 Task: Open a Blog Post Template save the file as articleAdd Heading 'Journaling' ,with the main content Journaling is a therapeutic practice that allows individuals to reflect, process emotions, and gain clarity. It can reduce stress, improve self-awareness, and serve as a tool for personal growth. Writing down thoughts and feelings can provide a sense of release and offer valuable insights. ,with the main content Journaling is a therapeutic practice that allows individuals to reflect, process emotions, and gain clarity. It can reduce stress, improve self-awareness, and serve as a tool for personal growth. Writing down thoughts and feelings can provide a sense of release and offer valuable insights.and font size to the main content 22 Apply Font Style Yu Mincho Demiboldand font size to the heading 16 Change heading alignment to  Center
Action: Mouse moved to (30, 27)
Screenshot: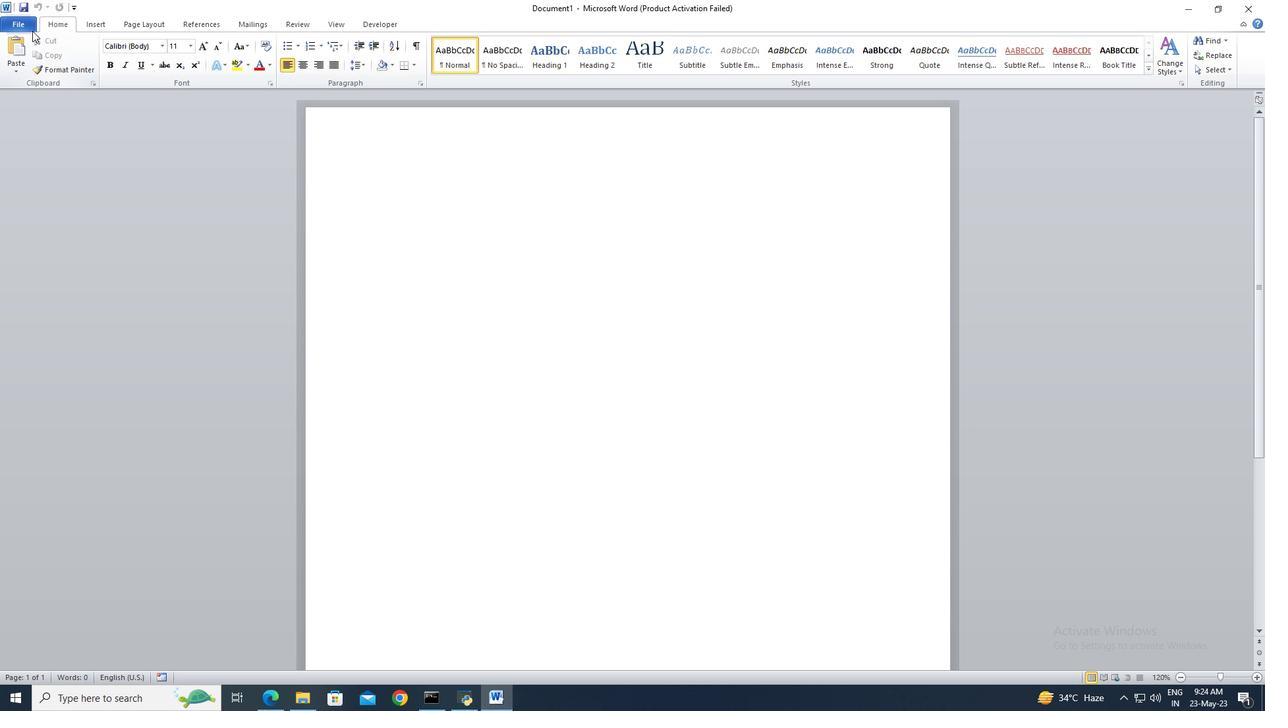 
Action: Mouse pressed left at (30, 27)
Screenshot: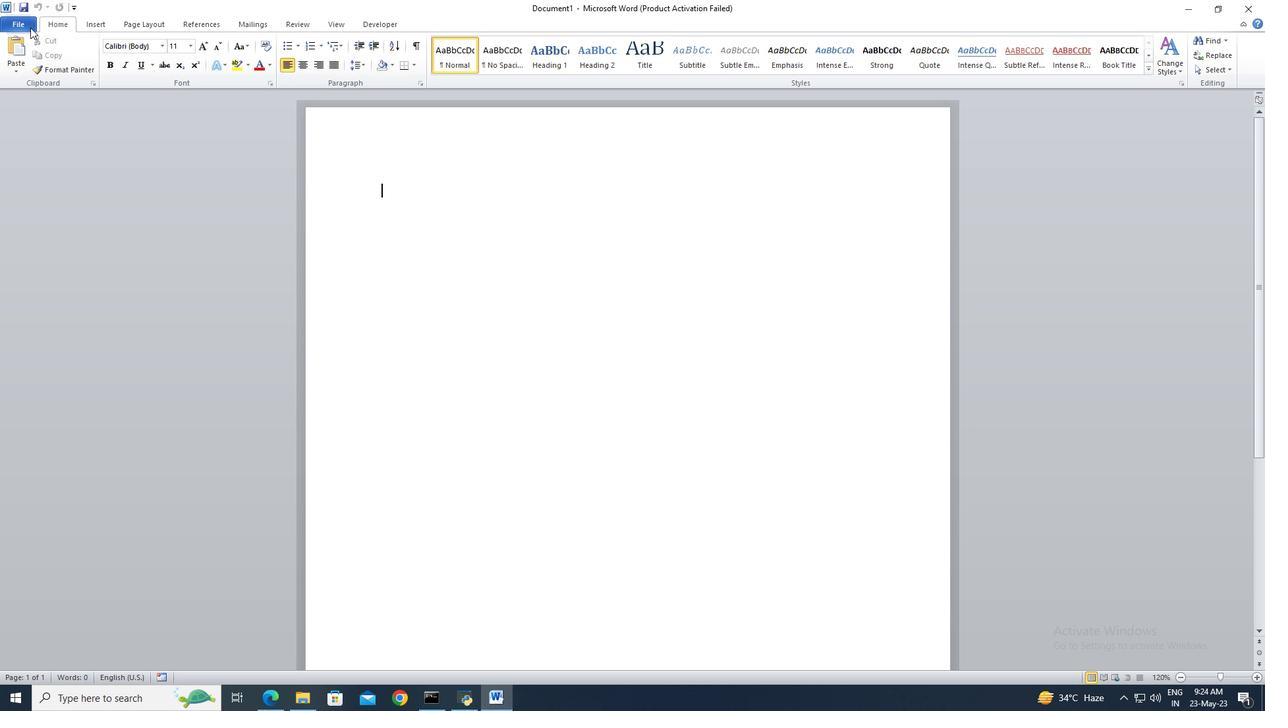 
Action: Mouse moved to (38, 78)
Screenshot: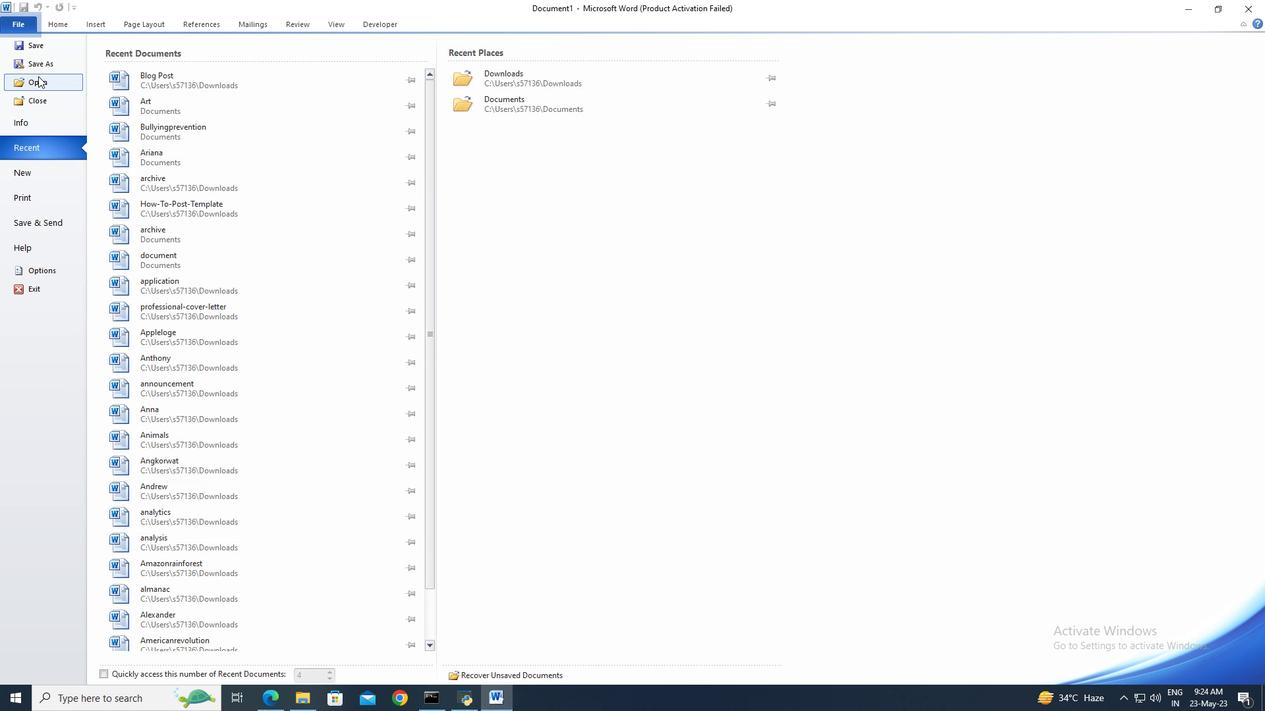 
Action: Mouse pressed left at (38, 78)
Screenshot: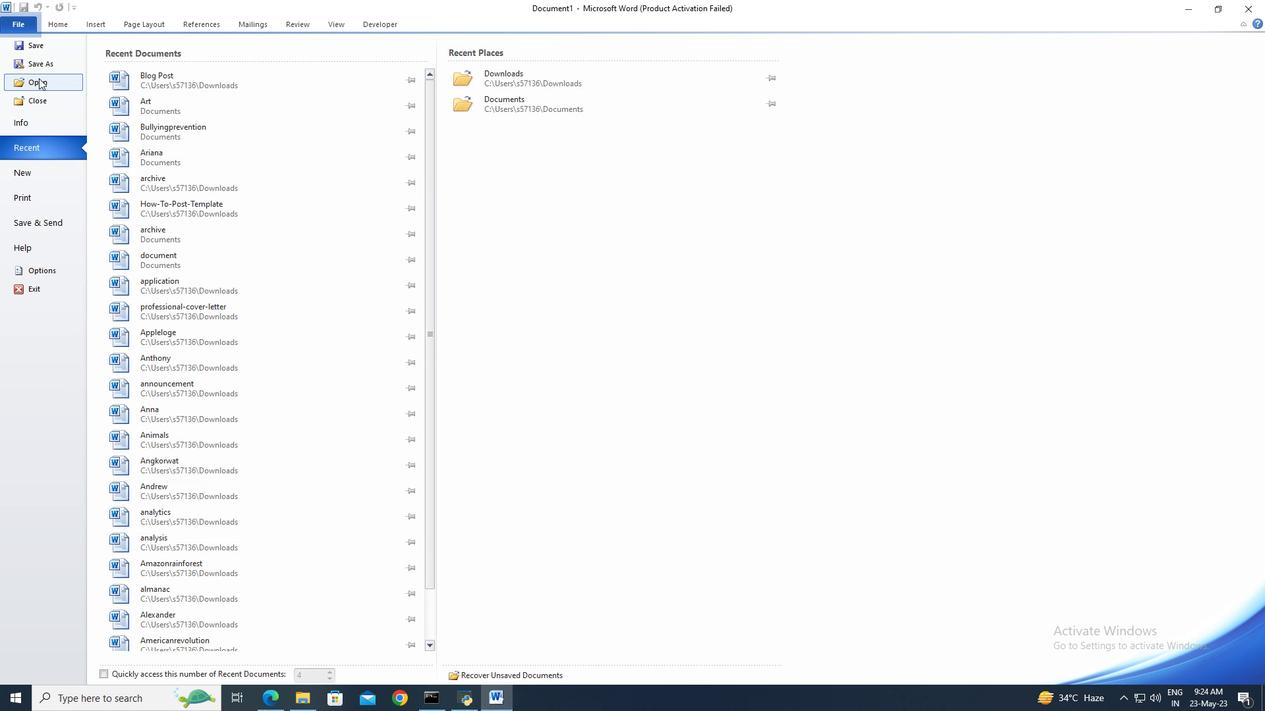 
Action: Mouse moved to (58, 183)
Screenshot: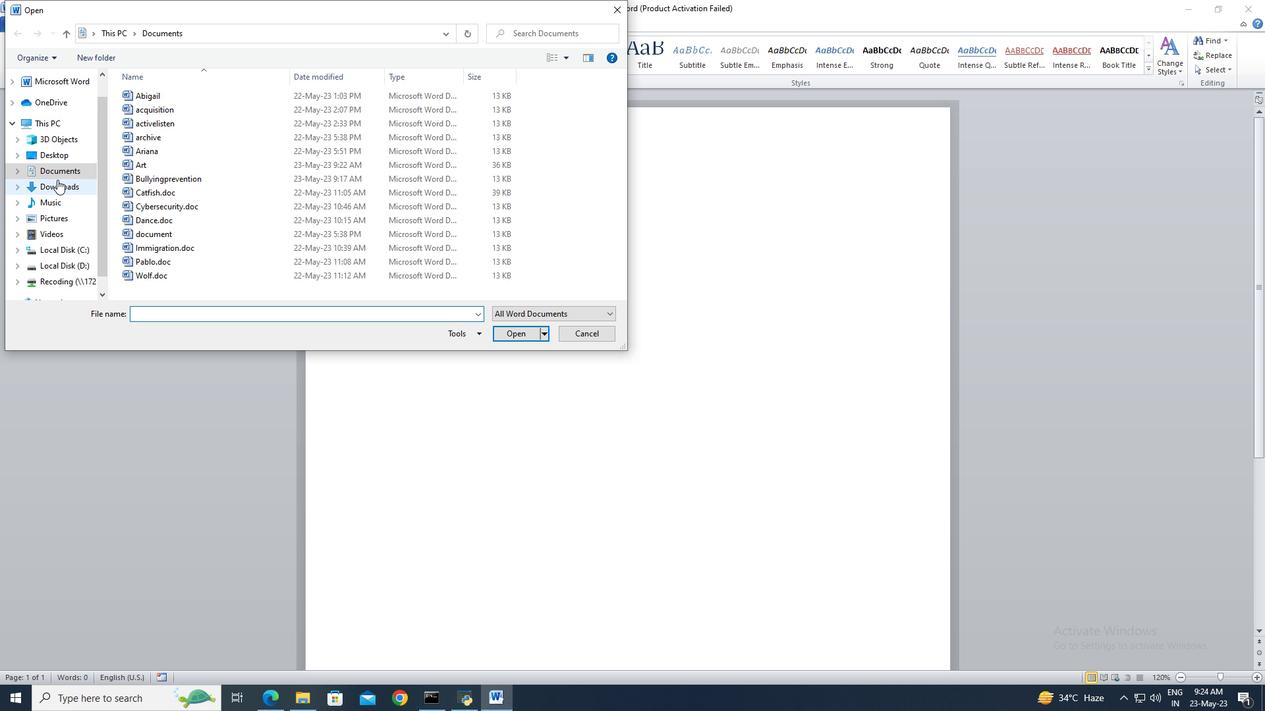 
Action: Mouse pressed left at (58, 183)
Screenshot: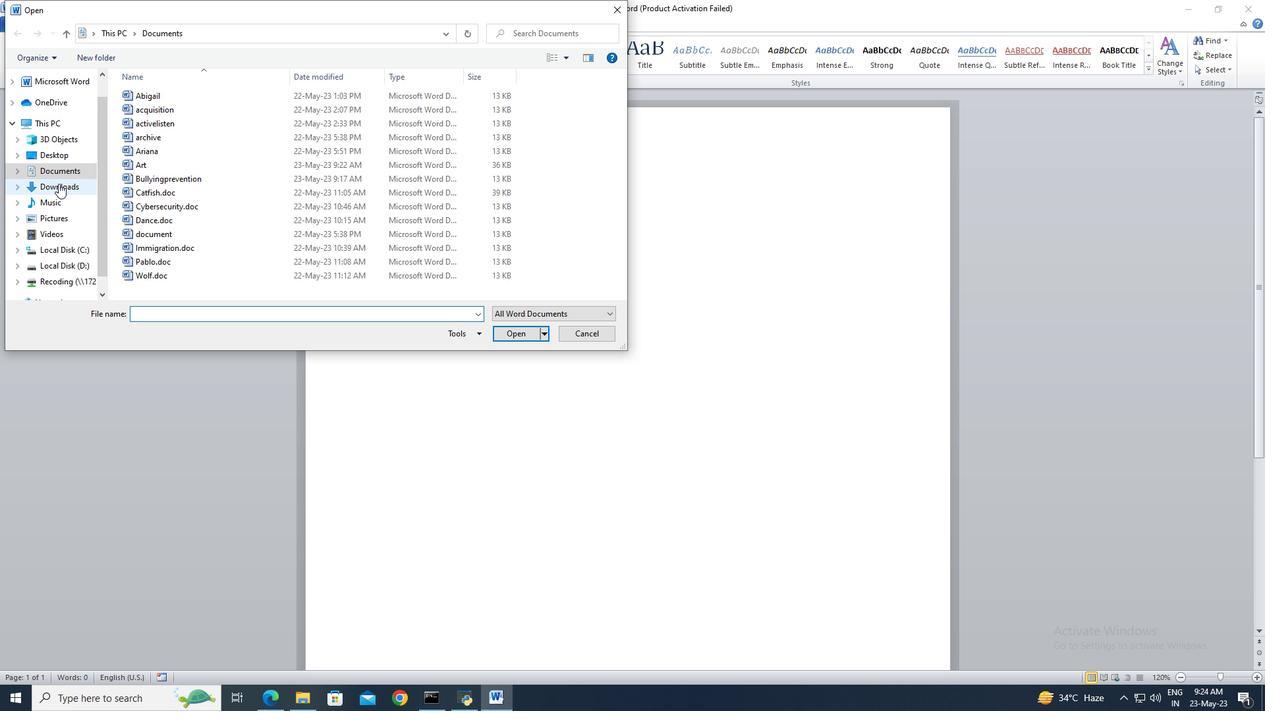 
Action: Mouse moved to (150, 133)
Screenshot: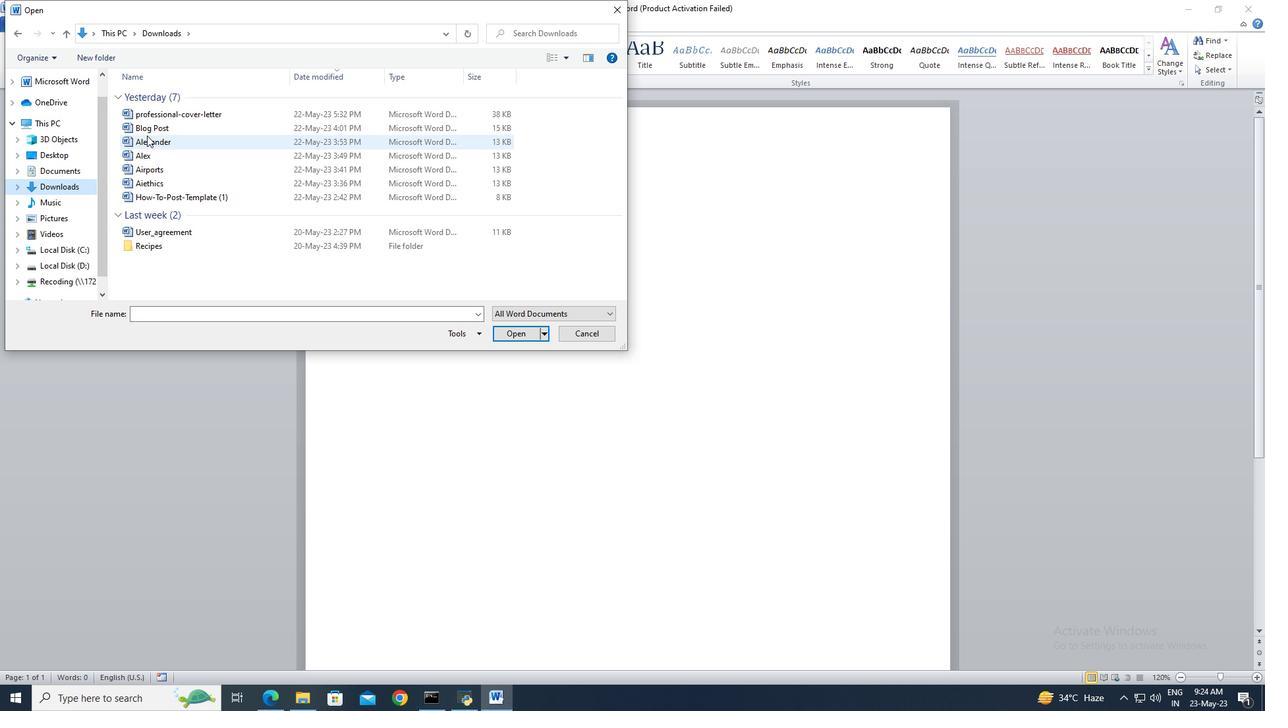 
Action: Mouse pressed left at (150, 133)
Screenshot: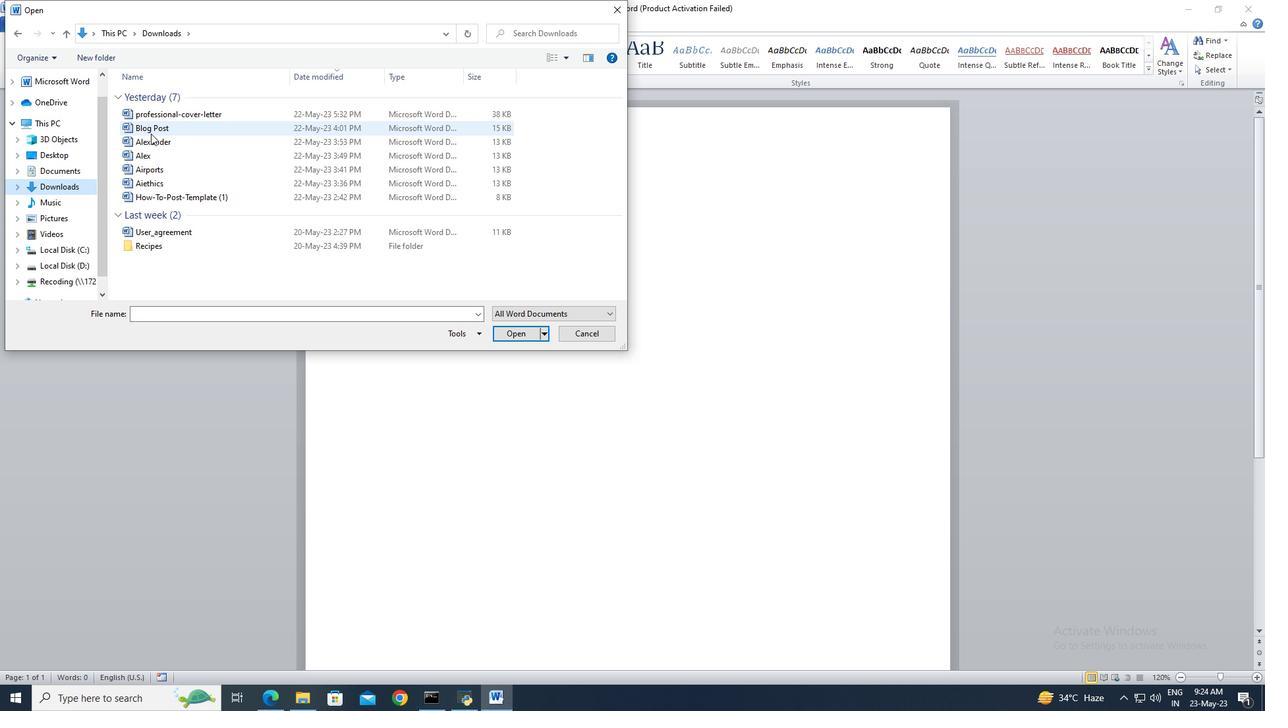 
Action: Mouse moved to (506, 331)
Screenshot: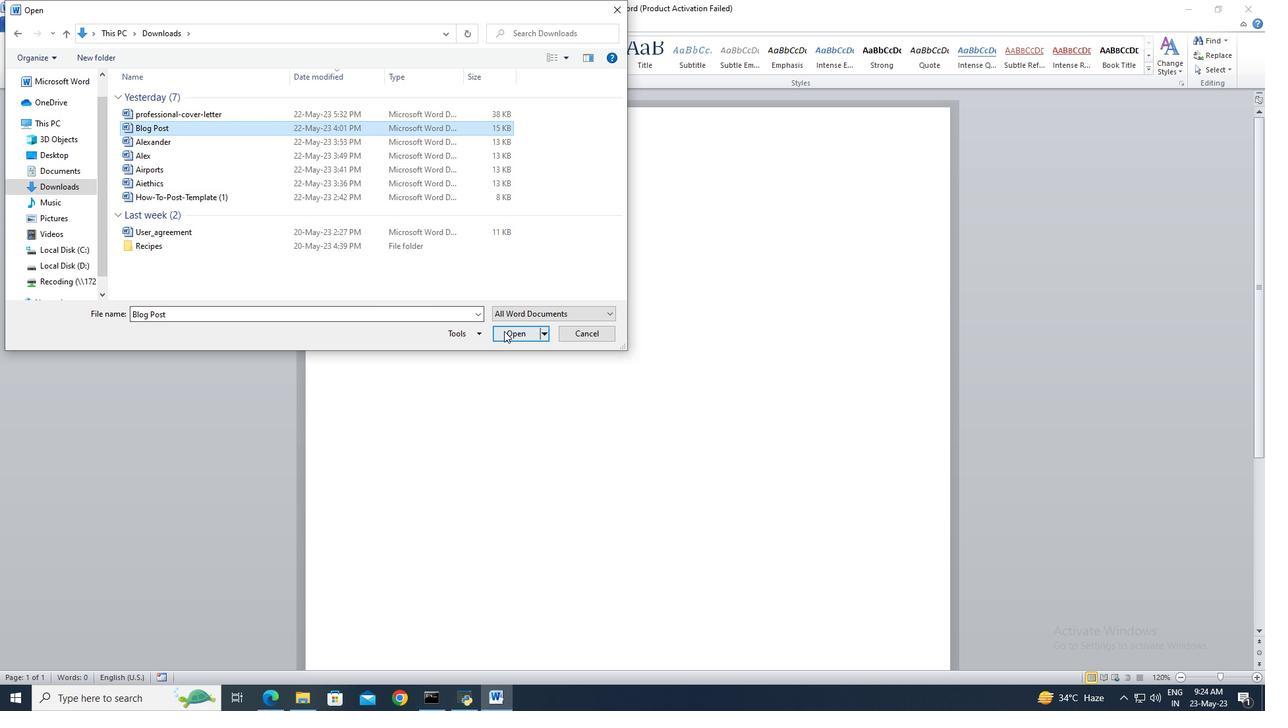 
Action: Mouse pressed left at (506, 331)
Screenshot: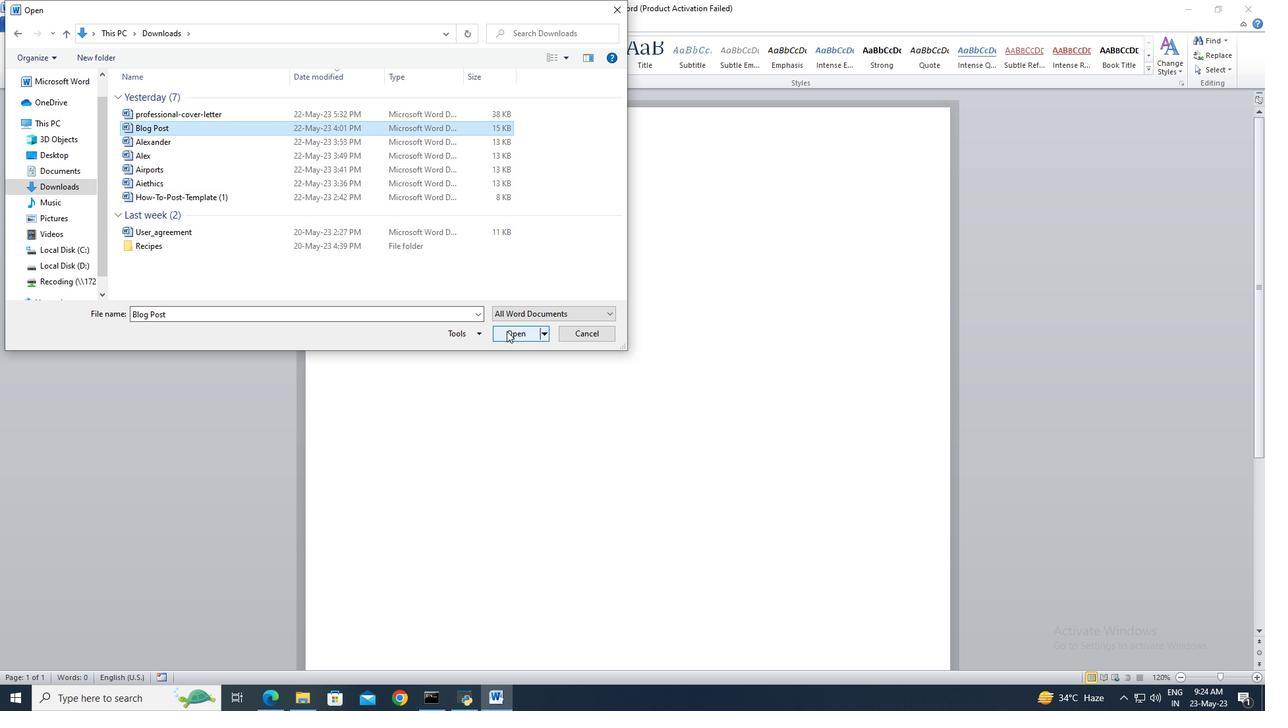 
Action: Mouse moved to (795, 205)
Screenshot: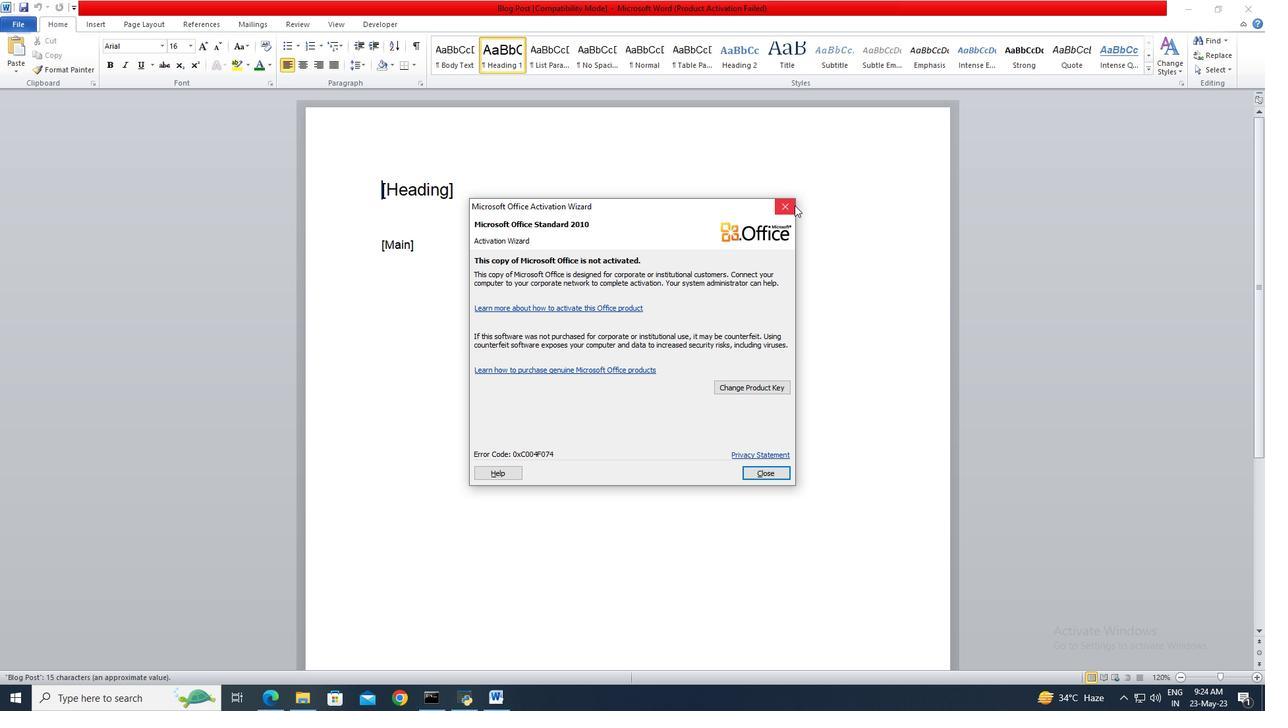 
Action: Mouse pressed left at (795, 205)
Screenshot: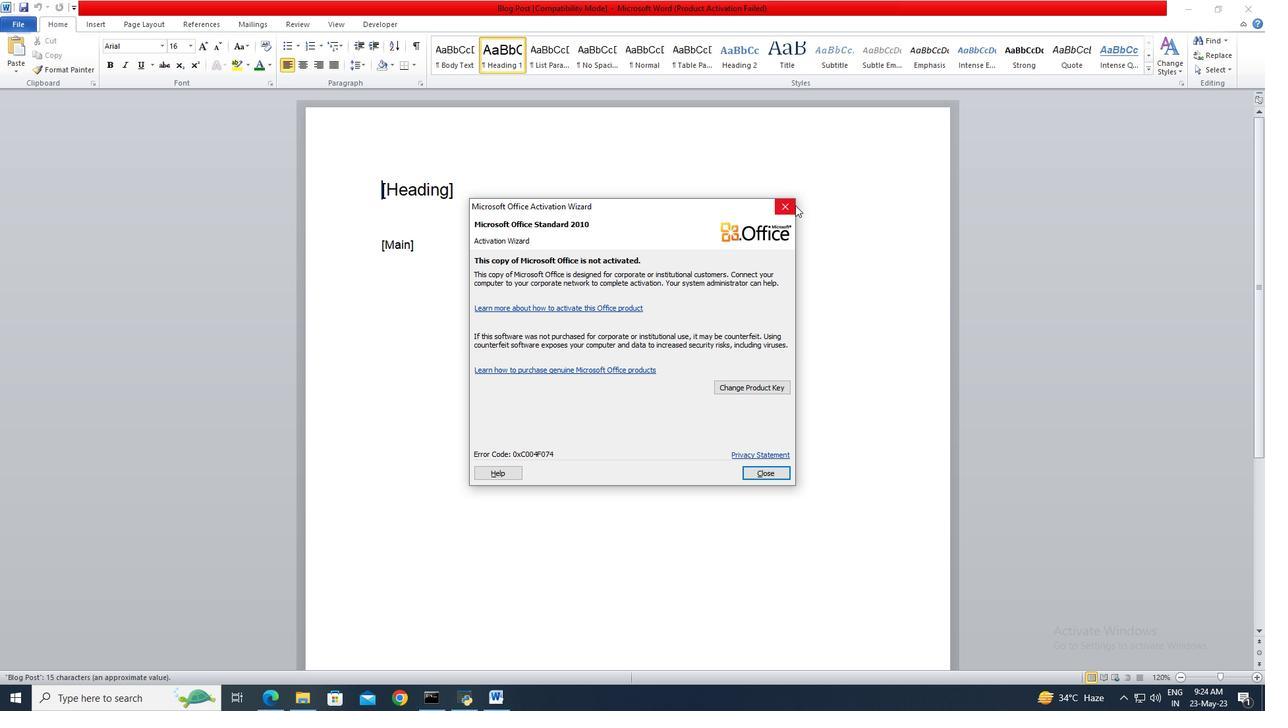 
Action: Mouse moved to (22, 25)
Screenshot: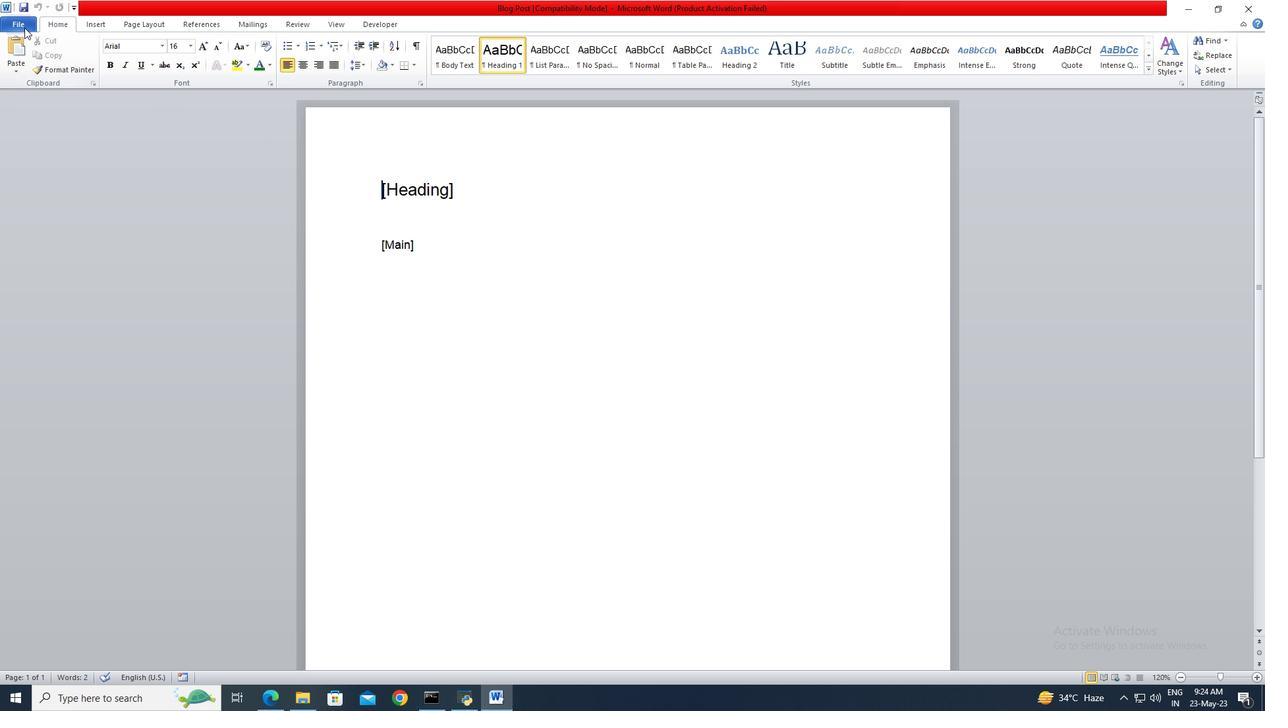 
Action: Mouse pressed left at (22, 25)
Screenshot: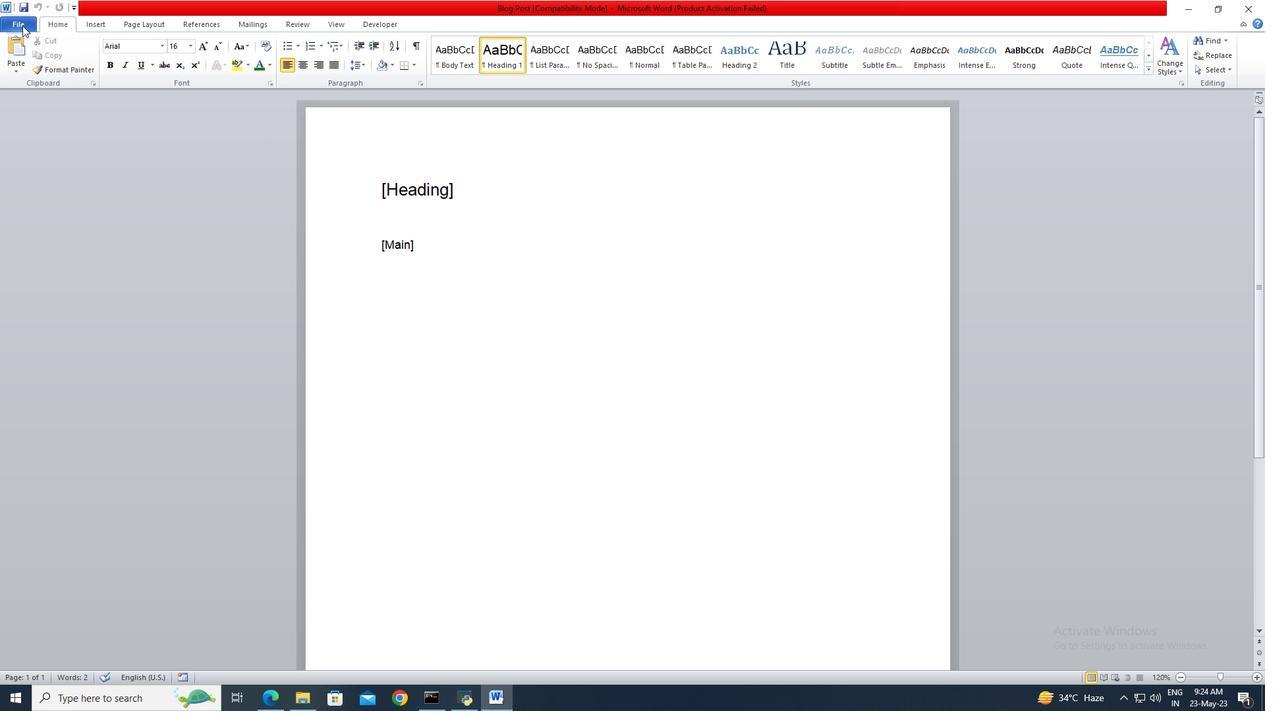 
Action: Mouse moved to (34, 67)
Screenshot: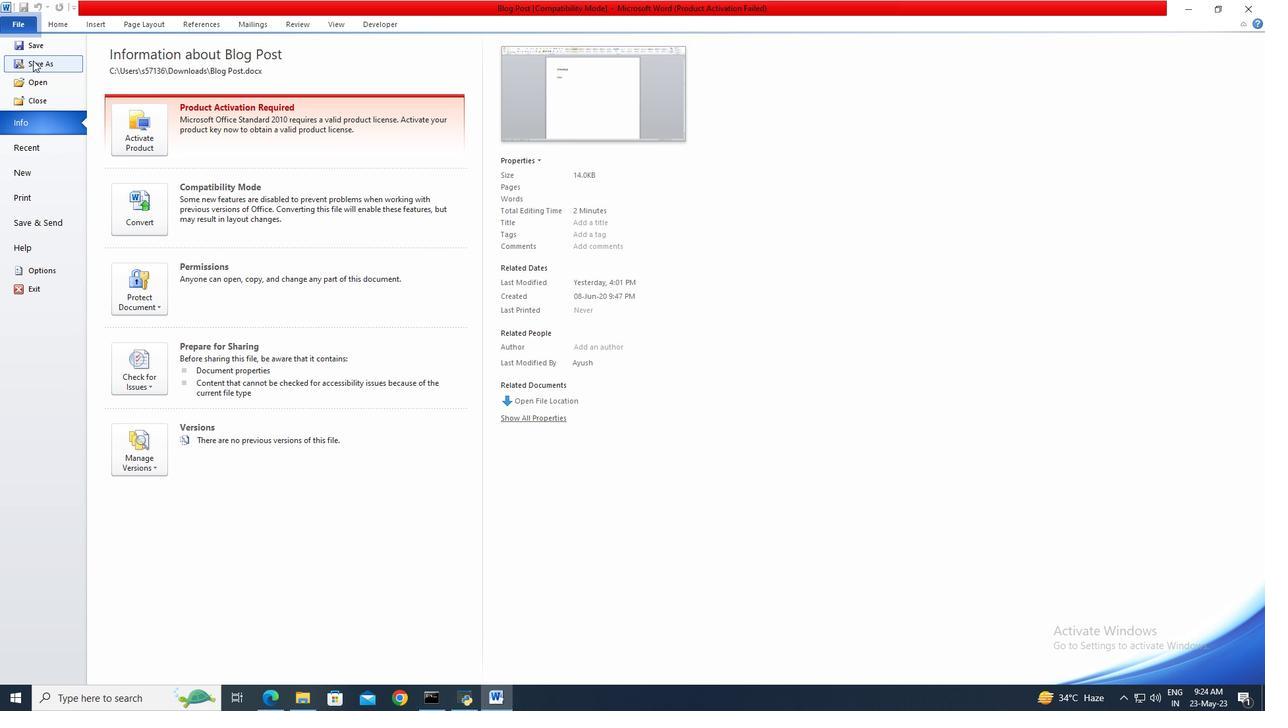 
Action: Mouse pressed left at (34, 67)
Screenshot: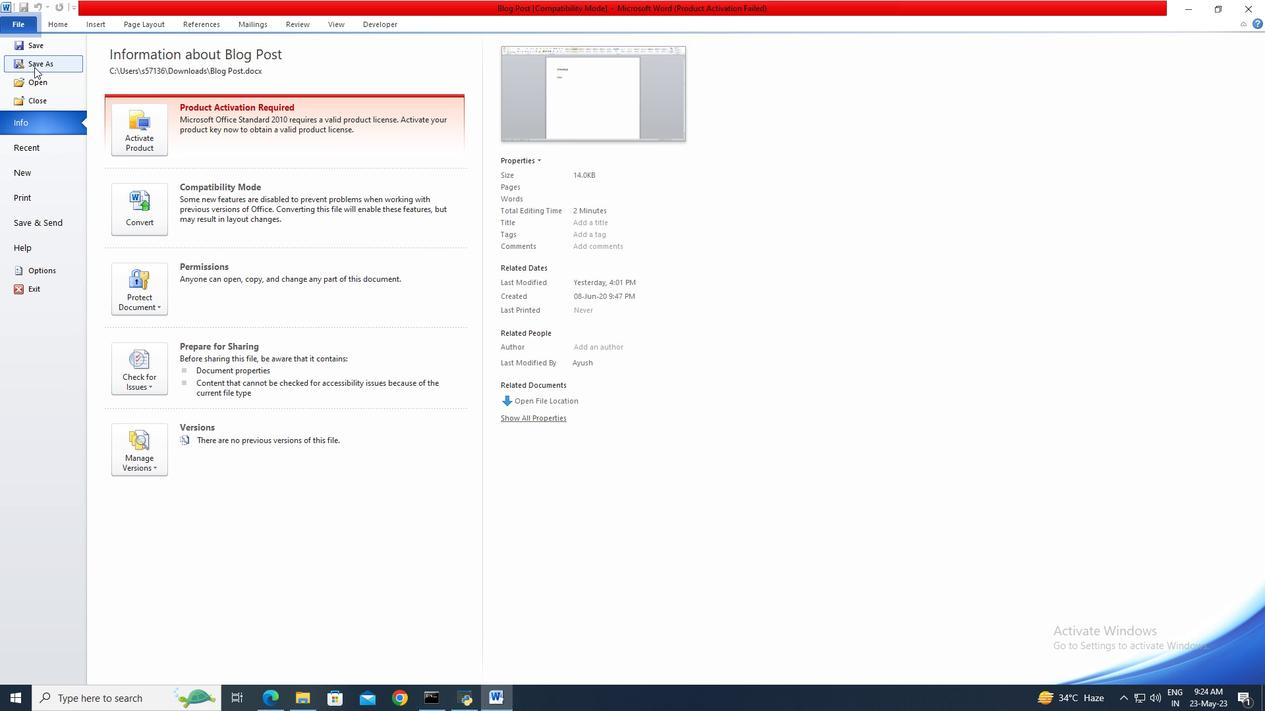 
Action: Key pressed article<Key.enter>
Screenshot: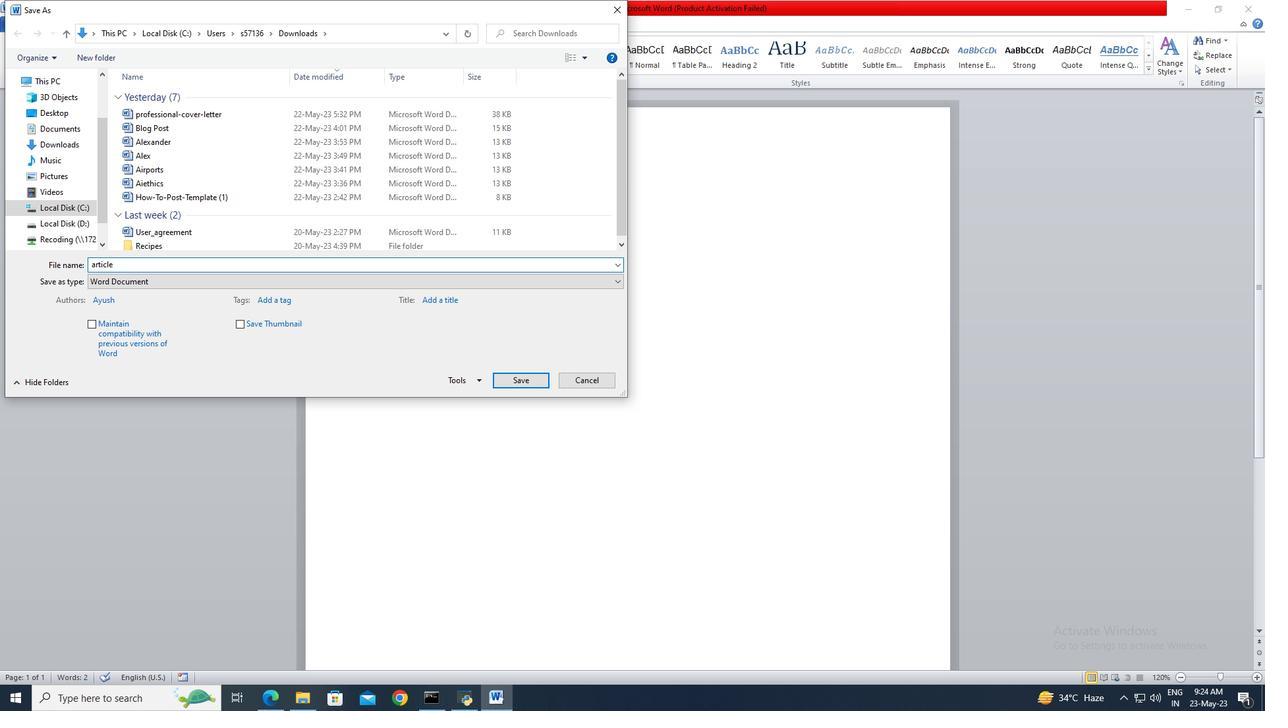 
Action: Mouse moved to (789, 379)
Screenshot: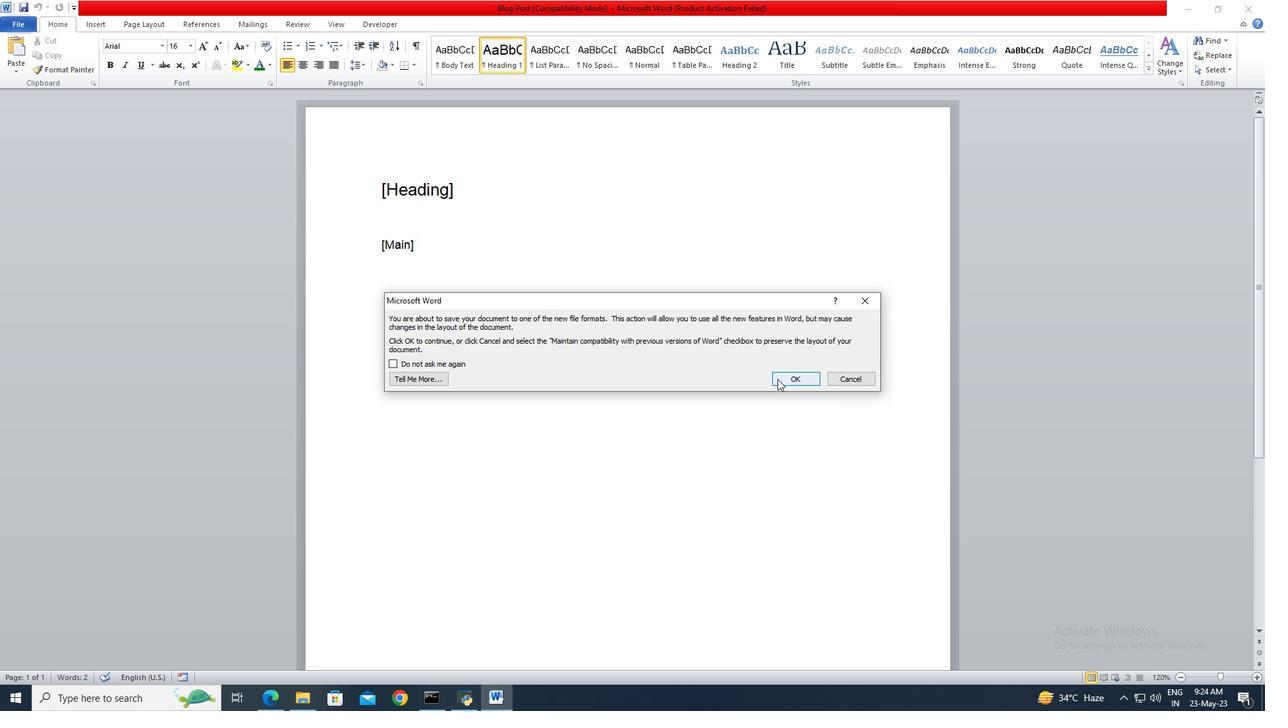 
Action: Mouse pressed left at (789, 379)
Screenshot: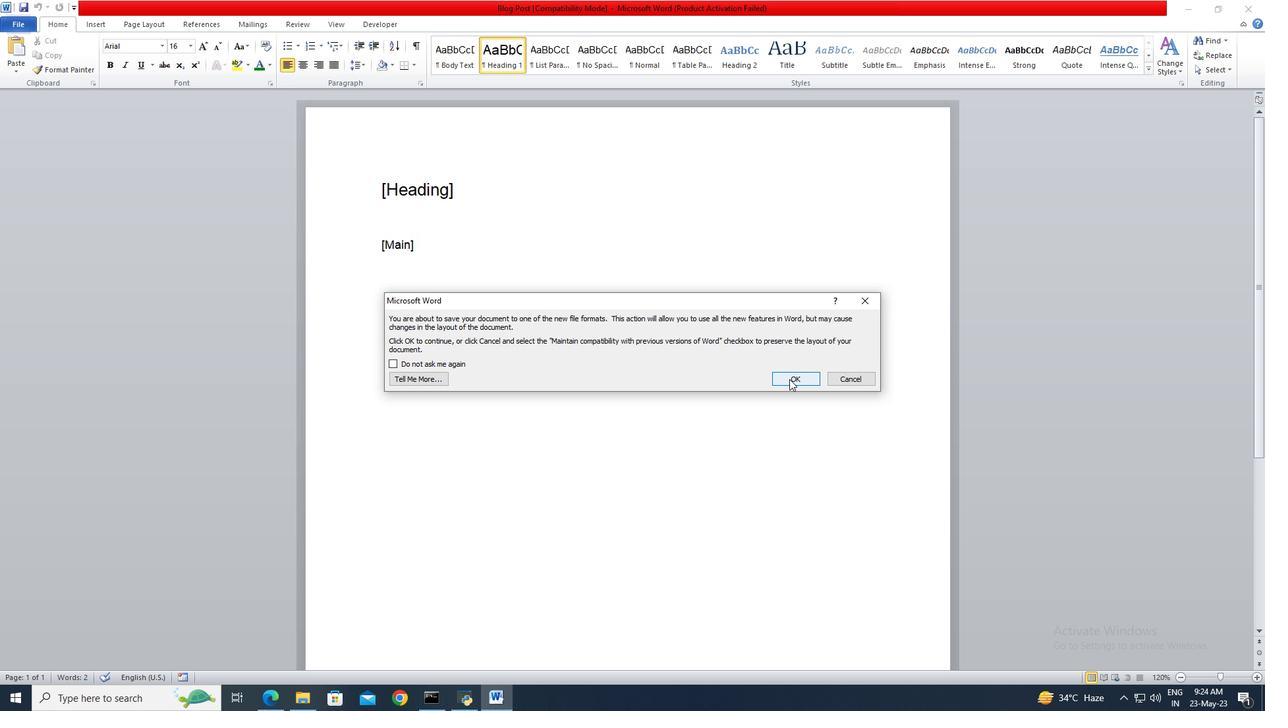 
Action: Mouse moved to (521, 197)
Screenshot: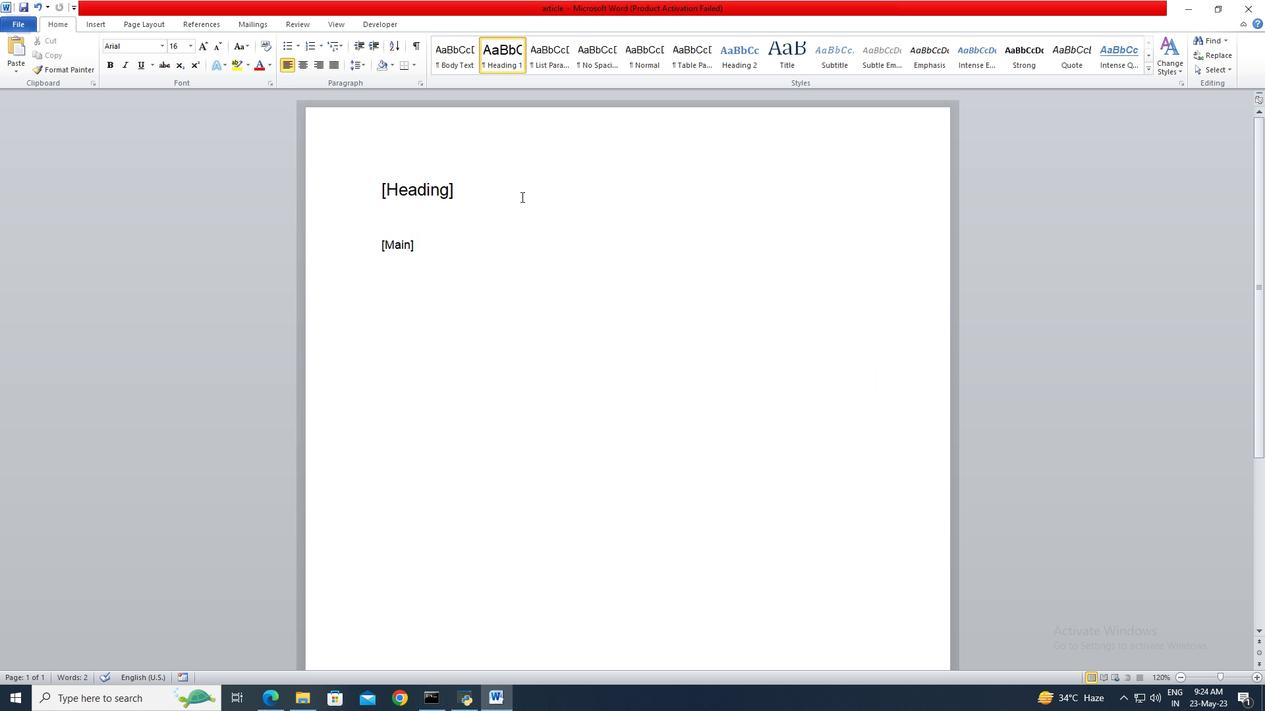 
Action: Mouse pressed left at (521, 197)
Screenshot: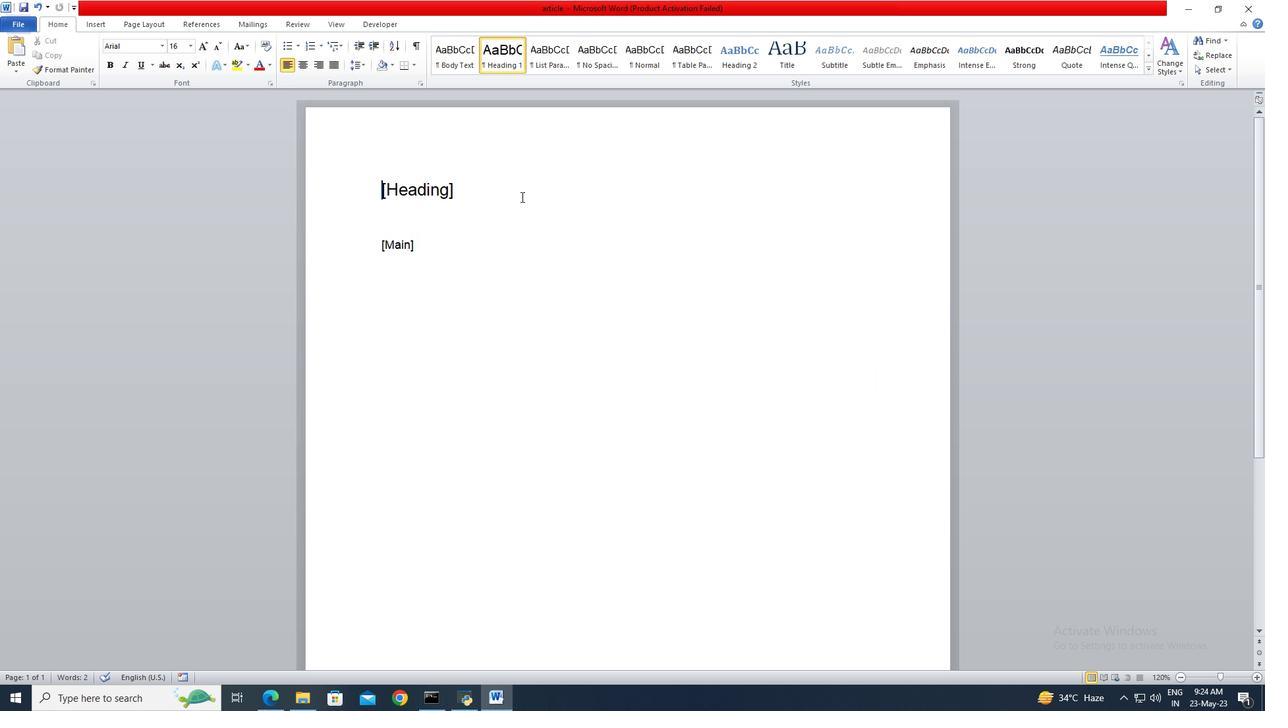 
Action: Key pressed <Key.backspace><Key.backspace><Key.backspace><Key.backspace><Key.backspace><Key.backspace><Key.backspace><Key.backspace><Key.backspace><Key.shift>Journaling
Screenshot: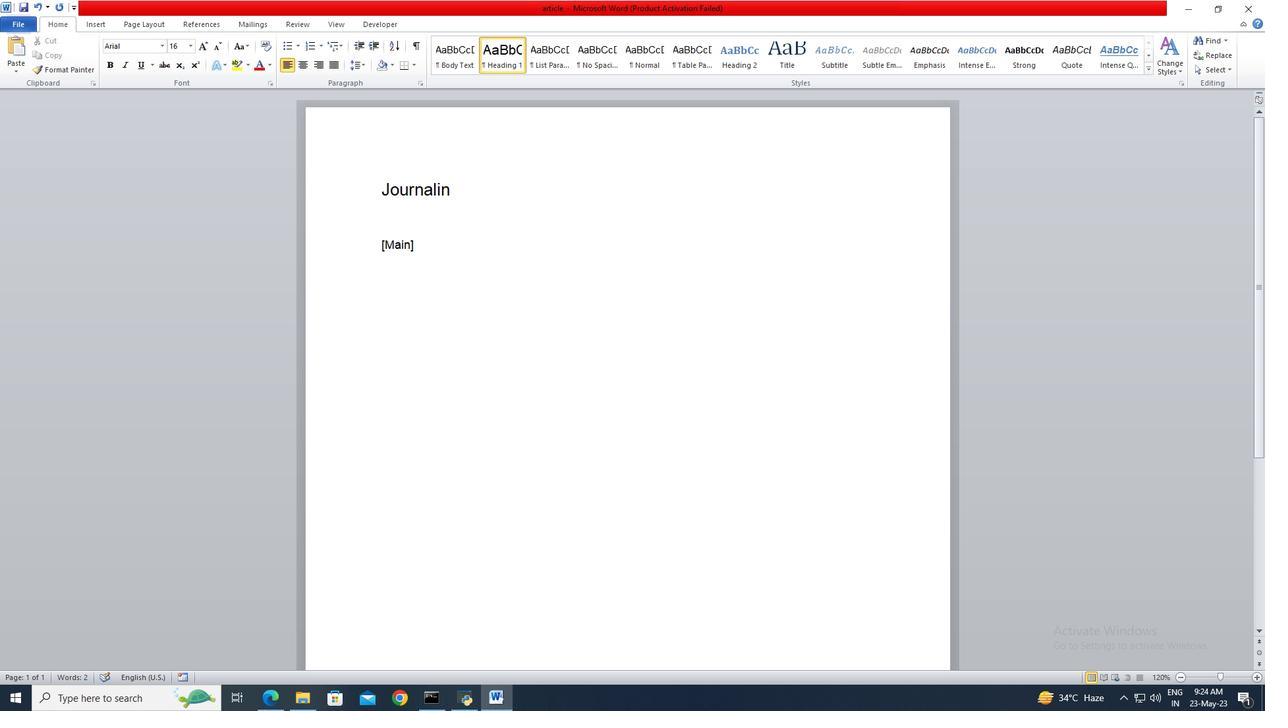 
Action: Mouse moved to (500, 253)
Screenshot: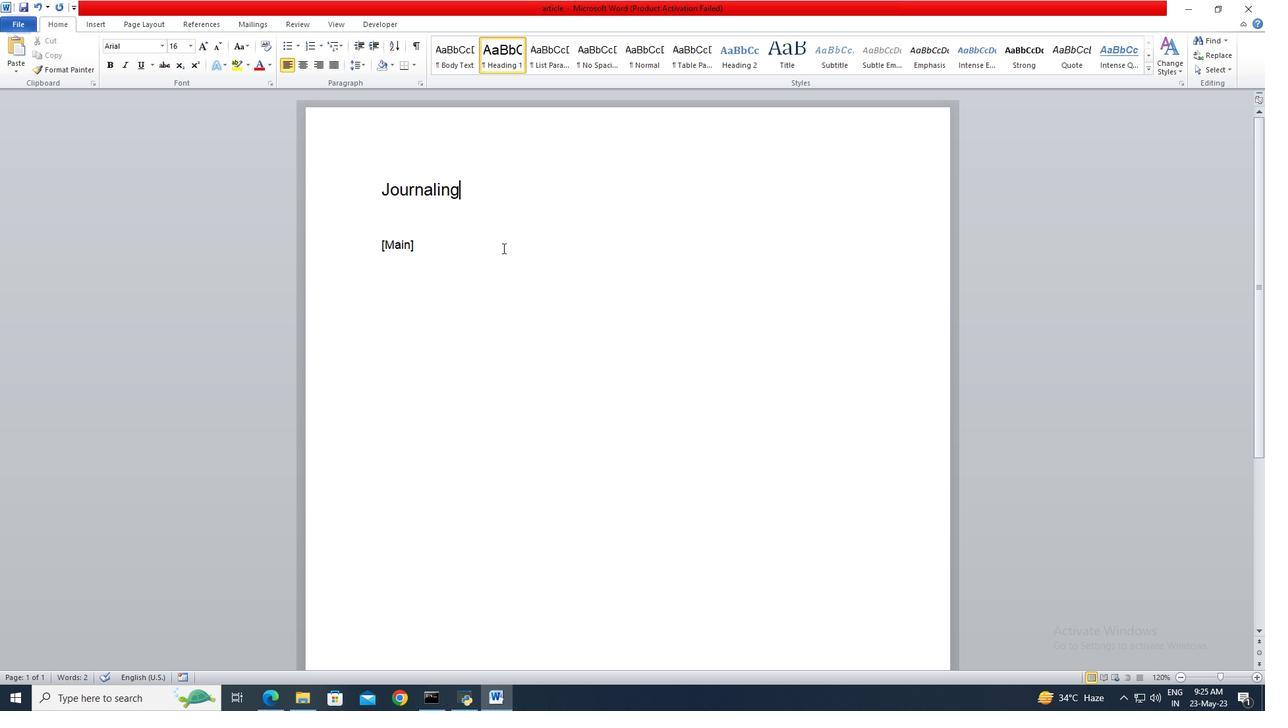 
Action: Mouse pressed left at (500, 253)
Screenshot: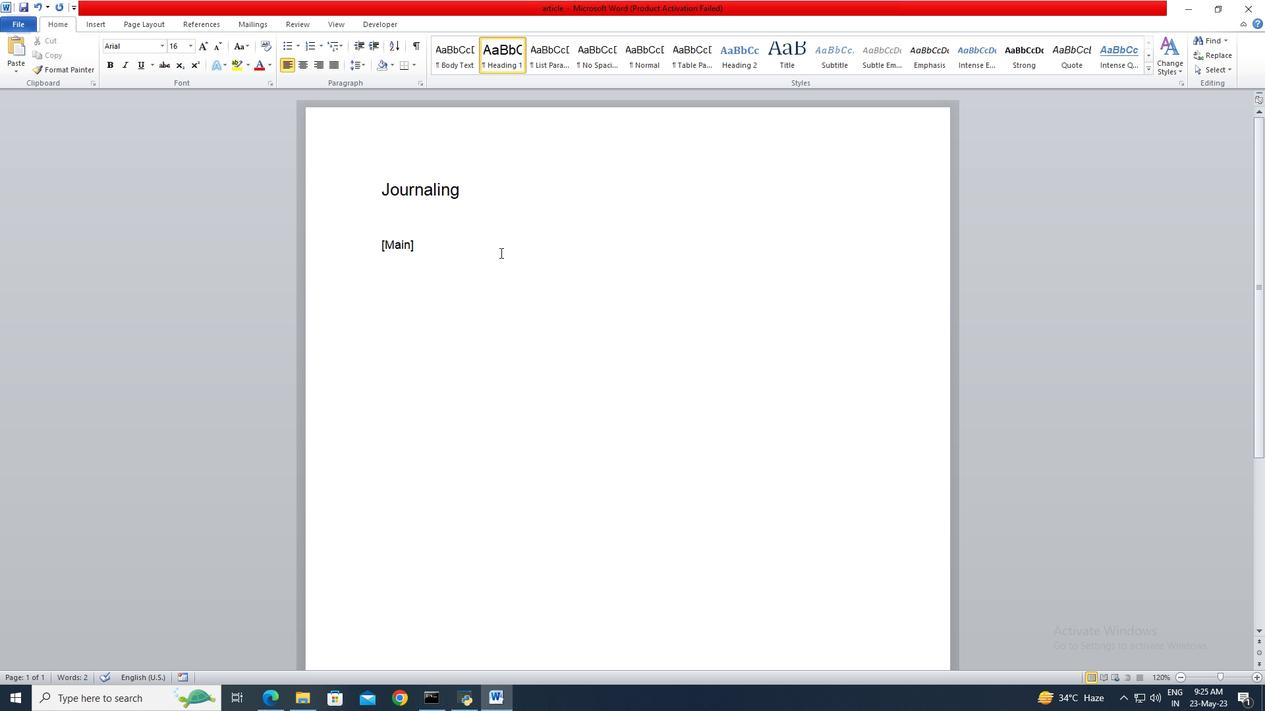 
Action: Key pressed <Key.left><Key.left><Key.left><Key.left><Key.left><Key.left><Key.shift><Key.right><Key.right><Key.right><Key.right><Key.right><Key.right><Key.delete><Key.enter>ctrl+Zctrl+Z<Key.left><Key.delete><Key.delete><Key.delete><Key.delete><Key.delete><Key.delete><Key.shift>Journaling<Key.space>is<Key.space>a<Key.space>therapeutic<Key.space>practice<Key.space>that<Key.space>allows<Key.space>individuals<Key.space>to<Key.space>reflect,<Key.space>process<Key.space>emotions,<Key.space>and<Key.space>gain<Key.space>clarity.<Key.space><Key.shift>It<Key.space>can<Key.space>reduce<Key.space>stress,<Key.space>improve<Key.space>self-awareness,<Key.space>and<Key.space>serve<Key.space>as<Key.space>a<Key.space>tool<Key.space>for<Key.space>personal<Key.space>growth.<Key.space><Key.shift_r>Writing<Key.space>down<Key.space>thoughts<Key.space>and<Key.space>feelings<Key.space>can<Key.space>provide<Key.space>a<Key.space>sense<Key.space>of<Key.space>release<Key.space>and<Key.space>offer<Key.space>valuable<Key.space>insights.
Screenshot: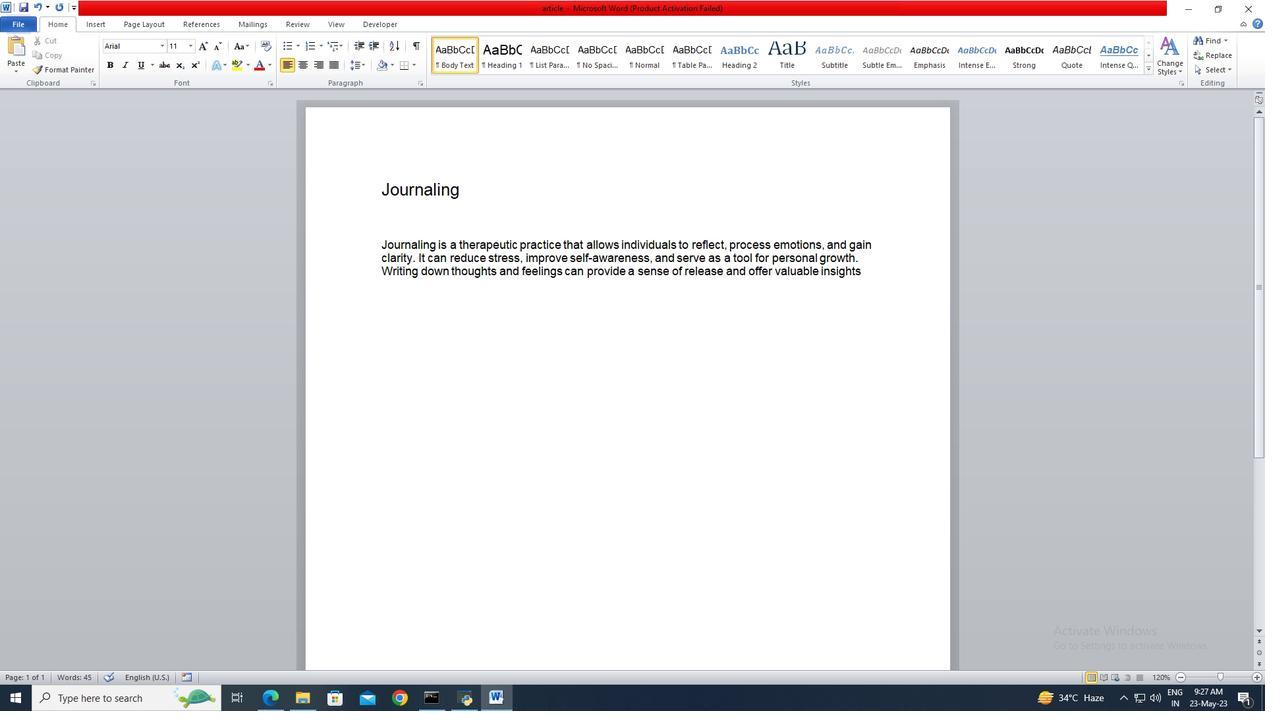 
Action: Mouse moved to (383, 242)
Screenshot: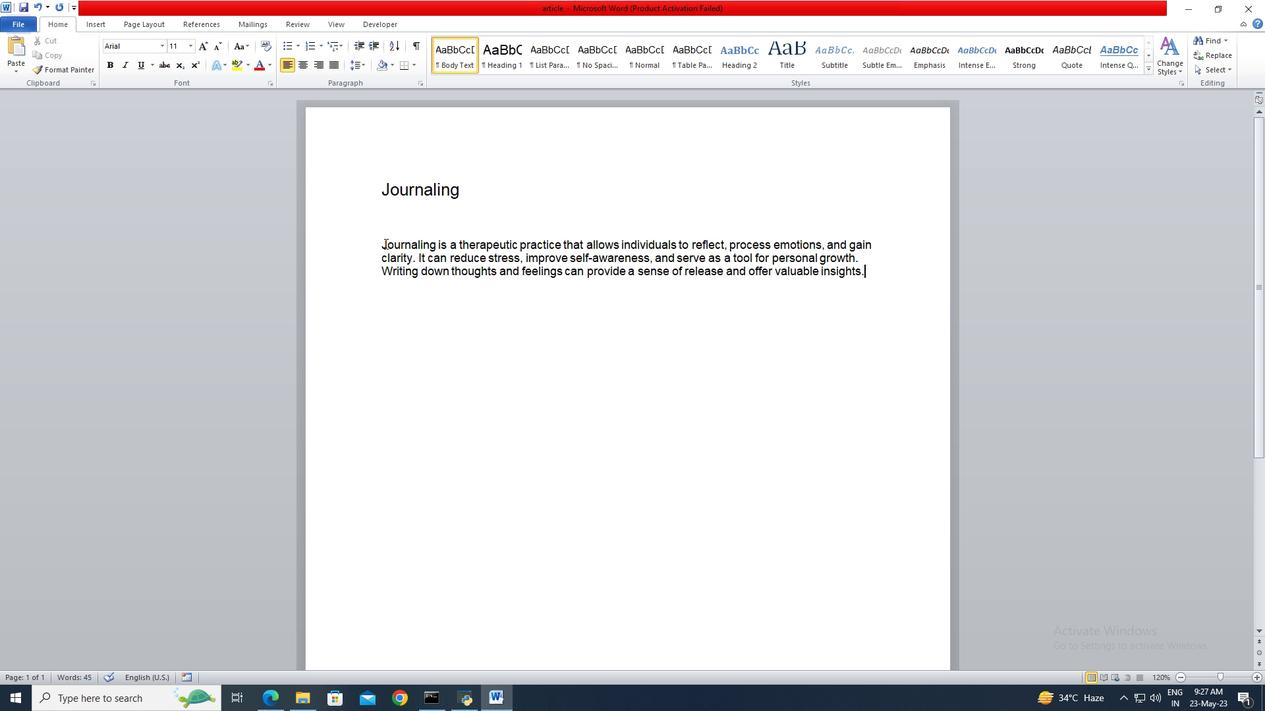 
Action: Mouse pressed left at (383, 242)
Screenshot: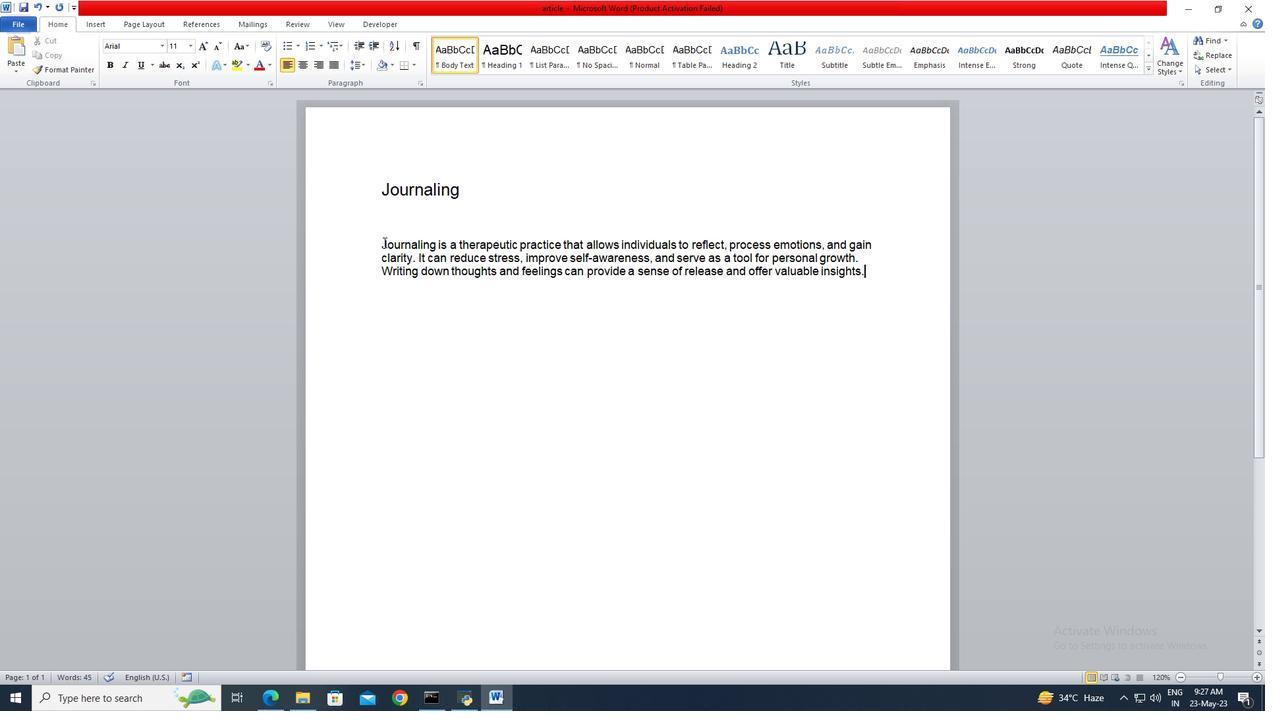 
Action: Mouse moved to (846, 289)
Screenshot: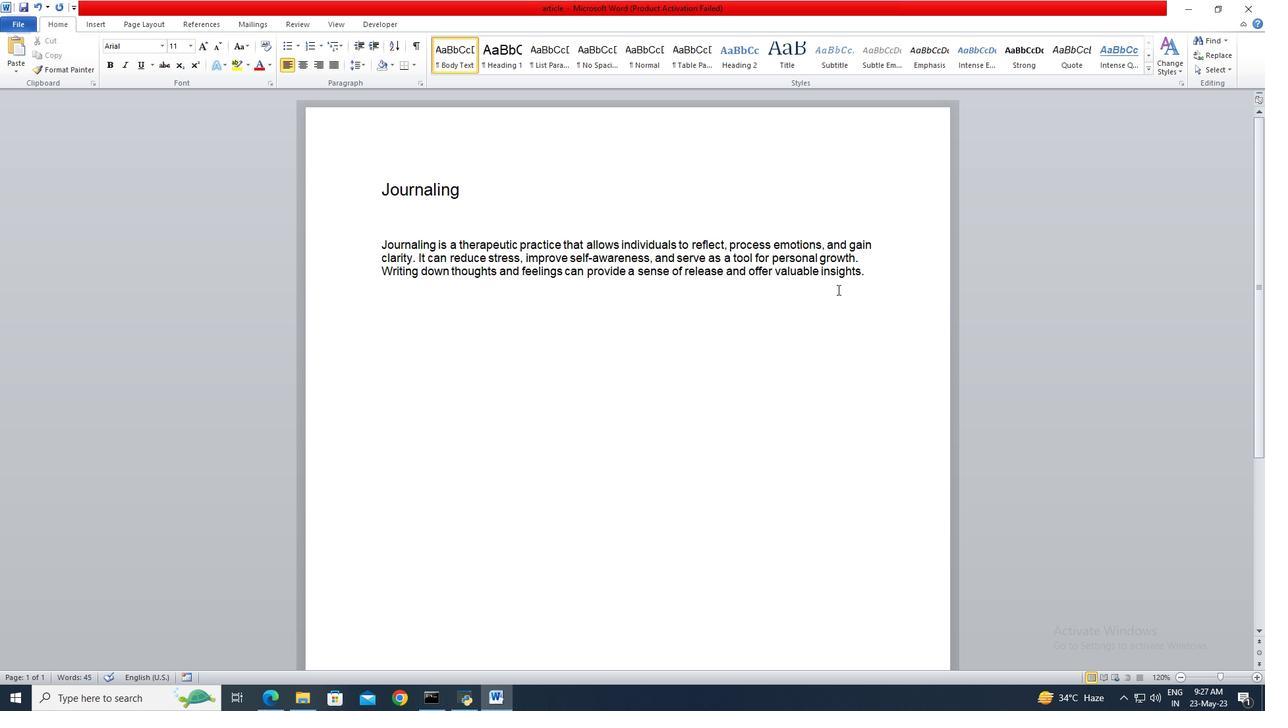 
Action: Key pressed <Key.shift>
Screenshot: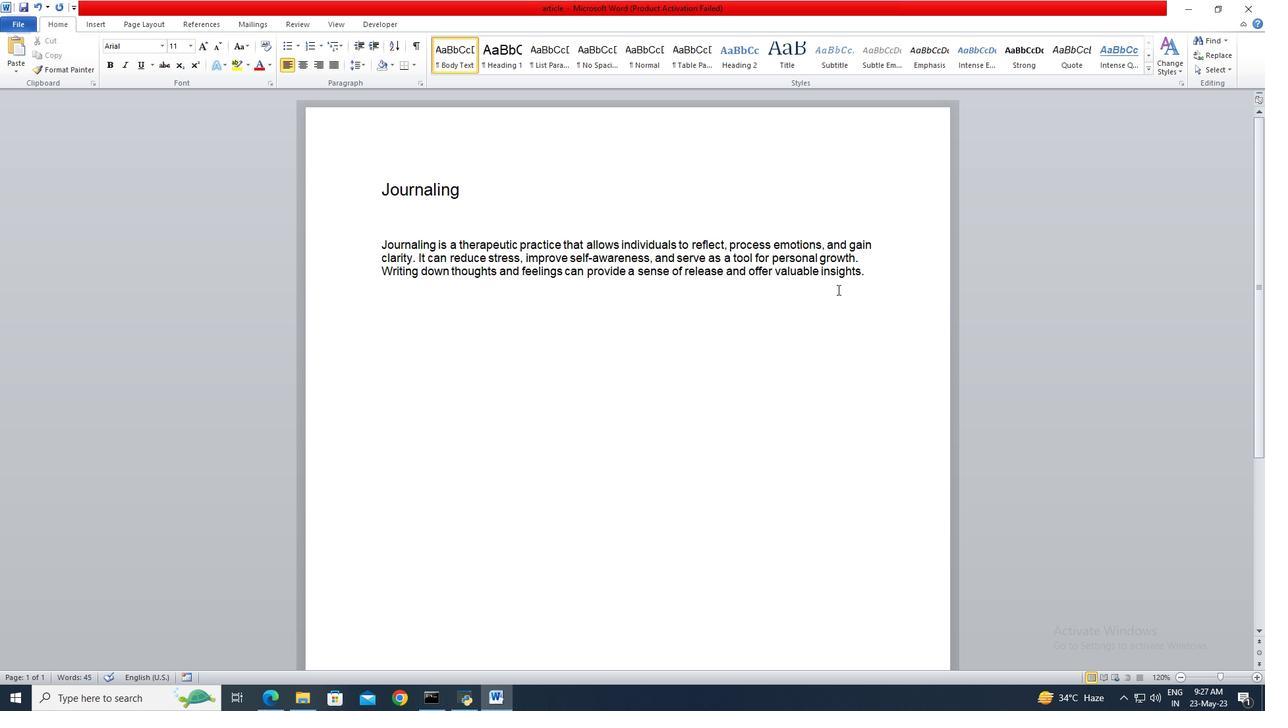 
Action: Mouse moved to (869, 276)
Screenshot: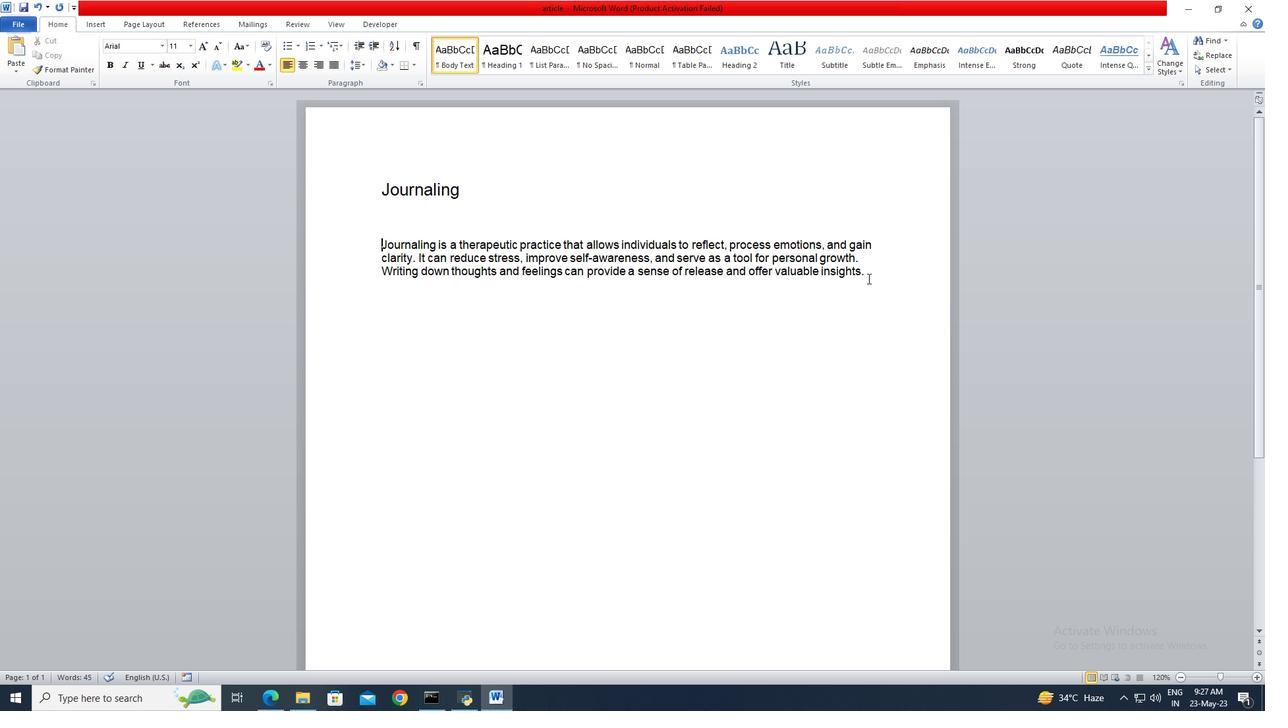 
Action: Key pressed <Key.shift><Key.shift>
Screenshot: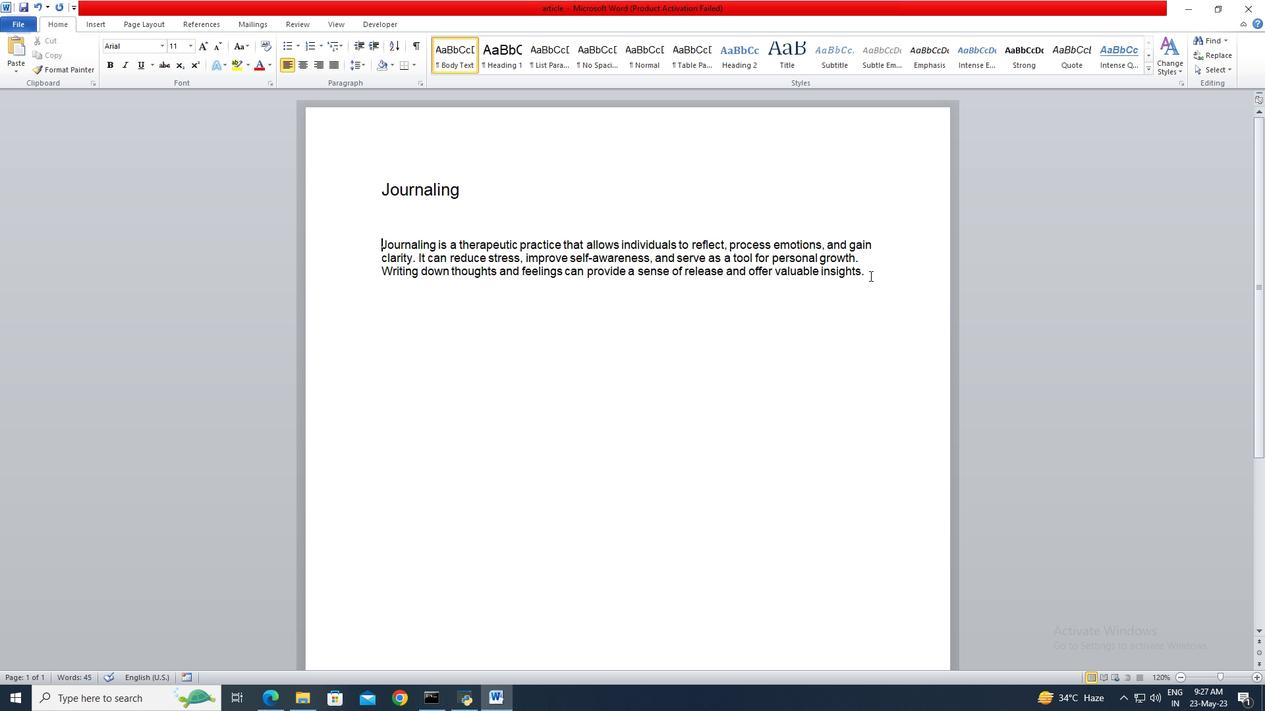 
Action: Mouse pressed left at (869, 276)
Screenshot: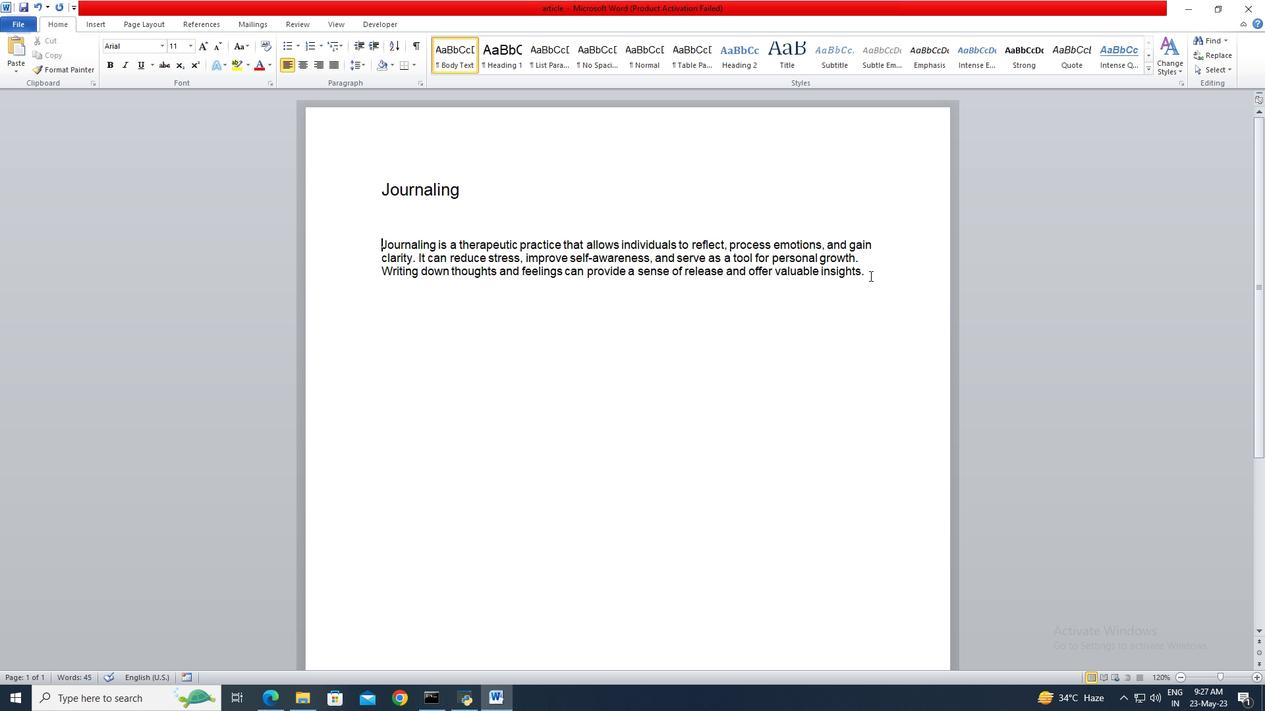 
Action: Key pressed <Key.shift><Key.shift><Key.shift><Key.shift><Key.shift><Key.shift>
Screenshot: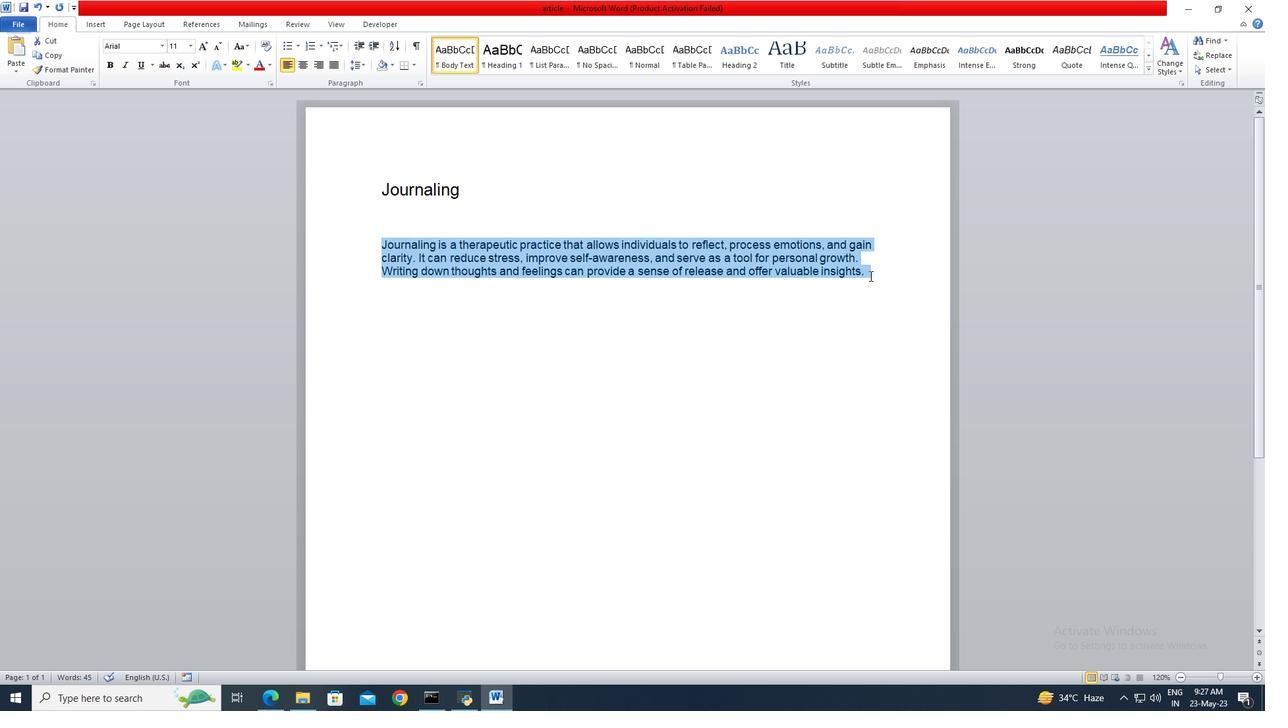 
Action: Mouse moved to (193, 45)
Screenshot: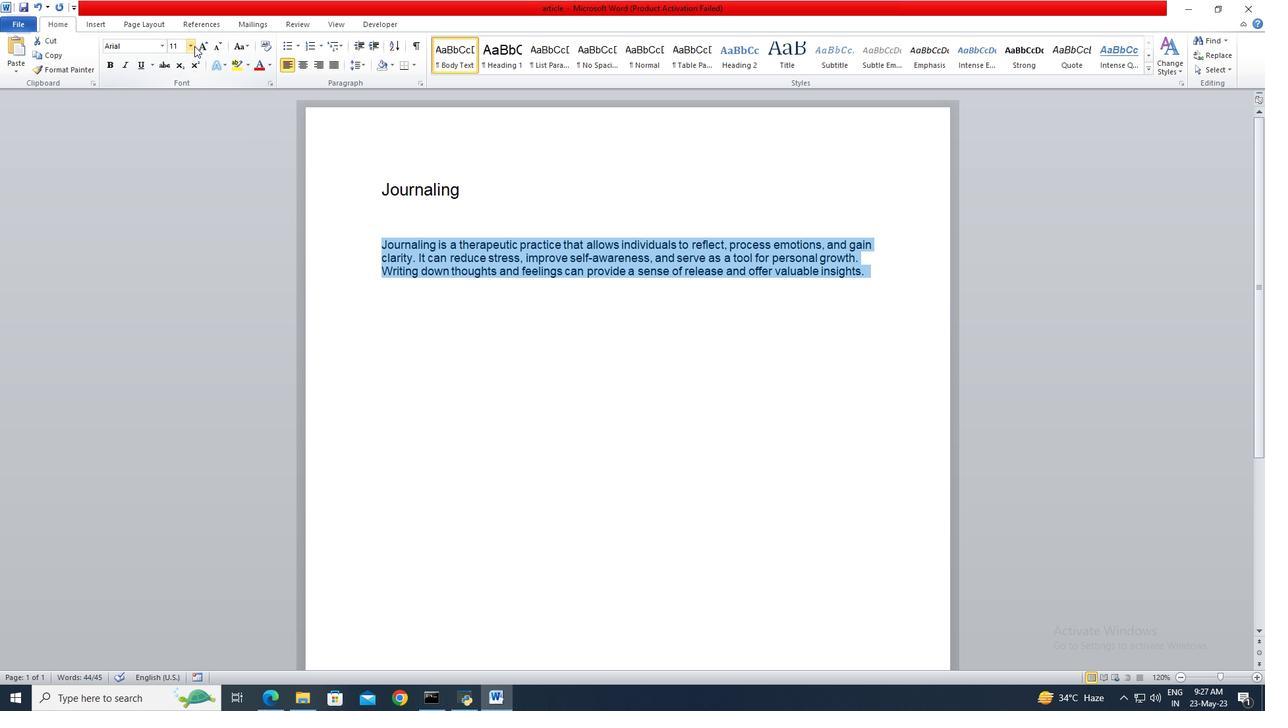 
Action: Mouse pressed left at (193, 45)
Screenshot: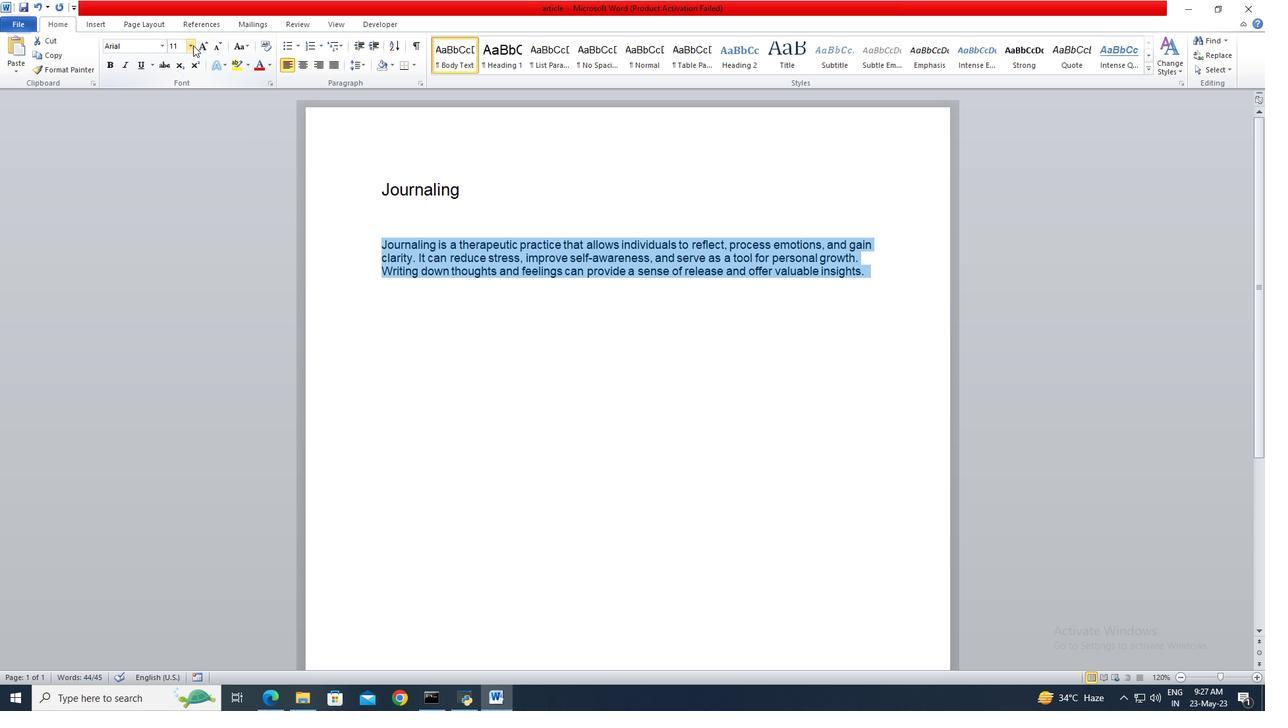 
Action: Mouse moved to (173, 156)
Screenshot: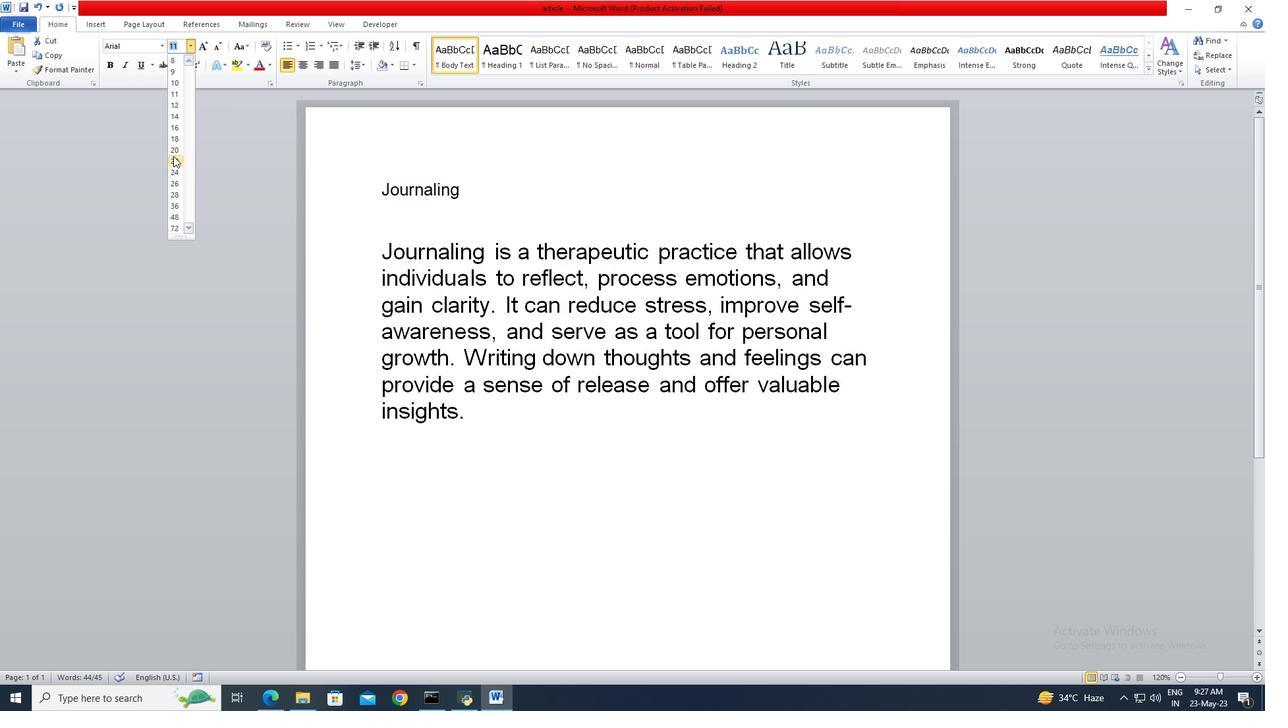 
Action: Mouse pressed left at (173, 156)
Screenshot: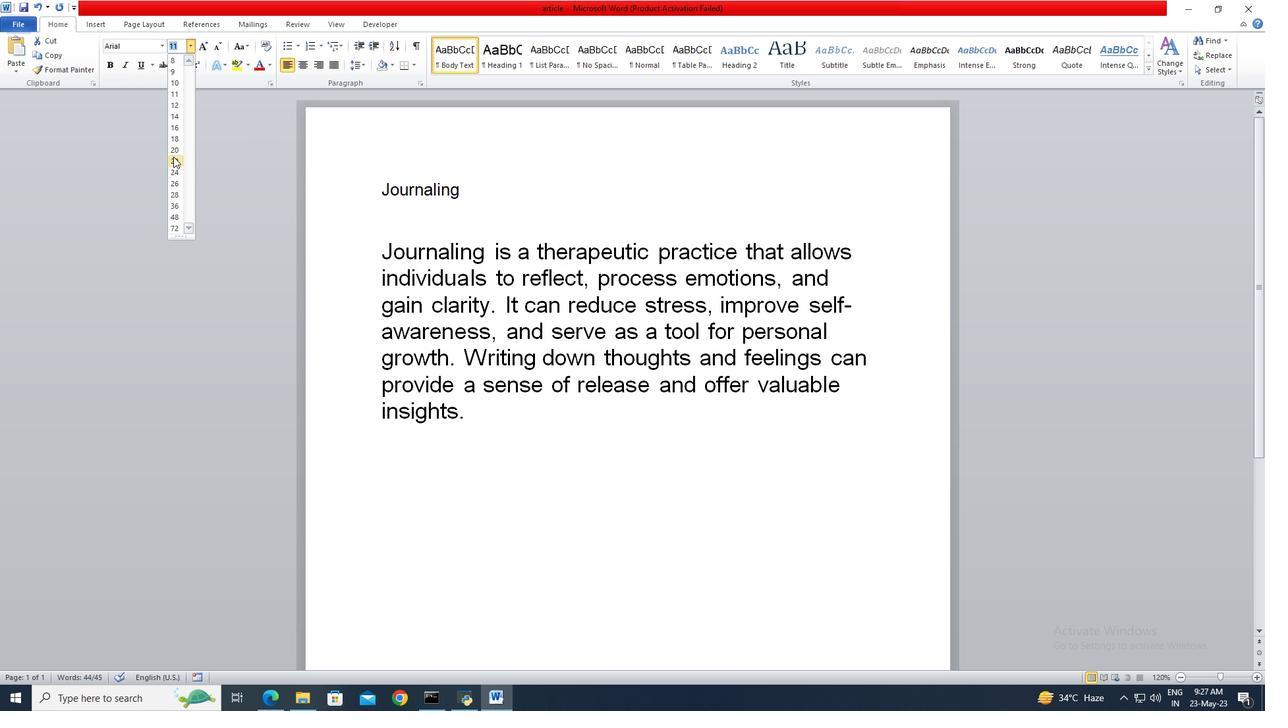 
Action: Mouse moved to (376, 187)
Screenshot: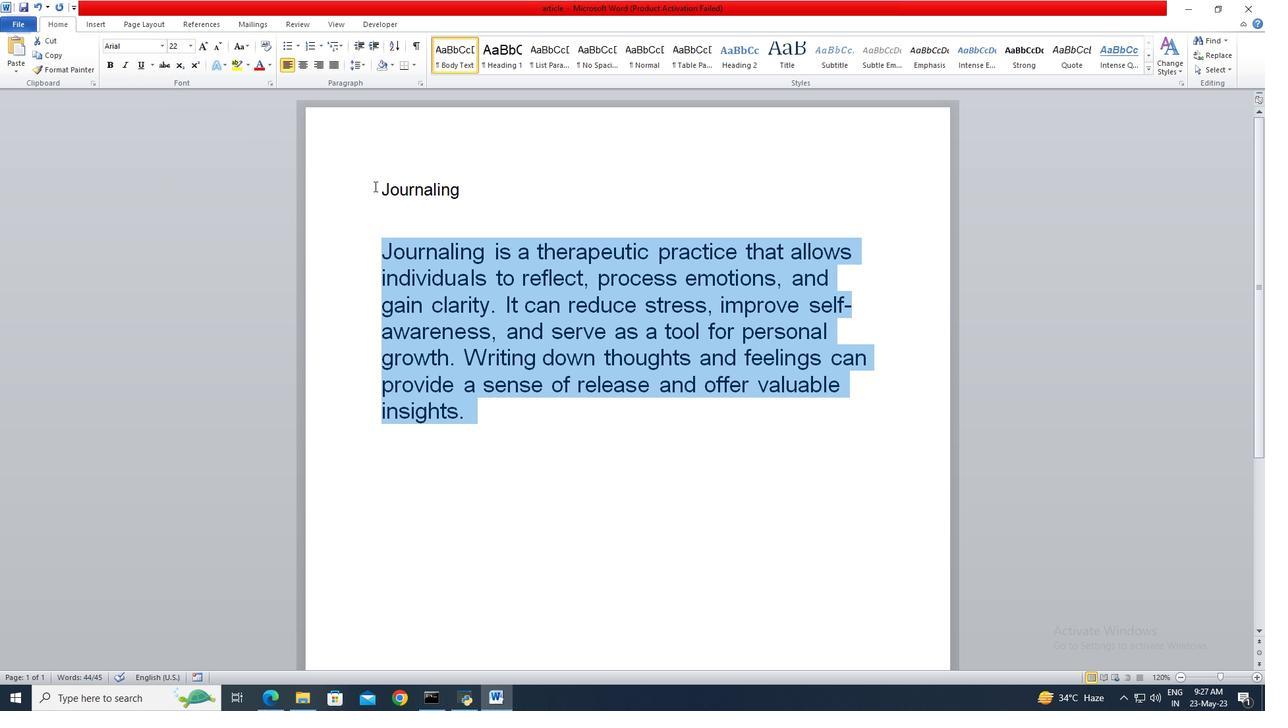 
Action: Mouse pressed left at (376, 187)
Screenshot: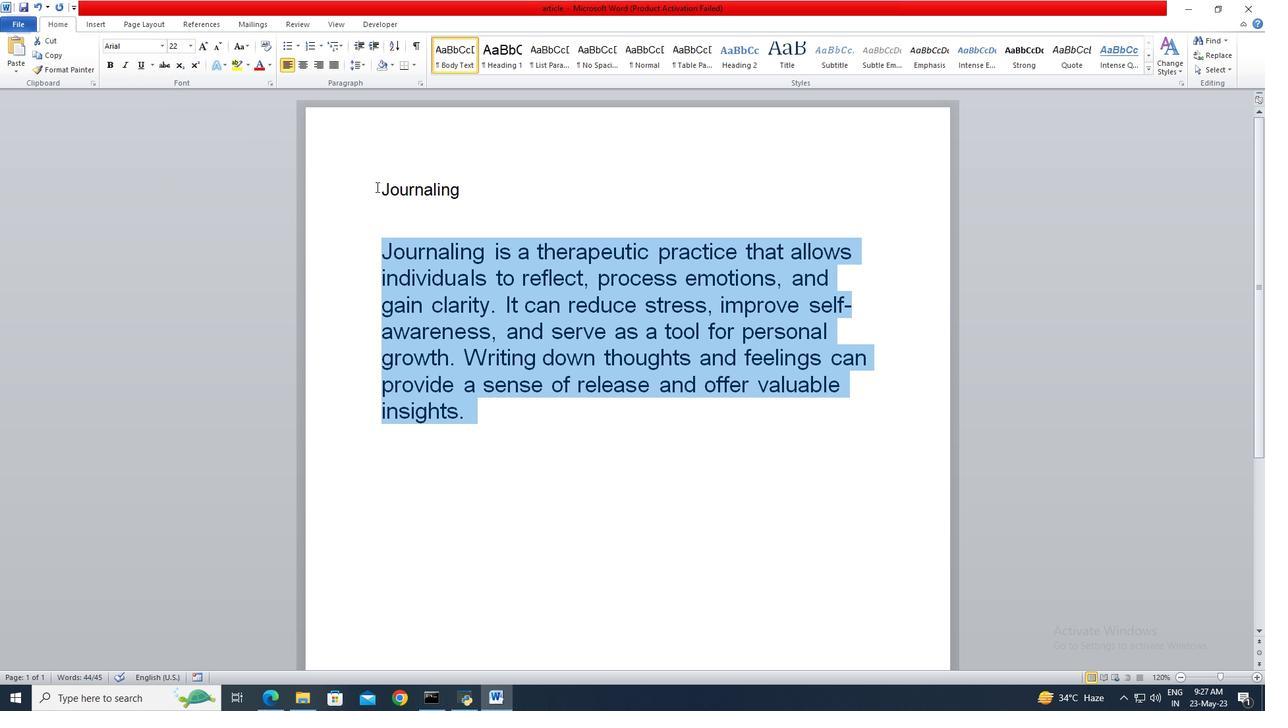 
Action: Mouse moved to (485, 193)
Screenshot: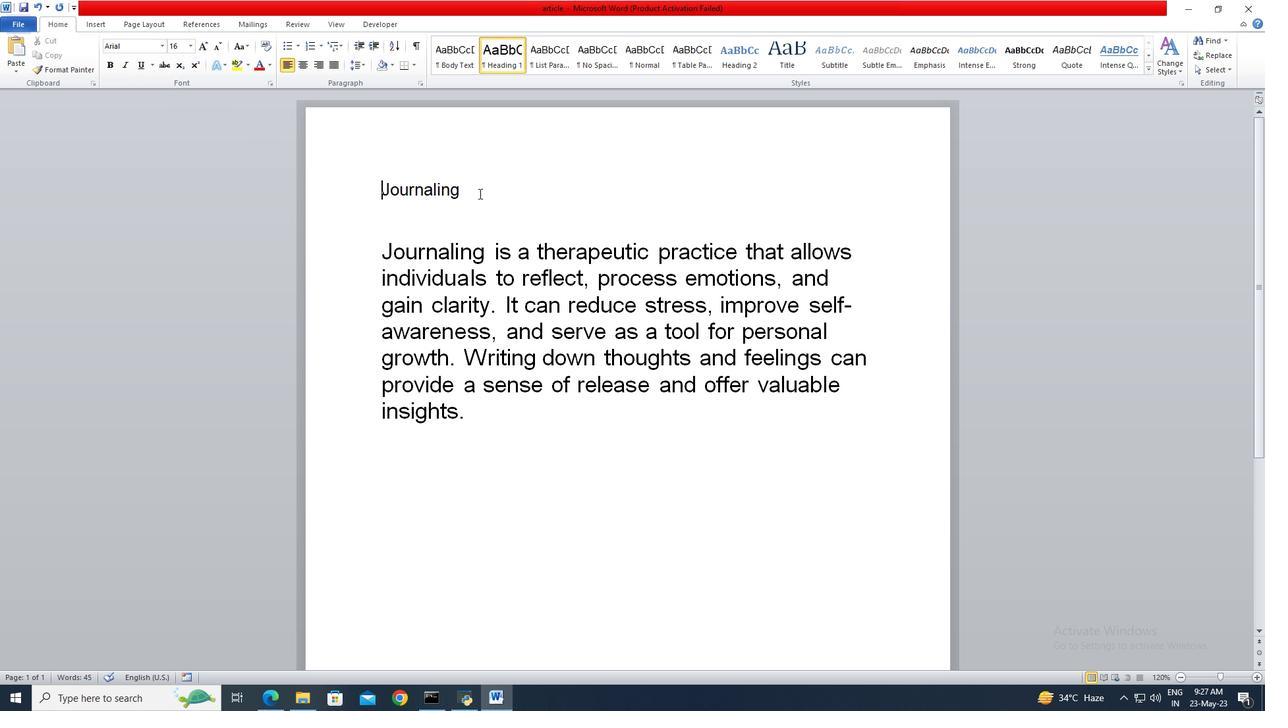 
Action: Key pressed <Key.shift>
Screenshot: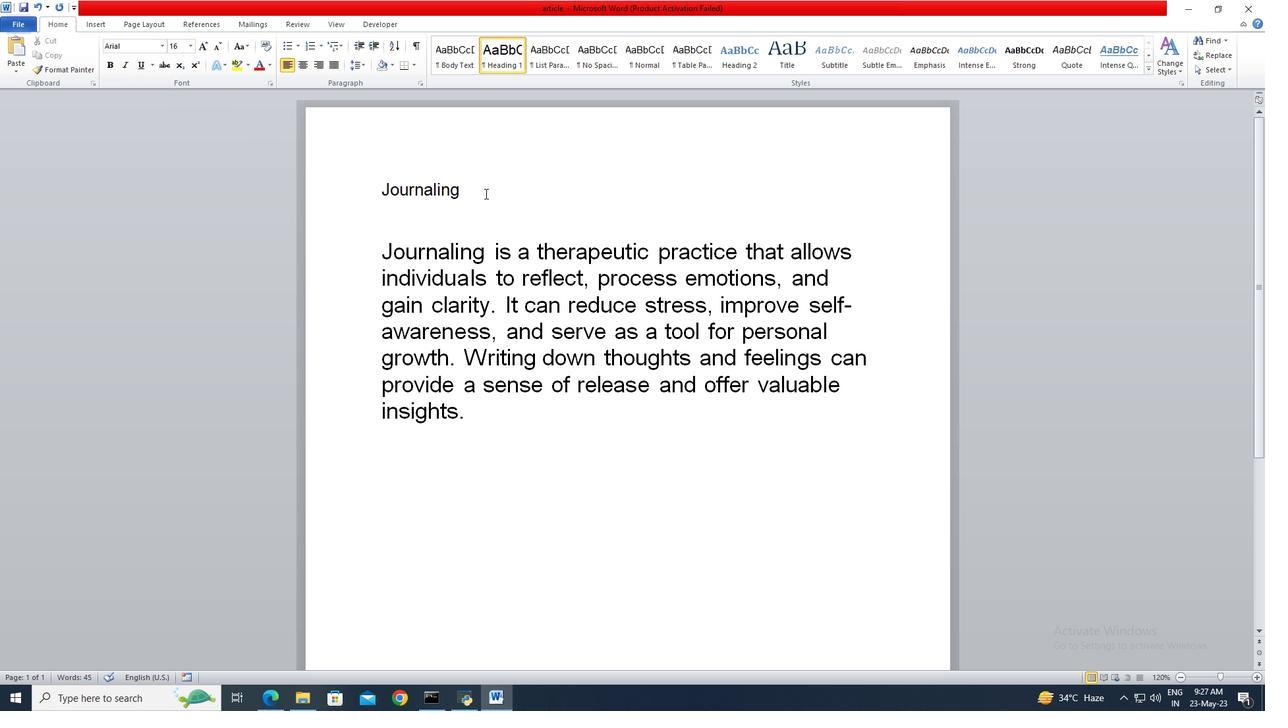 
Action: Mouse pressed left at (485, 193)
Screenshot: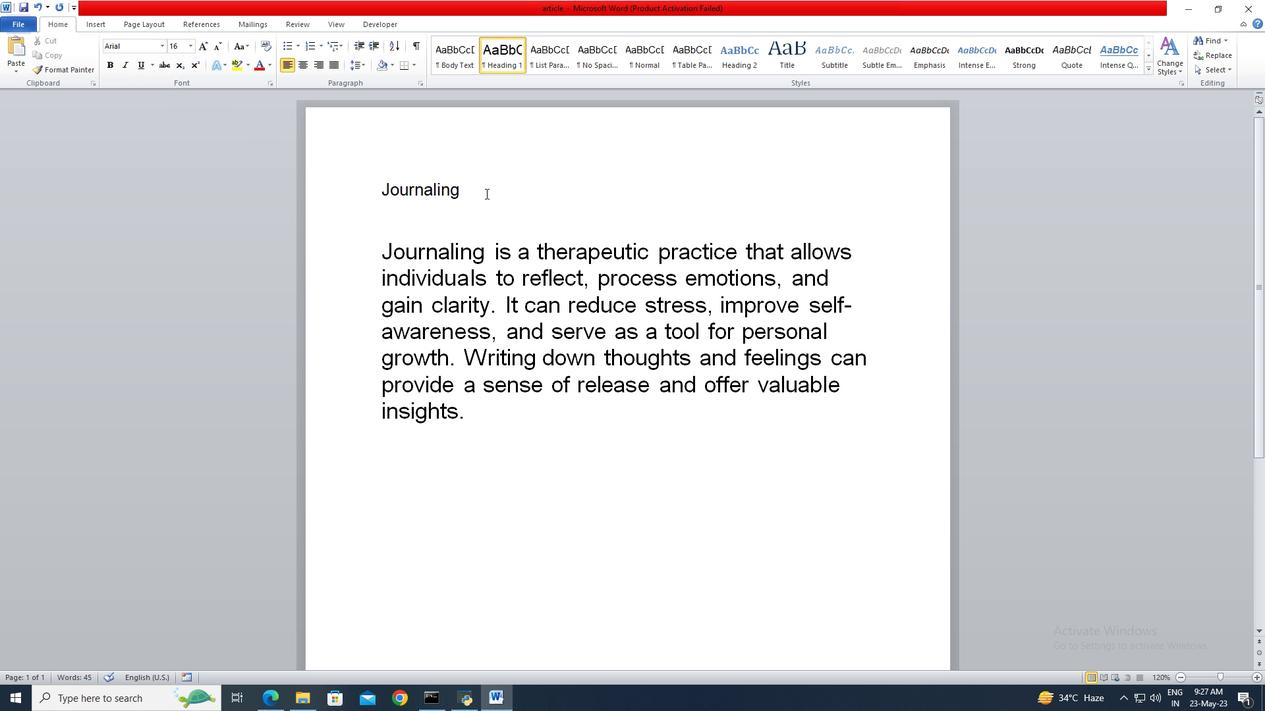 
Action: Mouse moved to (164, 46)
Screenshot: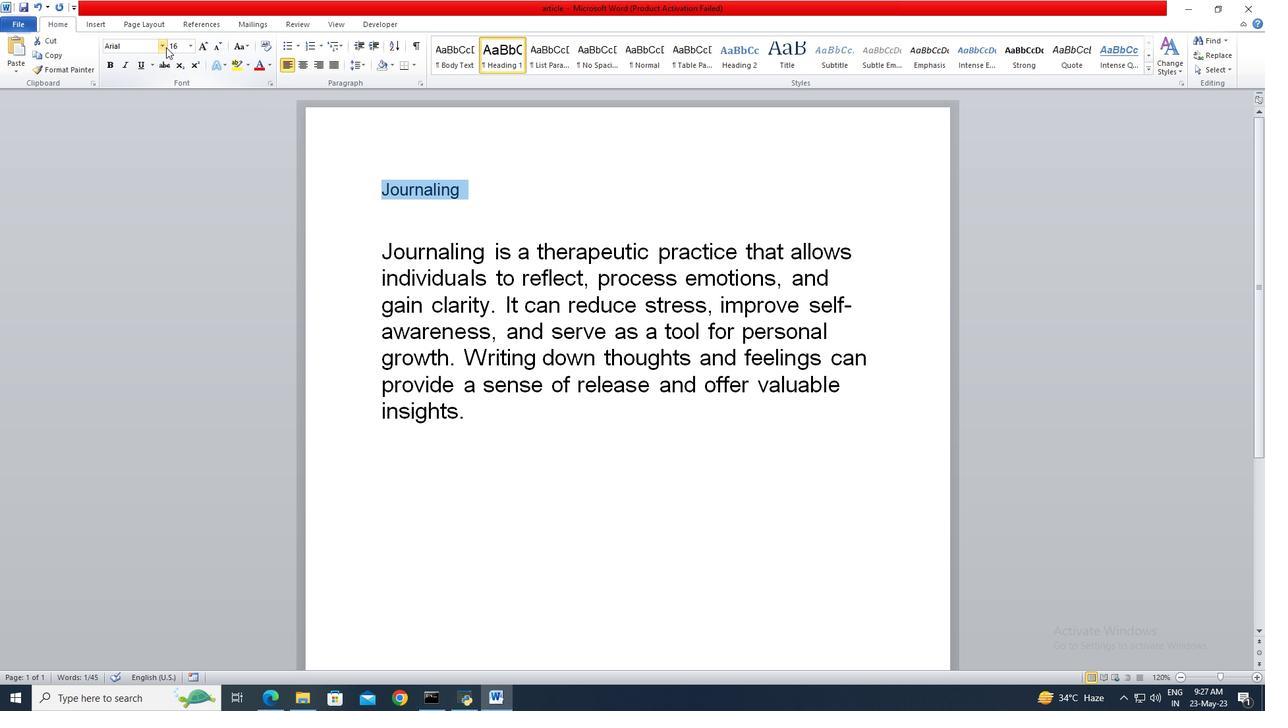 
Action: Mouse pressed left at (164, 46)
Screenshot: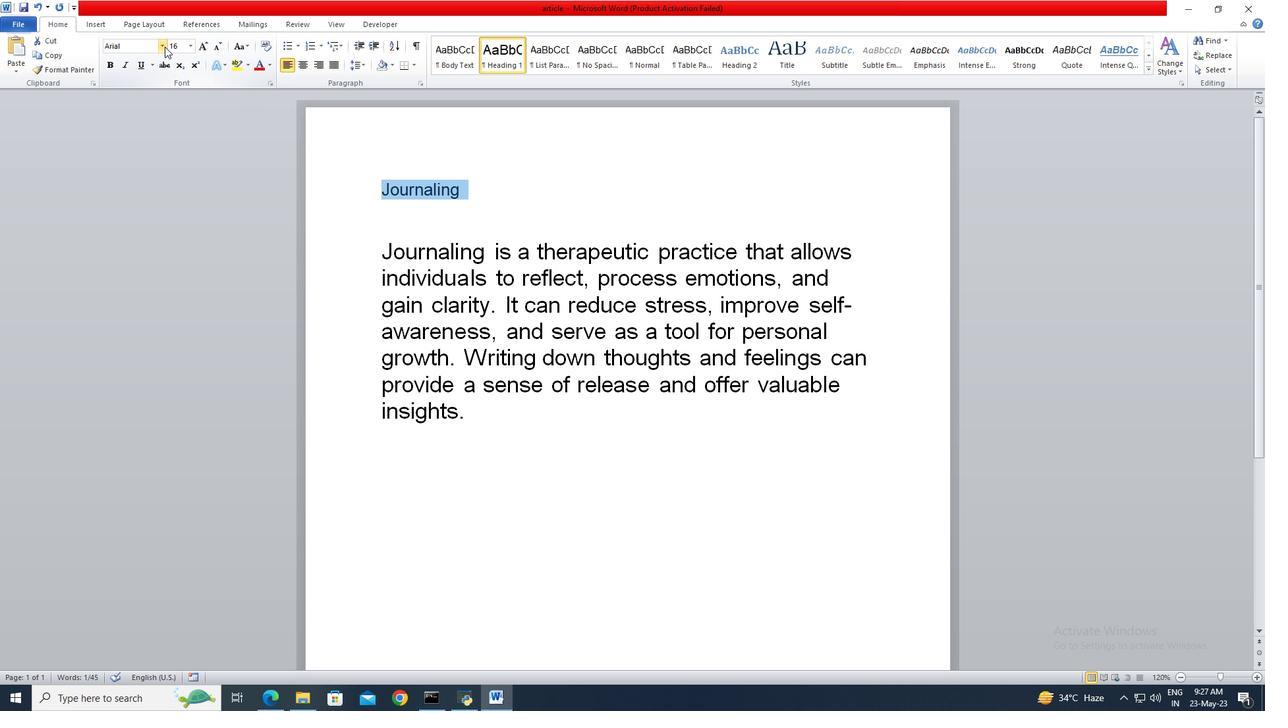 
Action: Mouse moved to (175, 396)
Screenshot: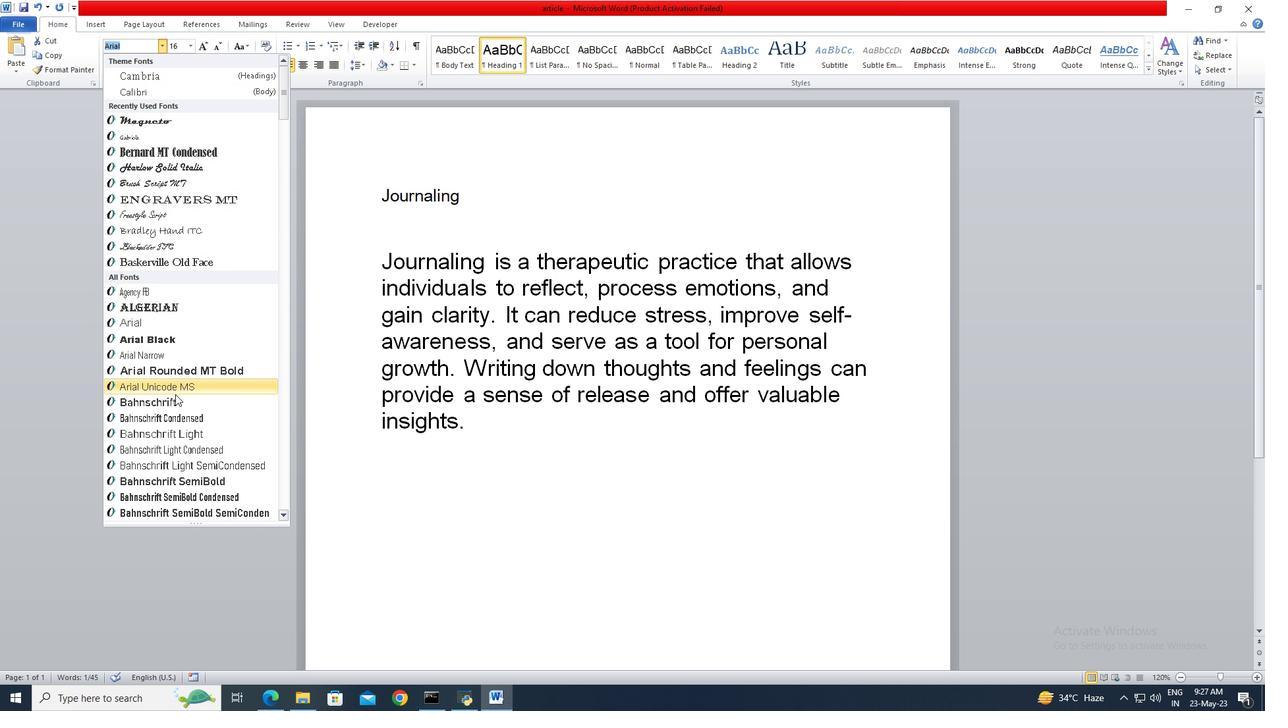 
Action: Mouse scrolled (175, 395) with delta (0, 0)
Screenshot: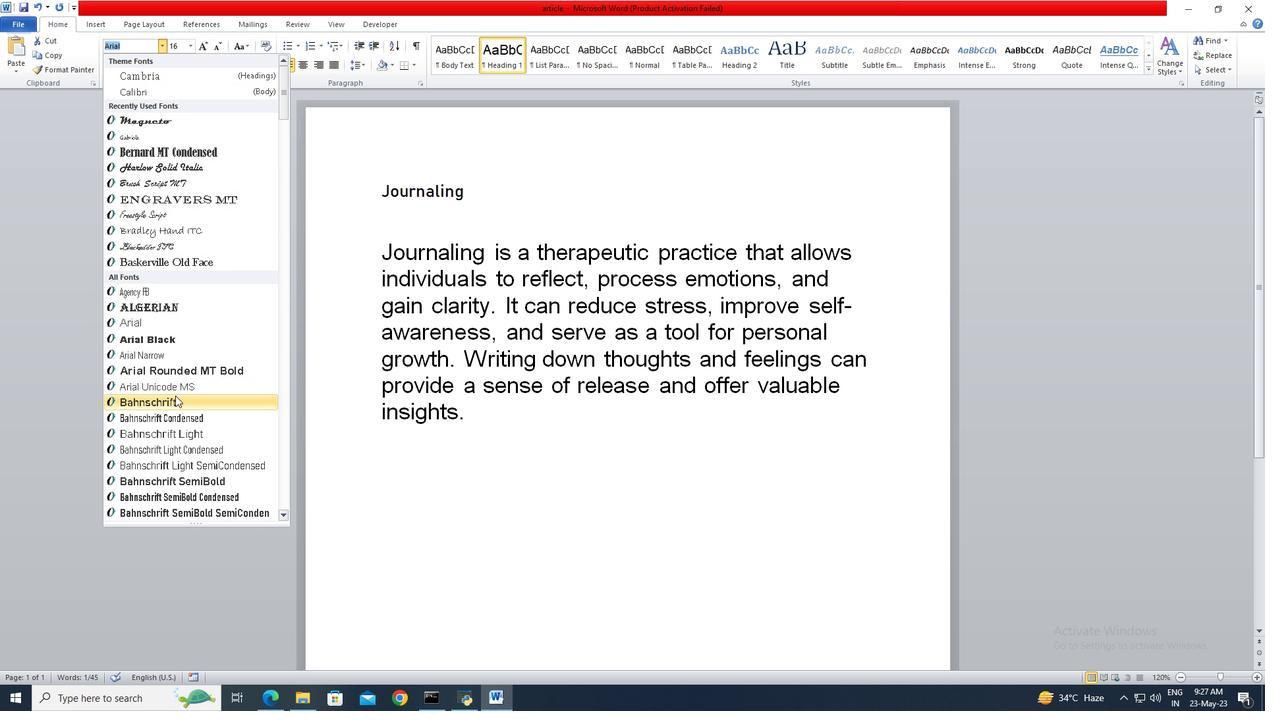 
Action: Mouse moved to (175, 396)
Screenshot: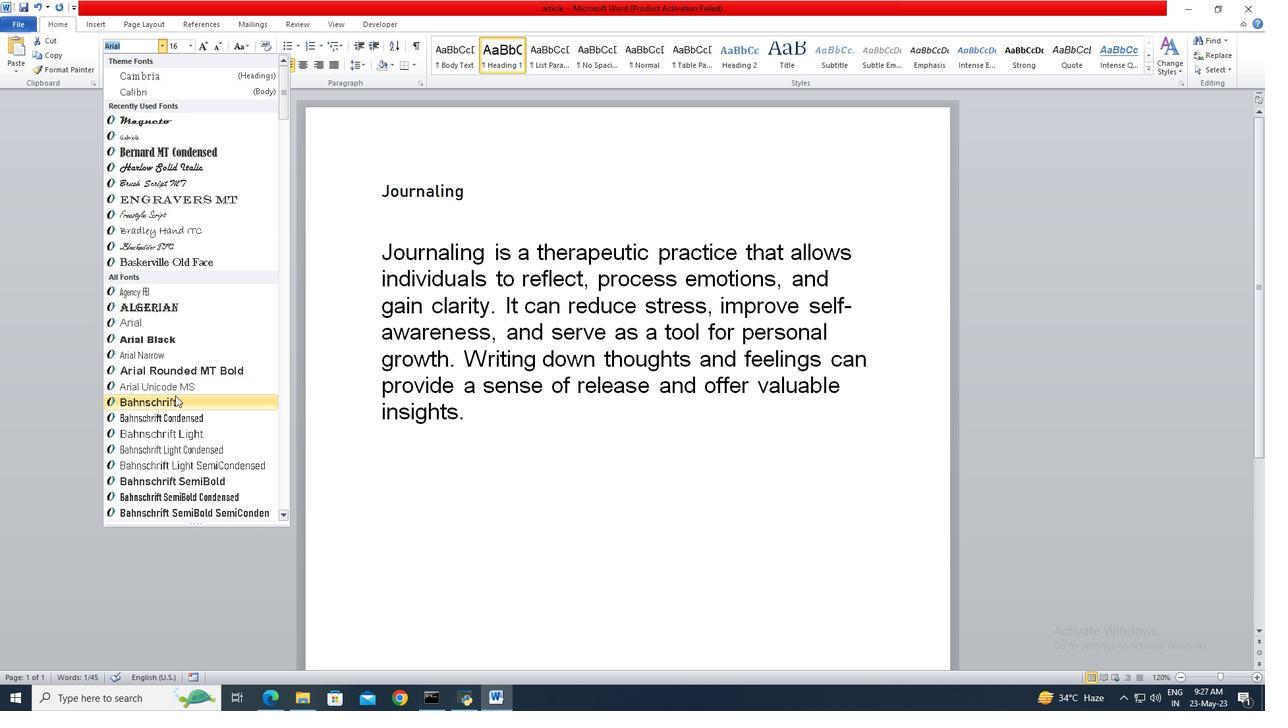 
Action: Mouse scrolled (175, 396) with delta (0, 0)
Screenshot: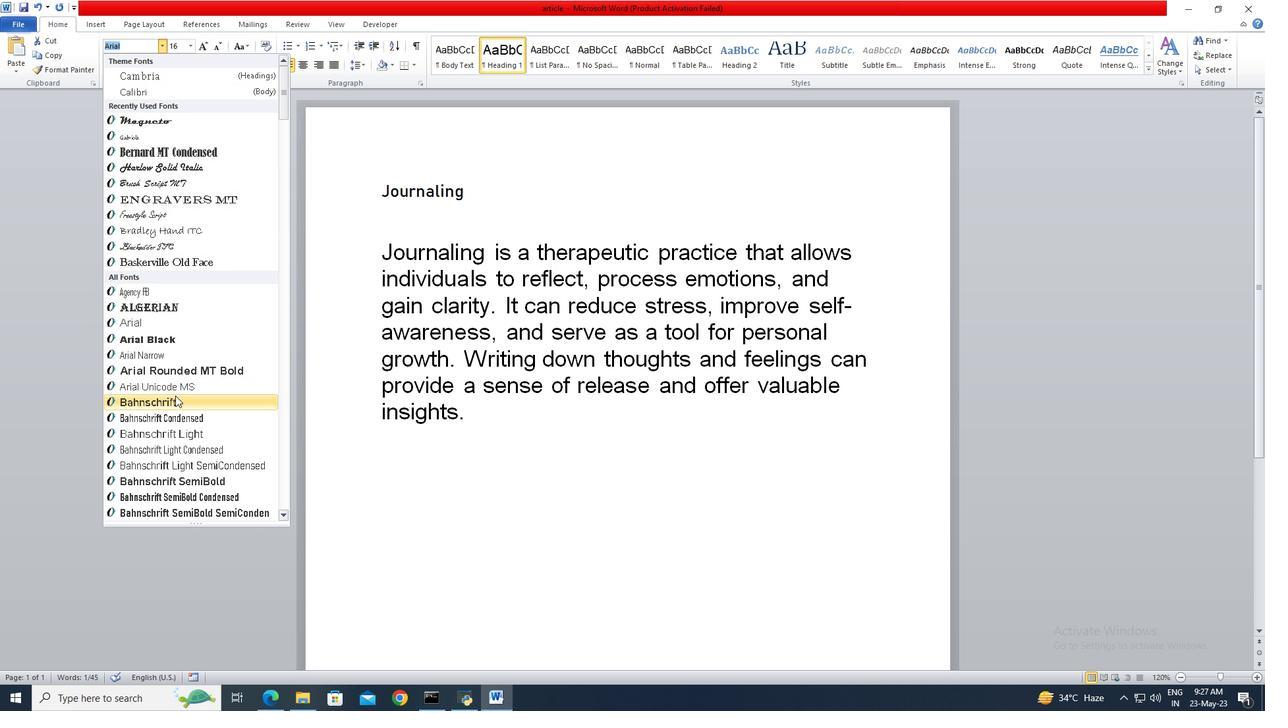 
Action: Mouse scrolled (175, 396) with delta (0, 0)
Screenshot: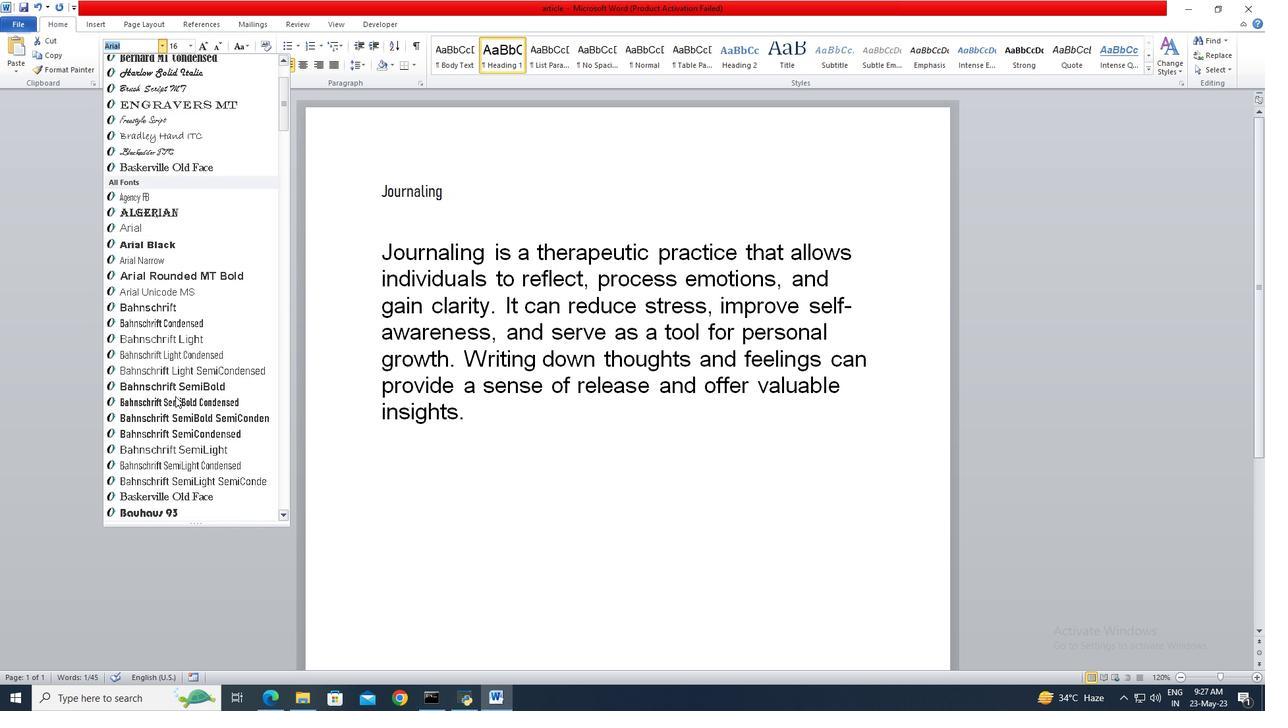 
Action: Mouse scrolled (175, 396) with delta (0, 0)
Screenshot: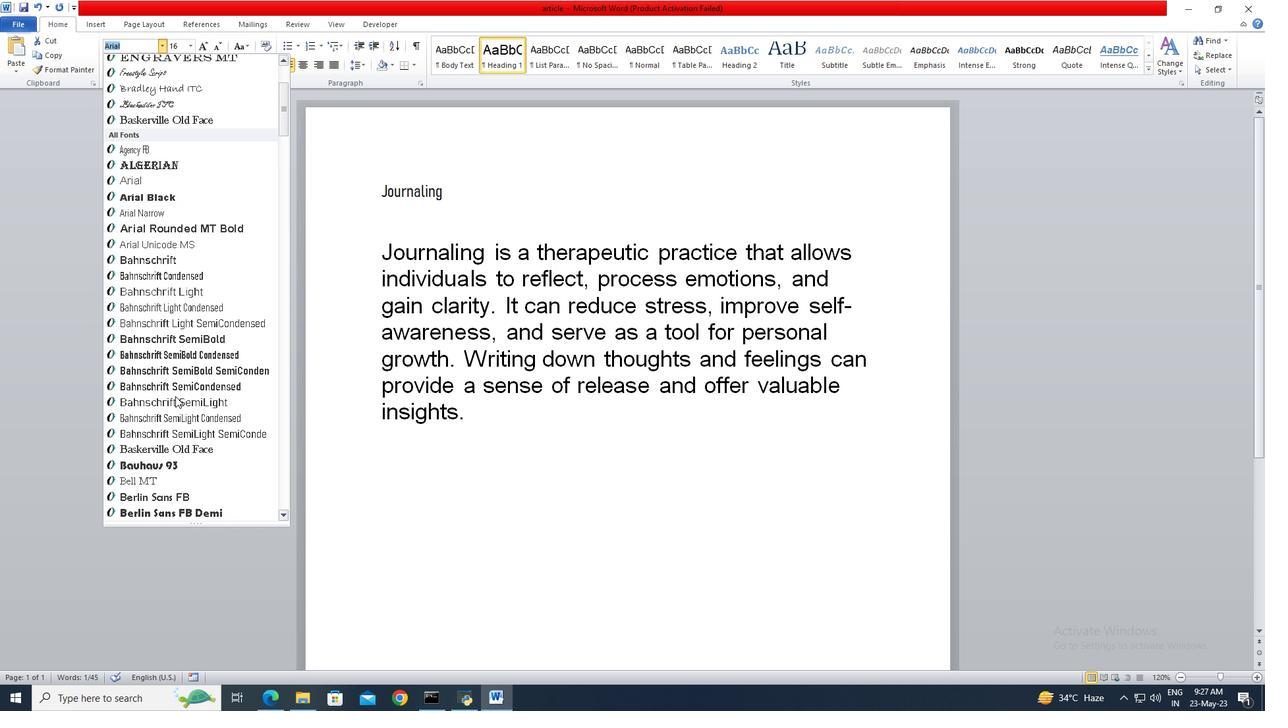
Action: Mouse scrolled (175, 396) with delta (0, 0)
Screenshot: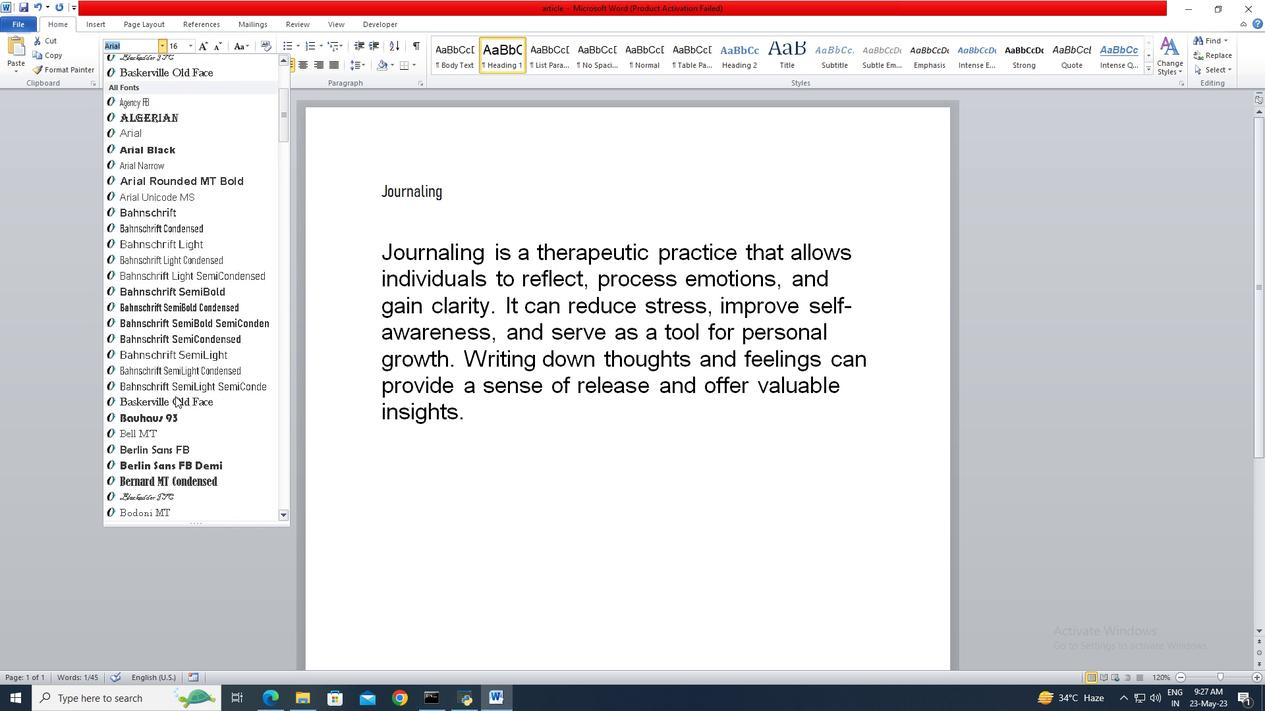 
Action: Mouse scrolled (175, 396) with delta (0, 0)
Screenshot: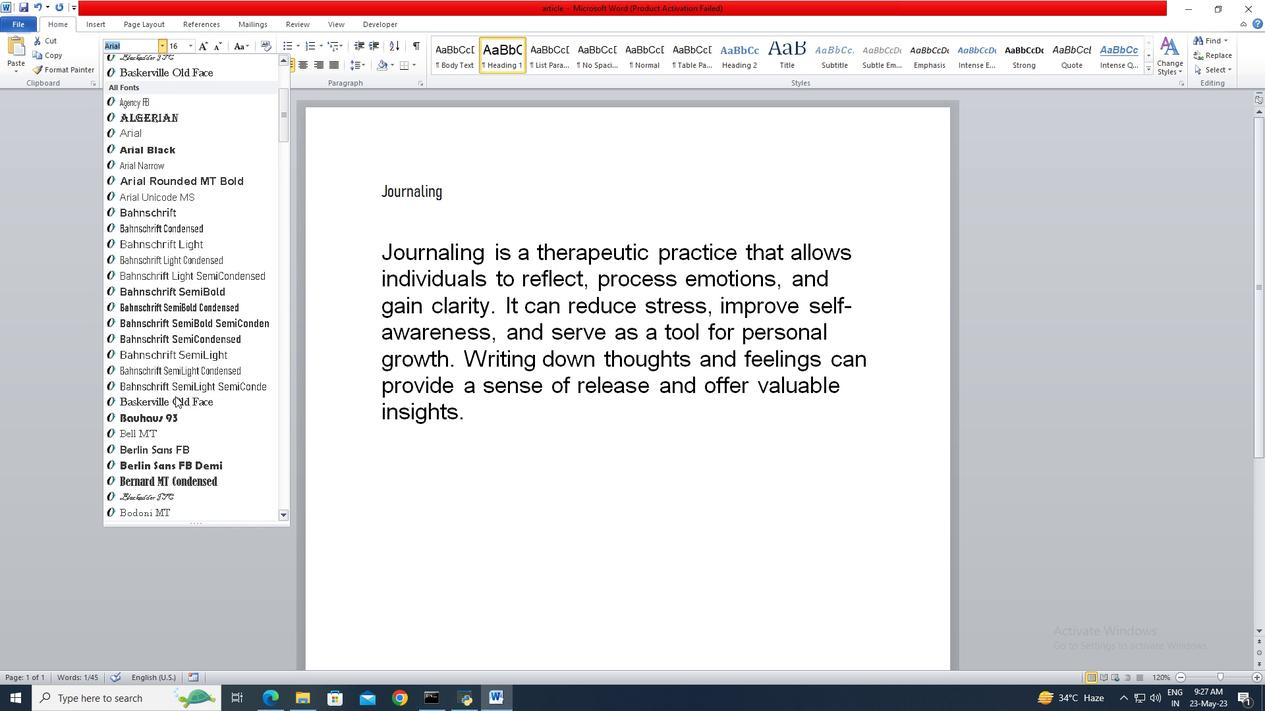 
Action: Mouse scrolled (175, 396) with delta (0, 0)
Screenshot: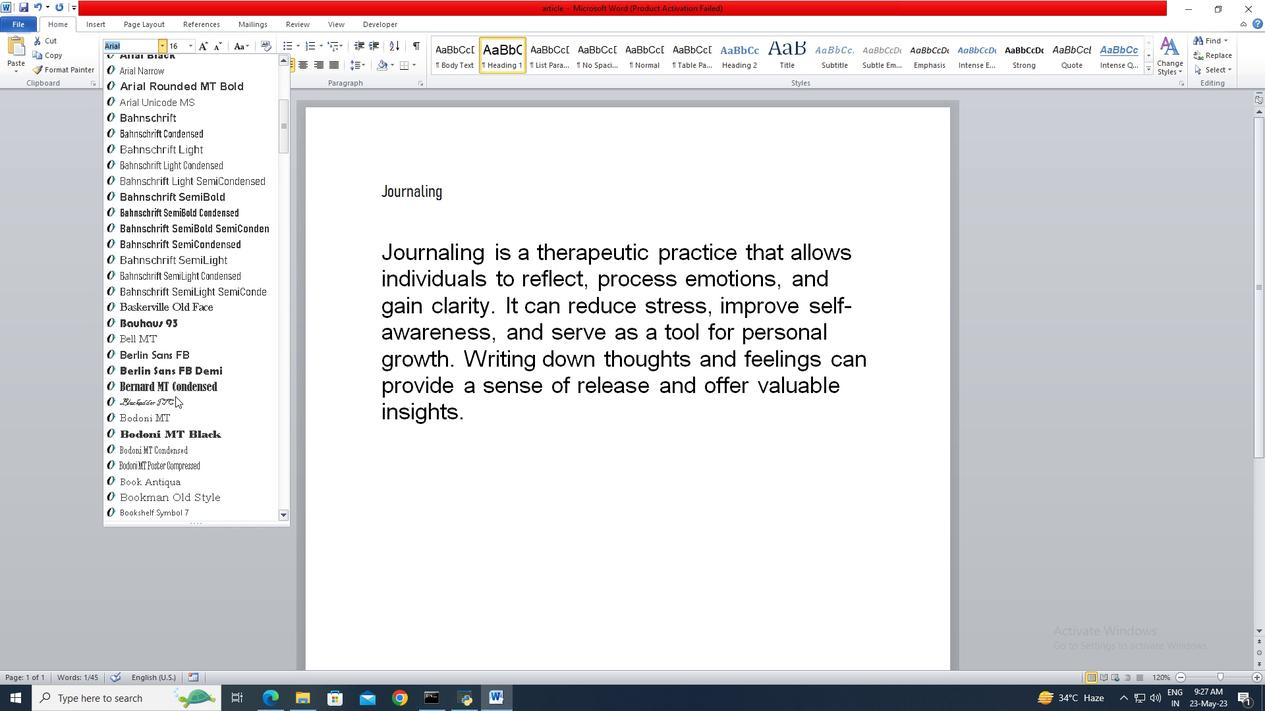 
Action: Mouse scrolled (175, 396) with delta (0, 0)
Screenshot: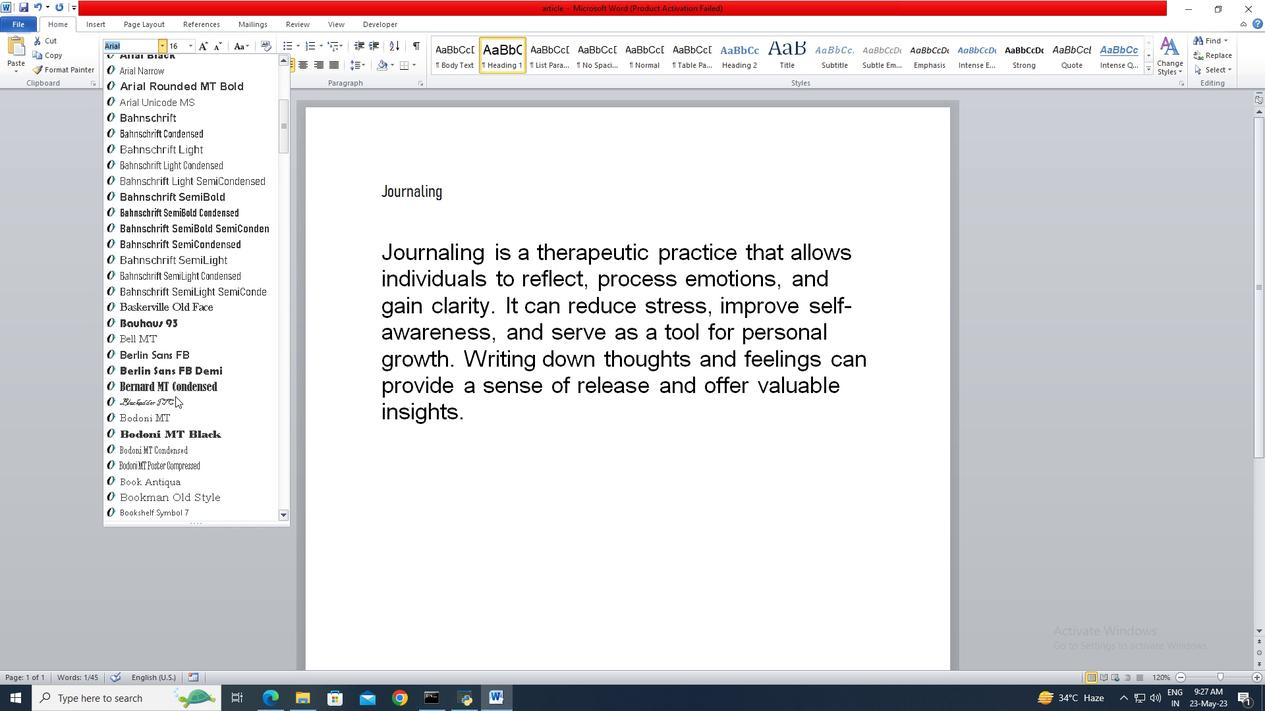 
Action: Mouse scrolled (175, 396) with delta (0, 0)
Screenshot: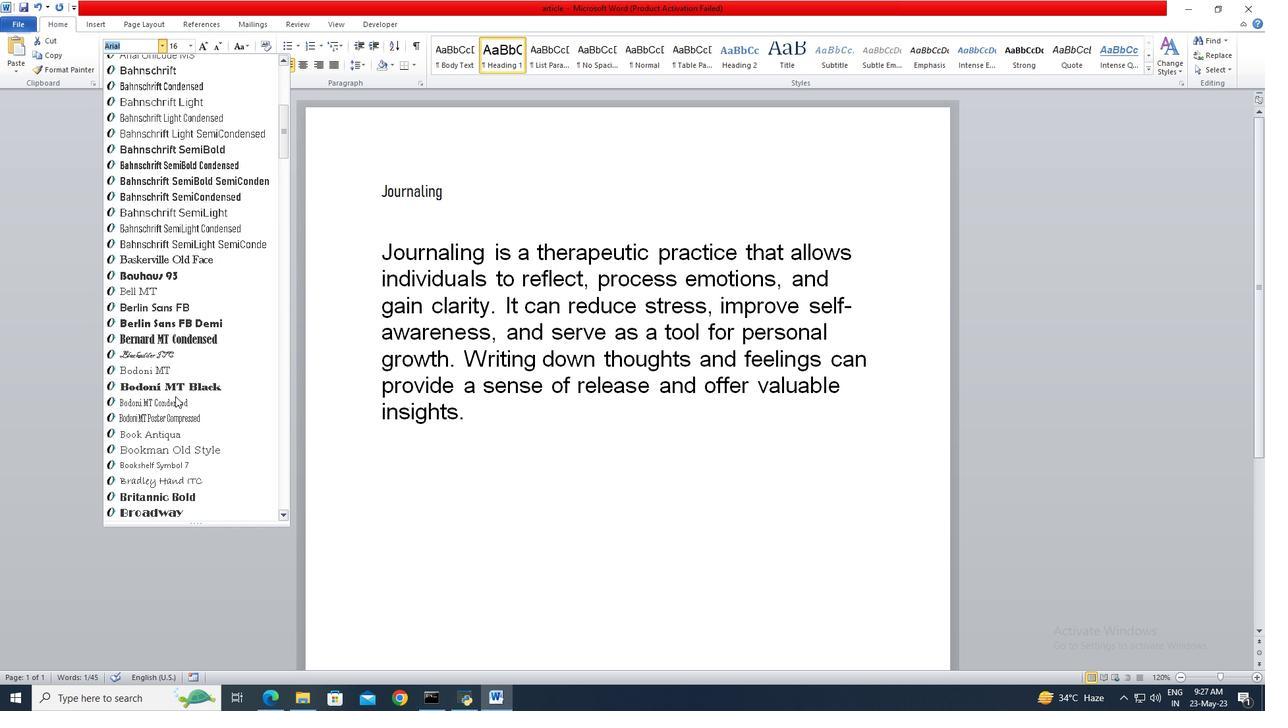 
Action: Mouse scrolled (175, 396) with delta (0, 0)
Screenshot: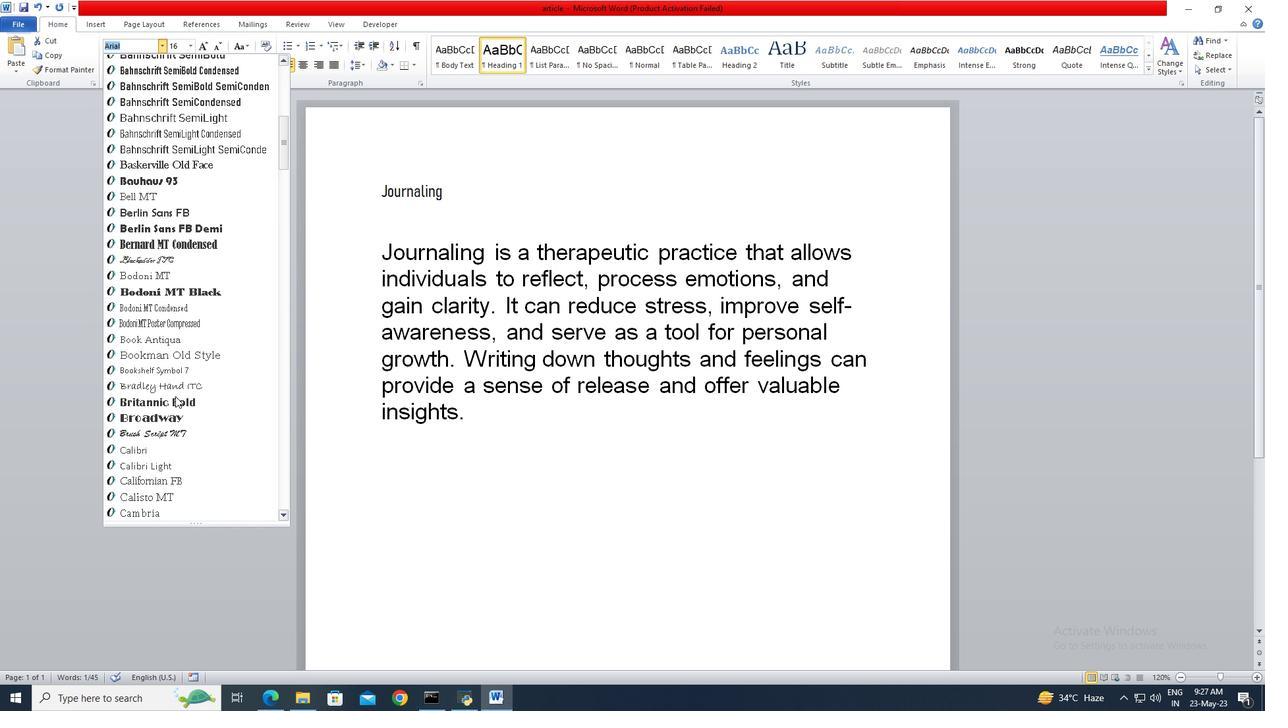 
Action: Mouse scrolled (175, 396) with delta (0, 0)
Screenshot: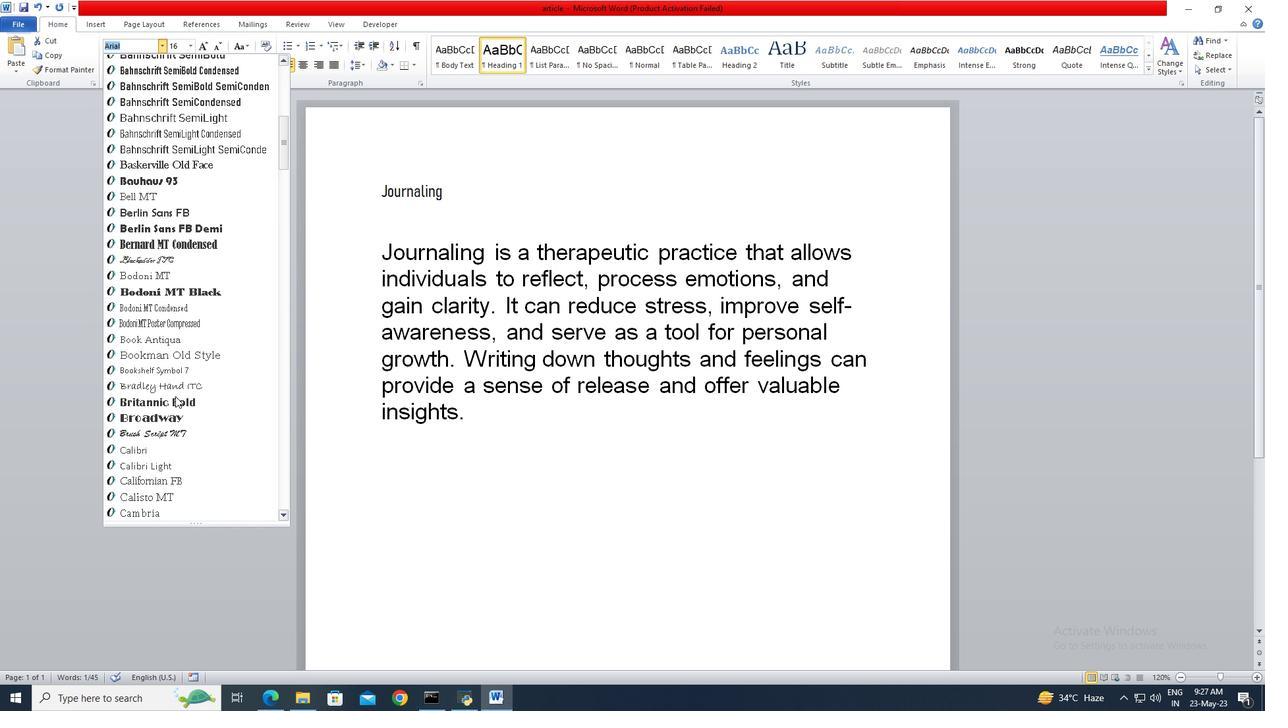 
Action: Mouse scrolled (175, 396) with delta (0, 0)
Screenshot: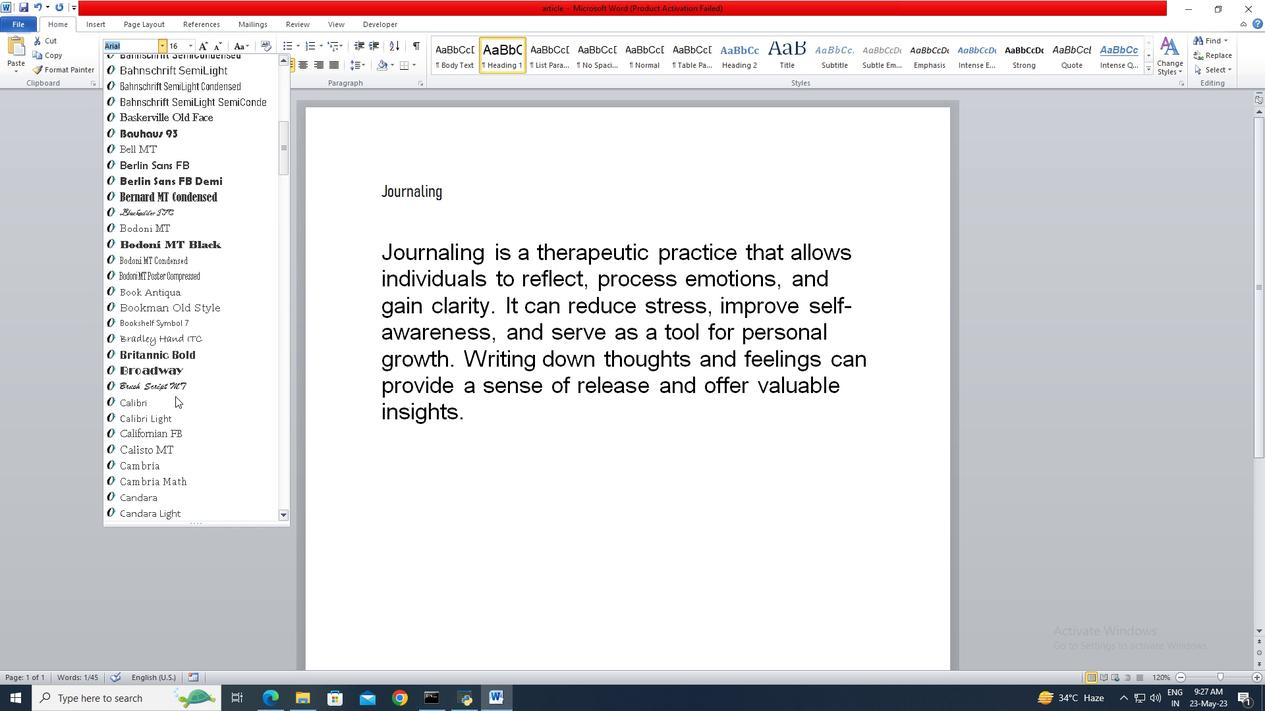 
Action: Mouse scrolled (175, 396) with delta (0, 0)
Screenshot: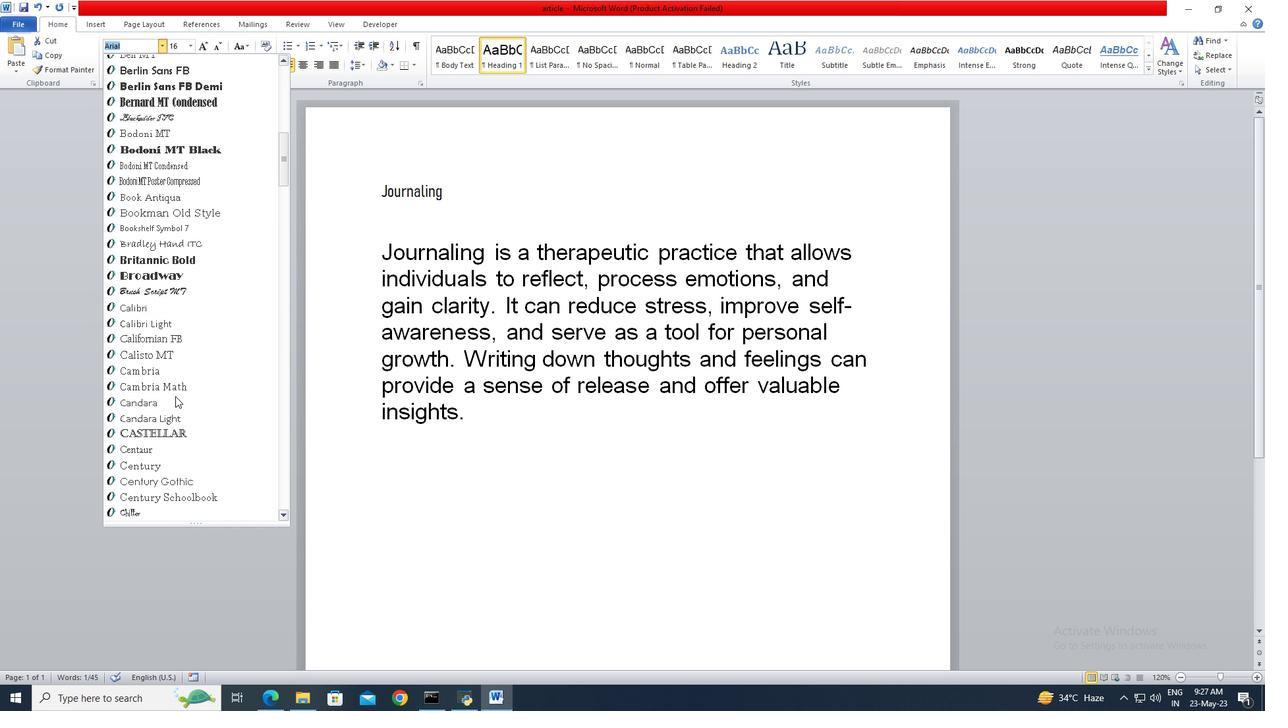 
Action: Mouse scrolled (175, 396) with delta (0, 0)
Screenshot: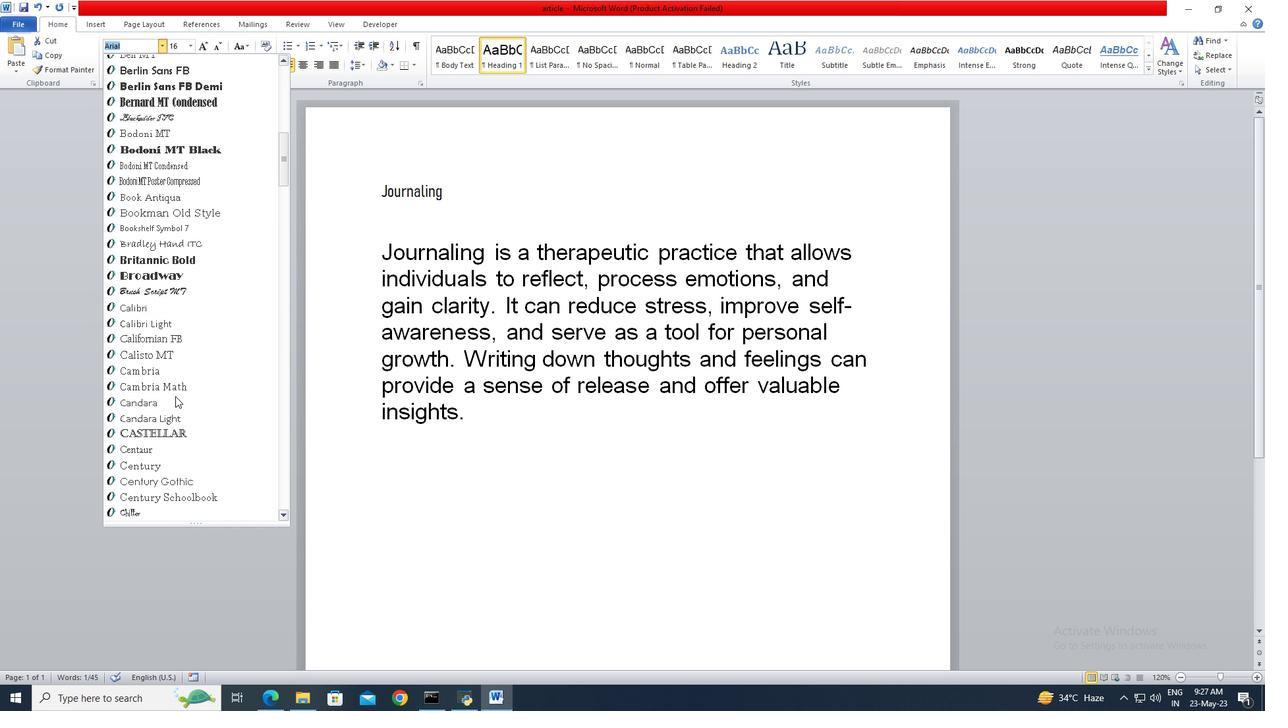 
Action: Mouse scrolled (175, 396) with delta (0, 0)
Screenshot: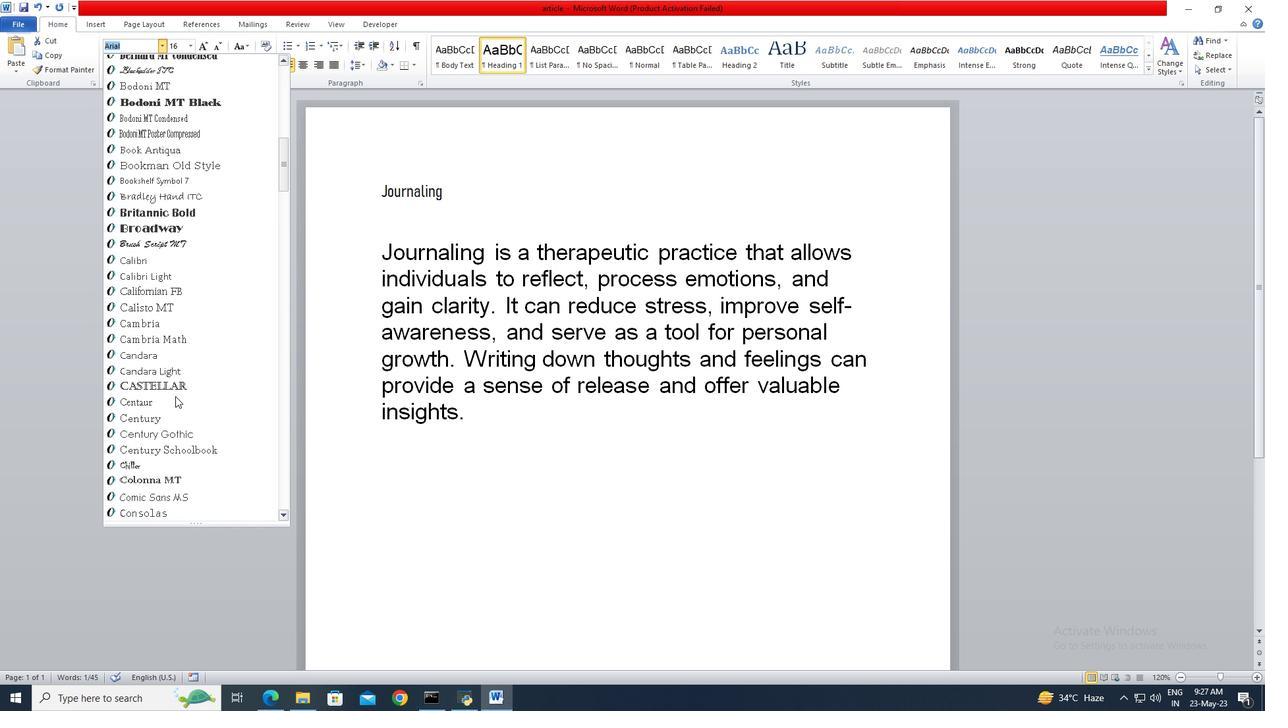 
Action: Mouse scrolled (175, 396) with delta (0, 0)
Screenshot: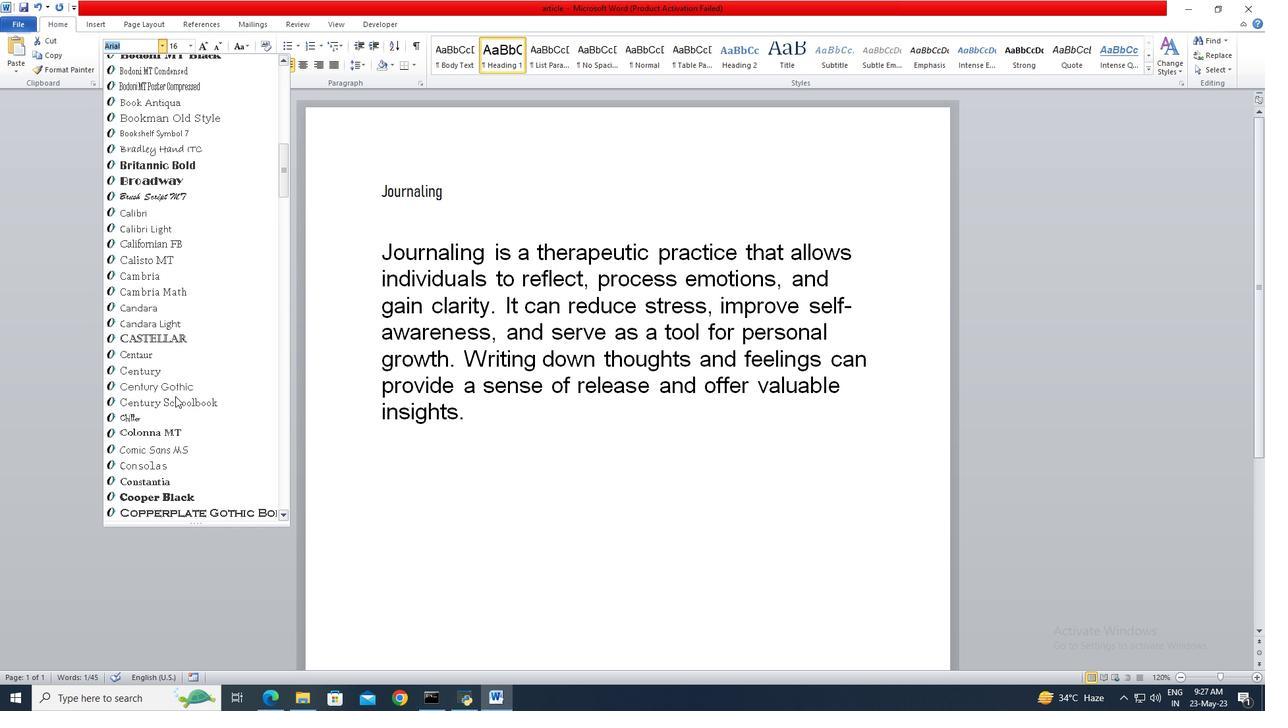 
Action: Mouse scrolled (175, 396) with delta (0, 0)
Screenshot: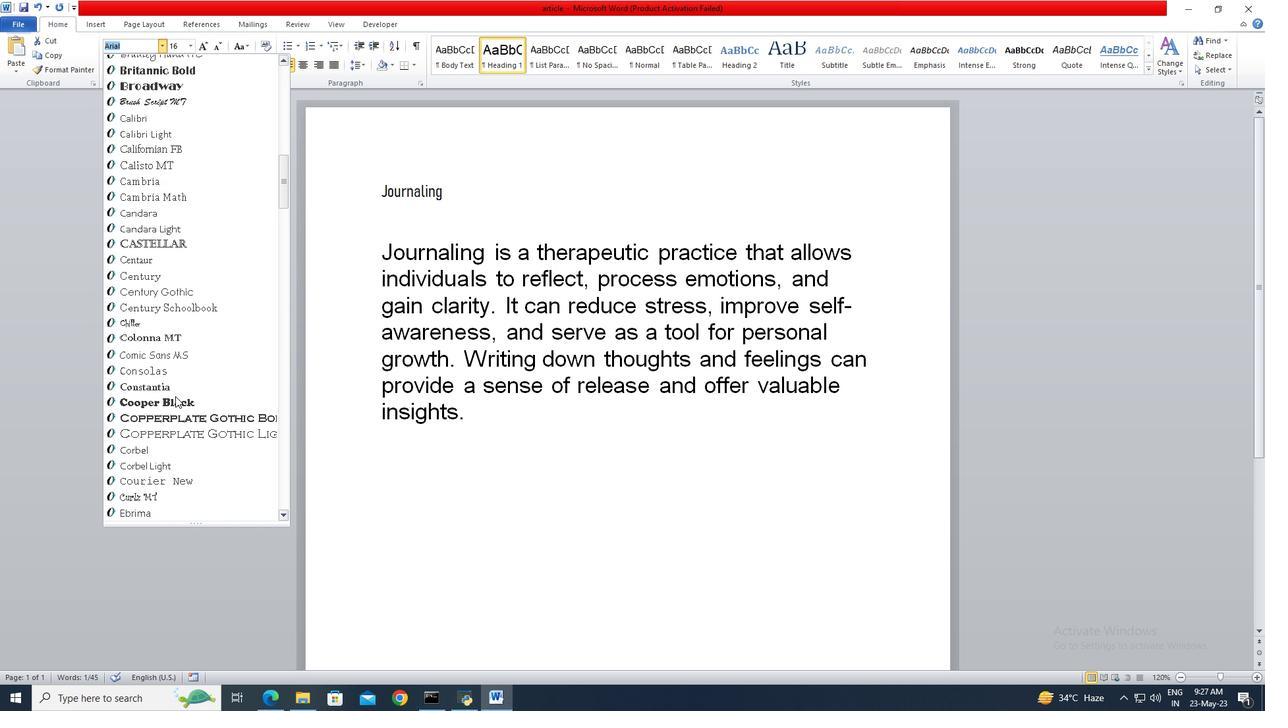 
Action: Mouse scrolled (175, 396) with delta (0, 0)
Screenshot: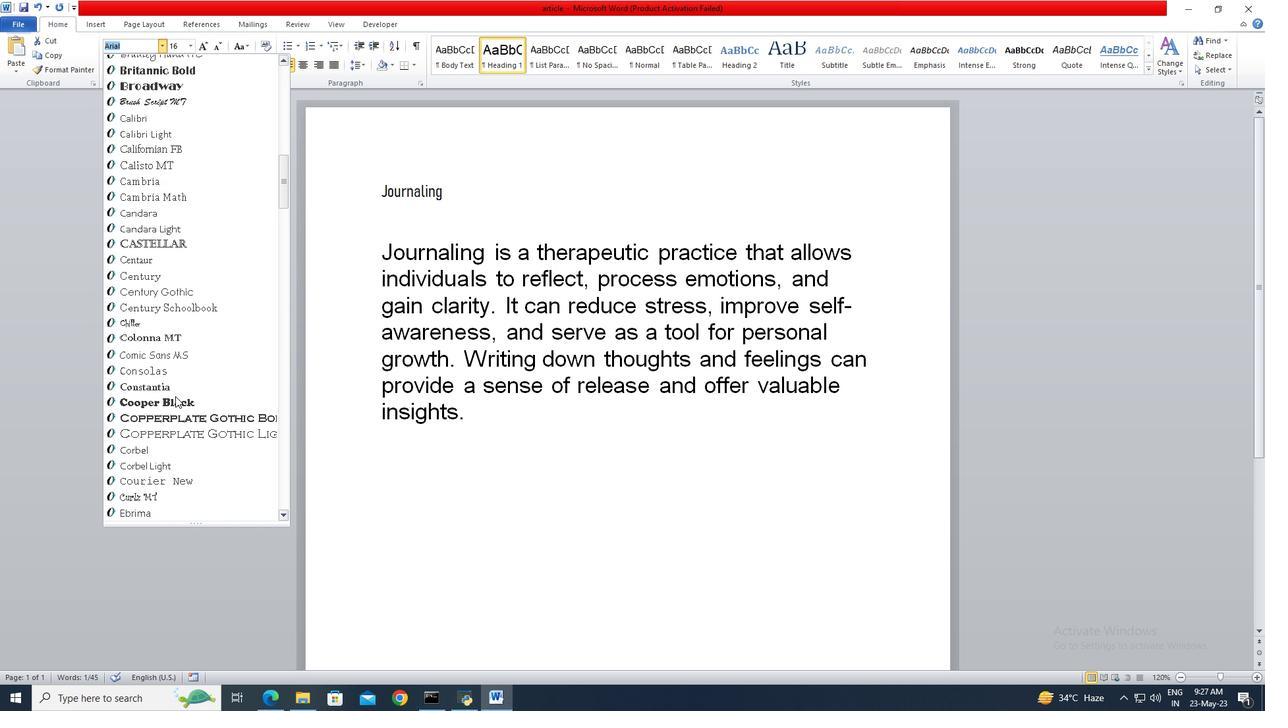 
Action: Mouse scrolled (175, 396) with delta (0, 0)
Screenshot: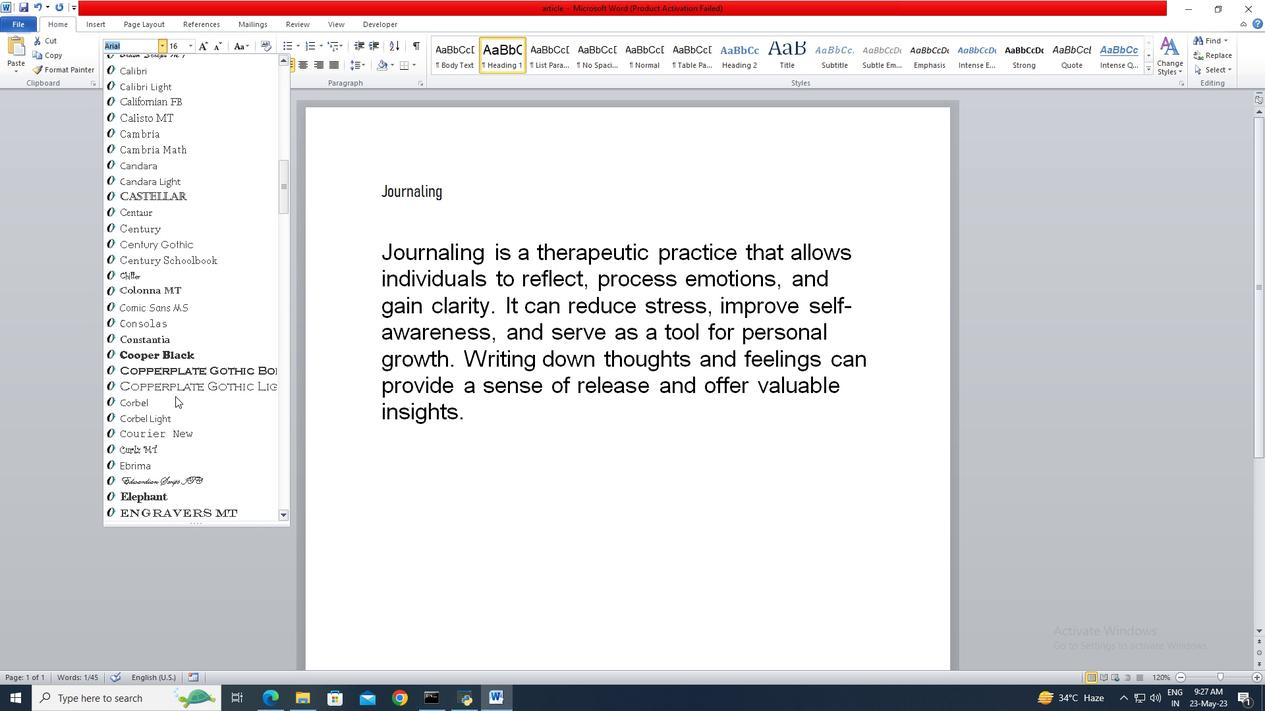 
Action: Mouse scrolled (175, 396) with delta (0, 0)
Screenshot: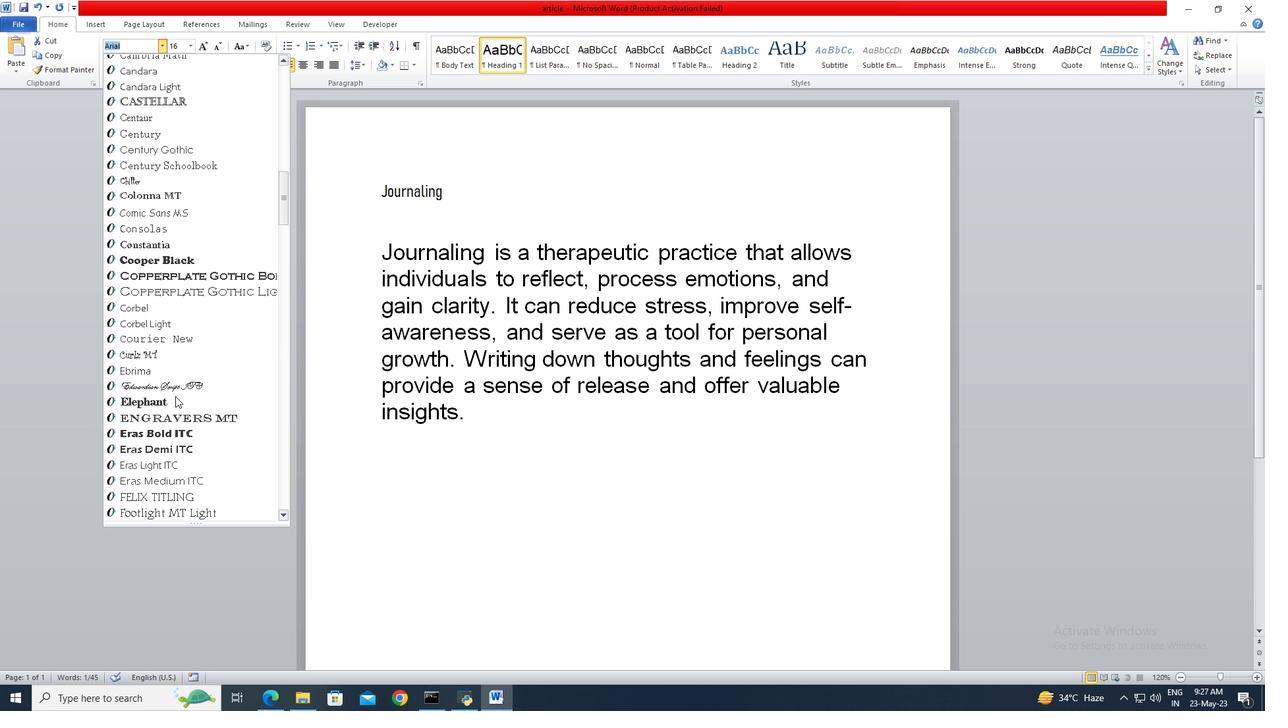 
Action: Mouse scrolled (175, 396) with delta (0, 0)
Screenshot: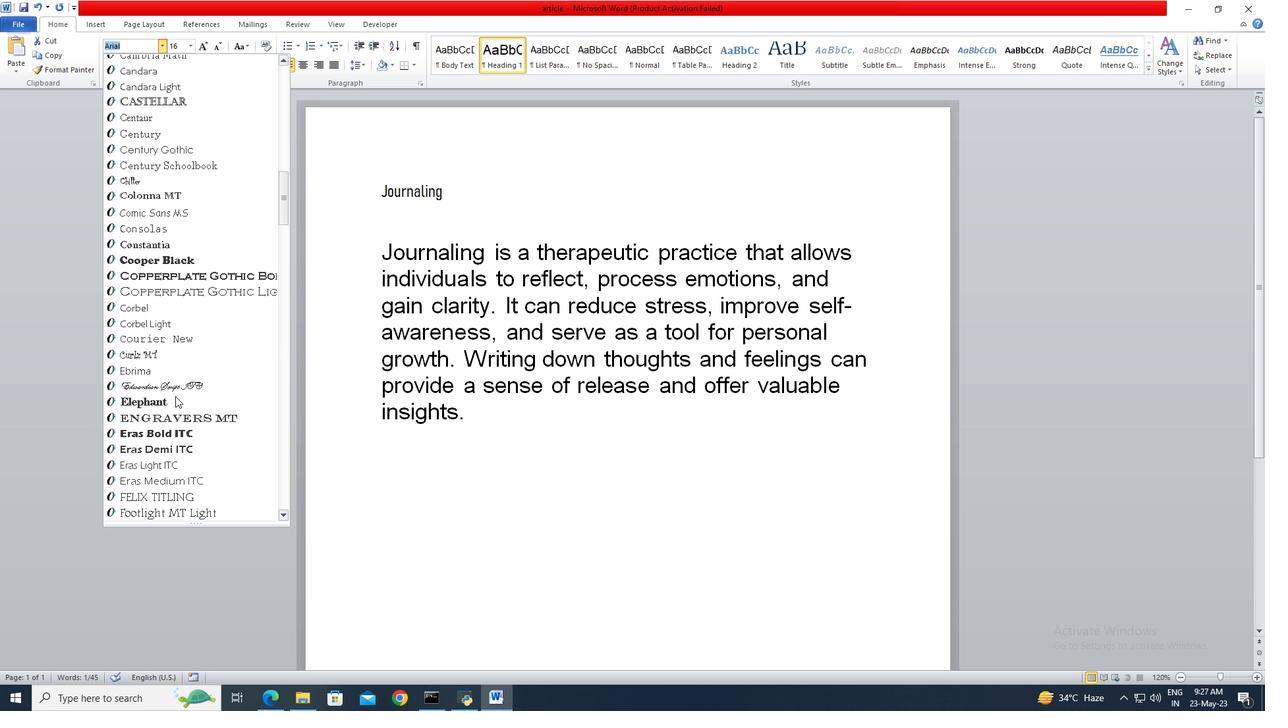 
Action: Mouse scrolled (175, 396) with delta (0, 0)
Screenshot: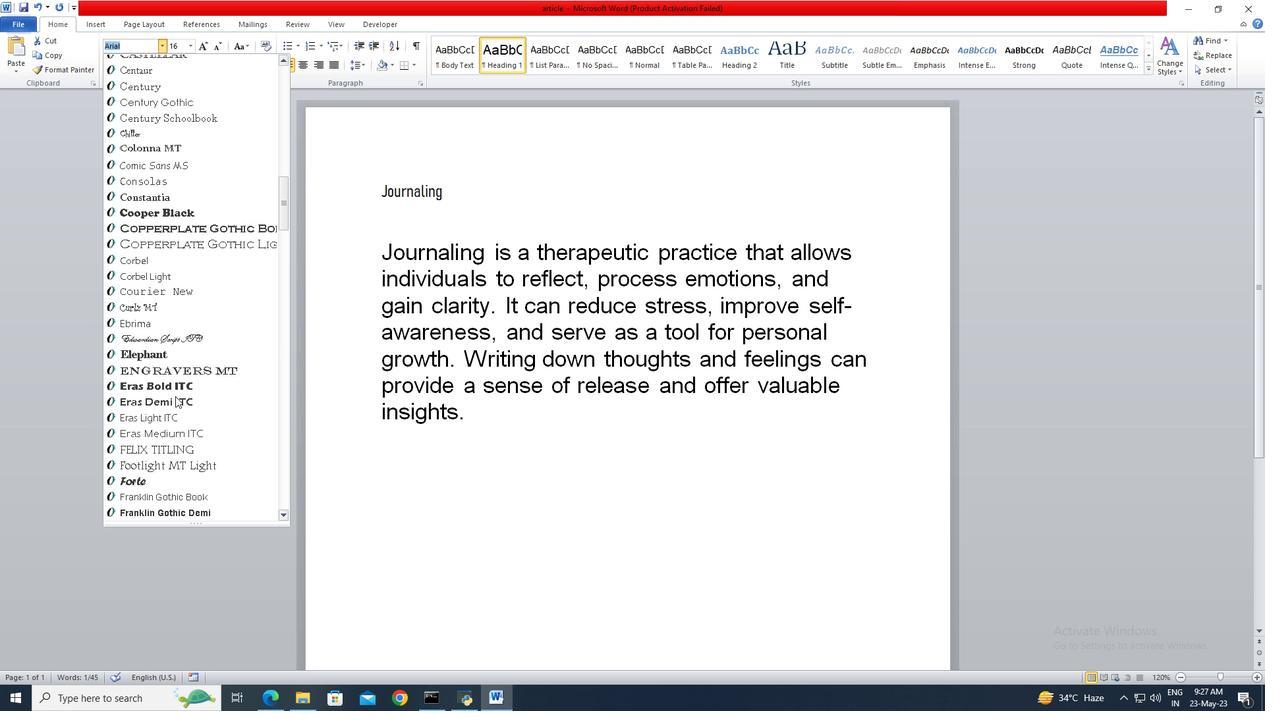 
Action: Mouse scrolled (175, 396) with delta (0, 0)
Screenshot: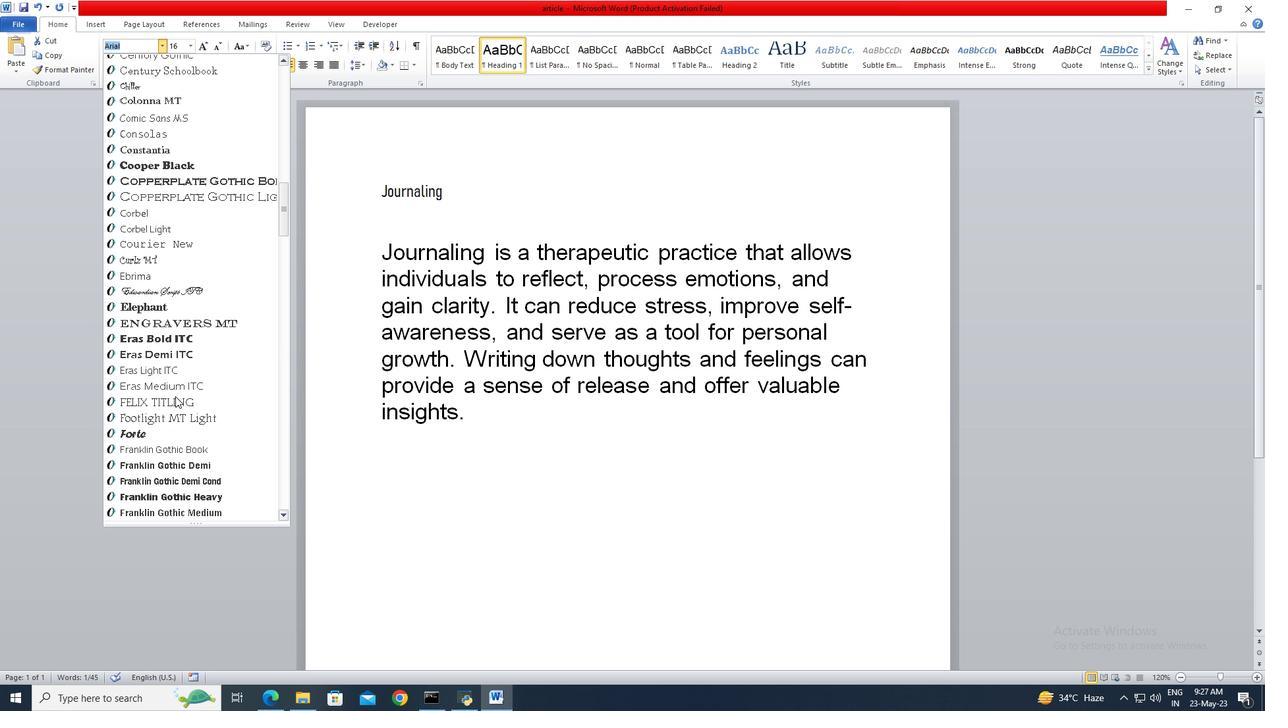 
Action: Mouse moved to (284, 236)
Screenshot: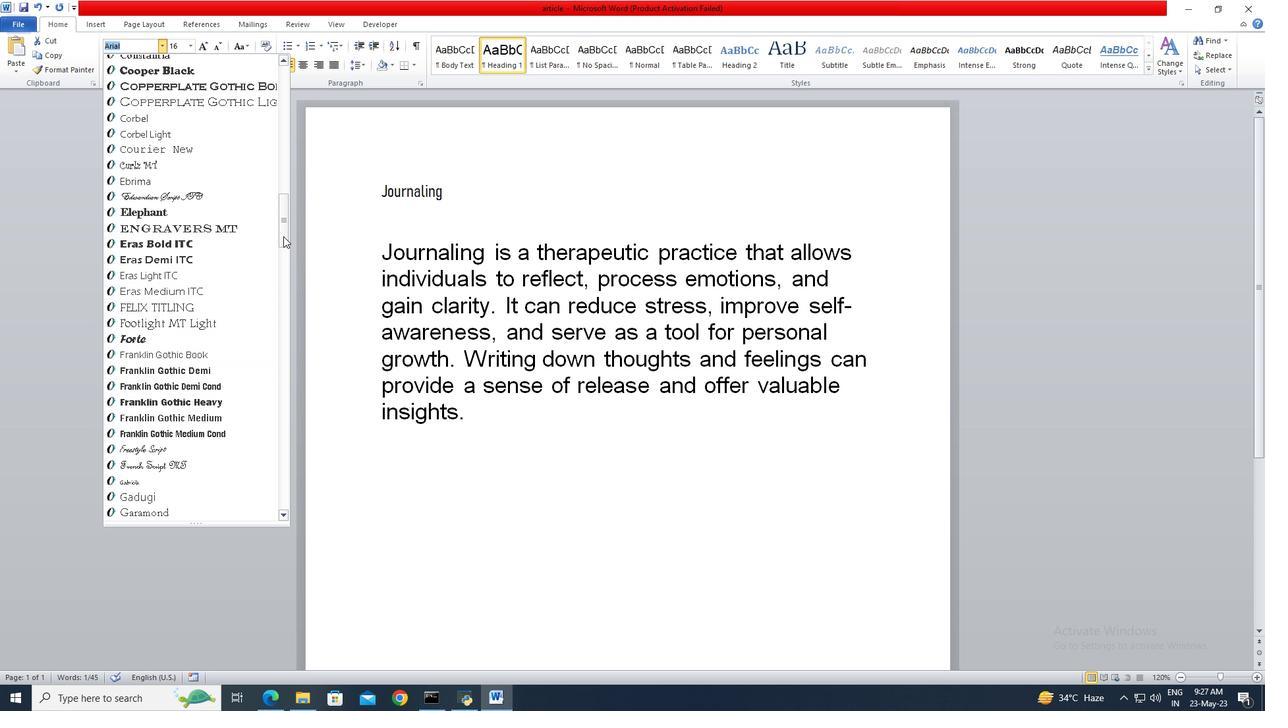 
Action: Mouse pressed left at (284, 236)
Screenshot: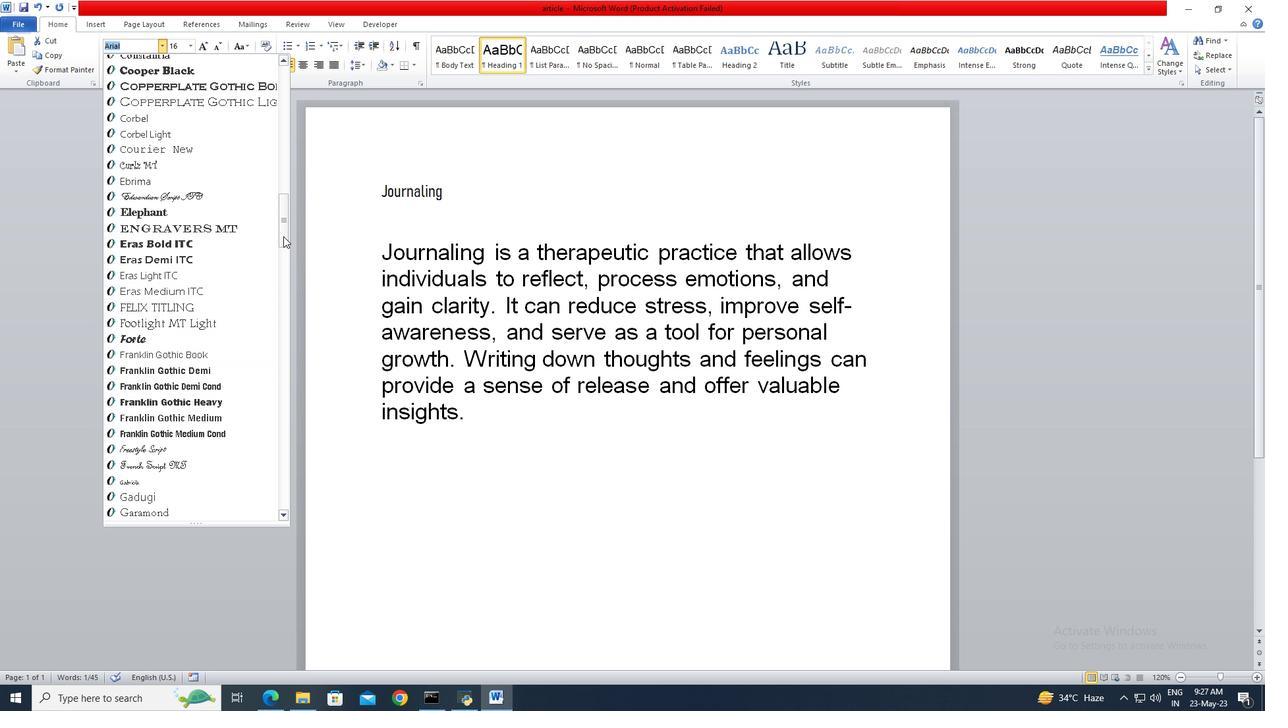
Action: Mouse moved to (183, 490)
Screenshot: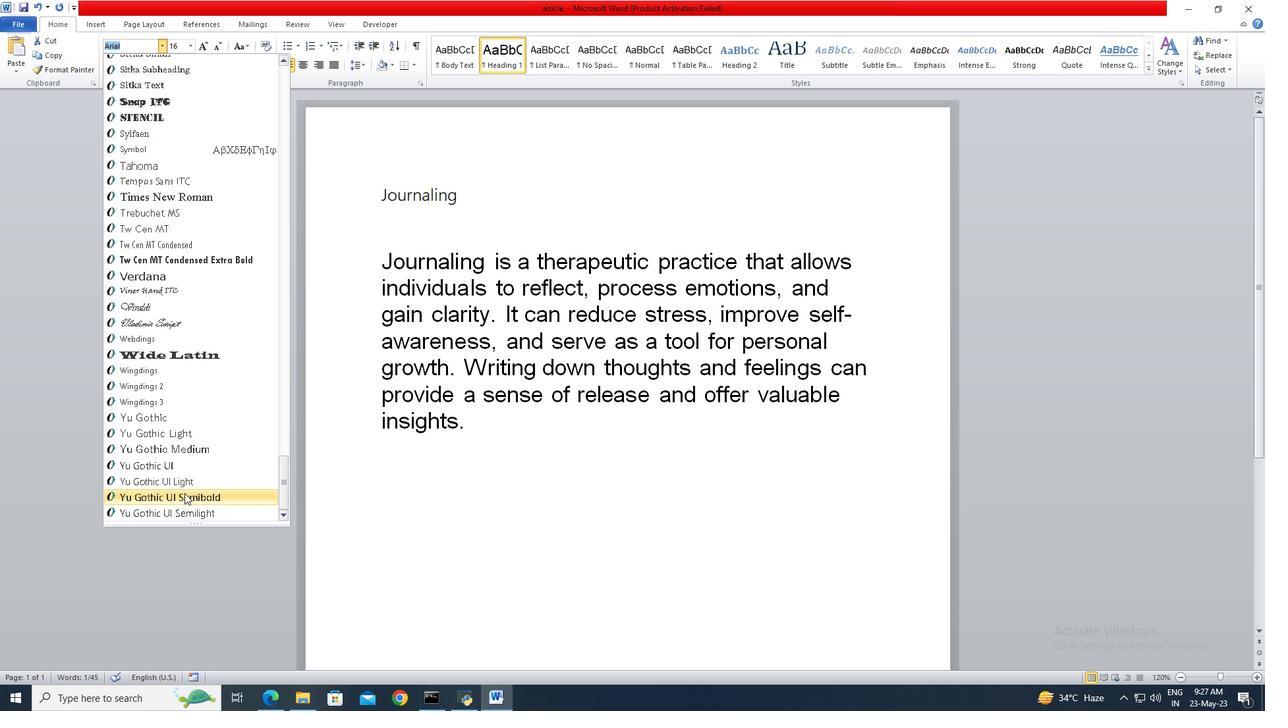 
Action: Mouse scrolled (183, 489) with delta (0, 0)
Screenshot: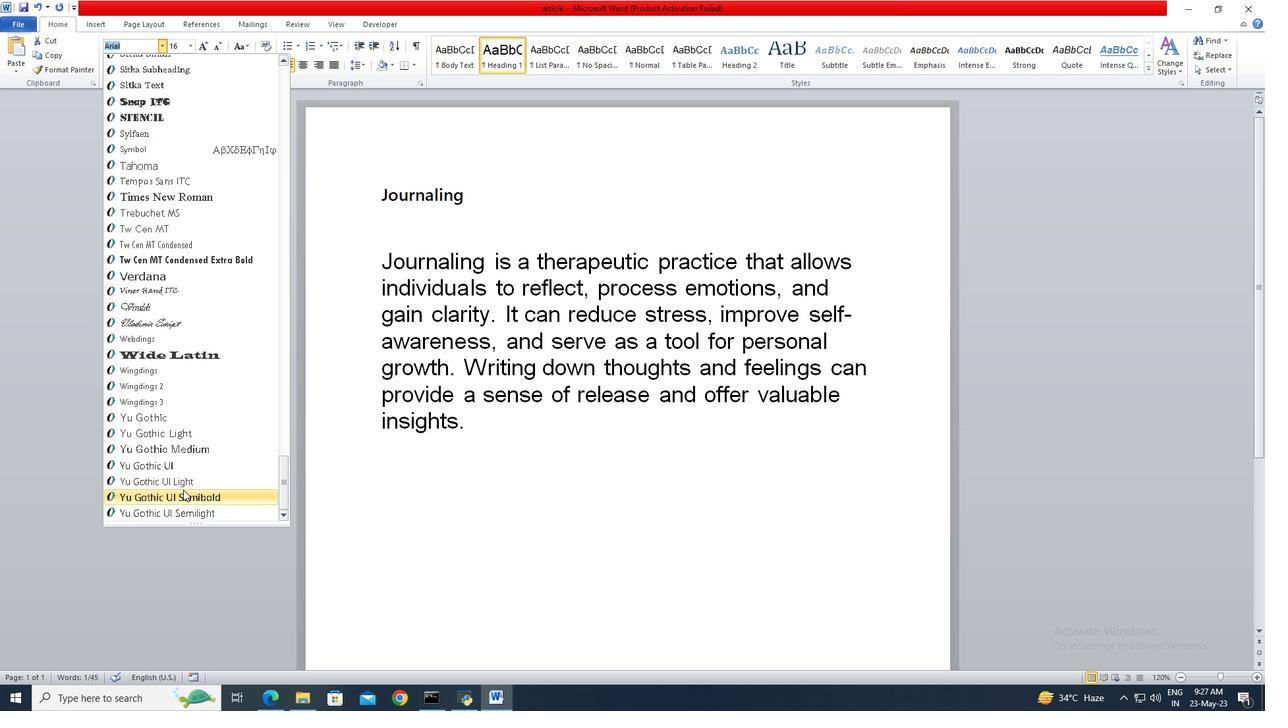 
Action: Mouse scrolled (183, 489) with delta (0, 0)
Screenshot: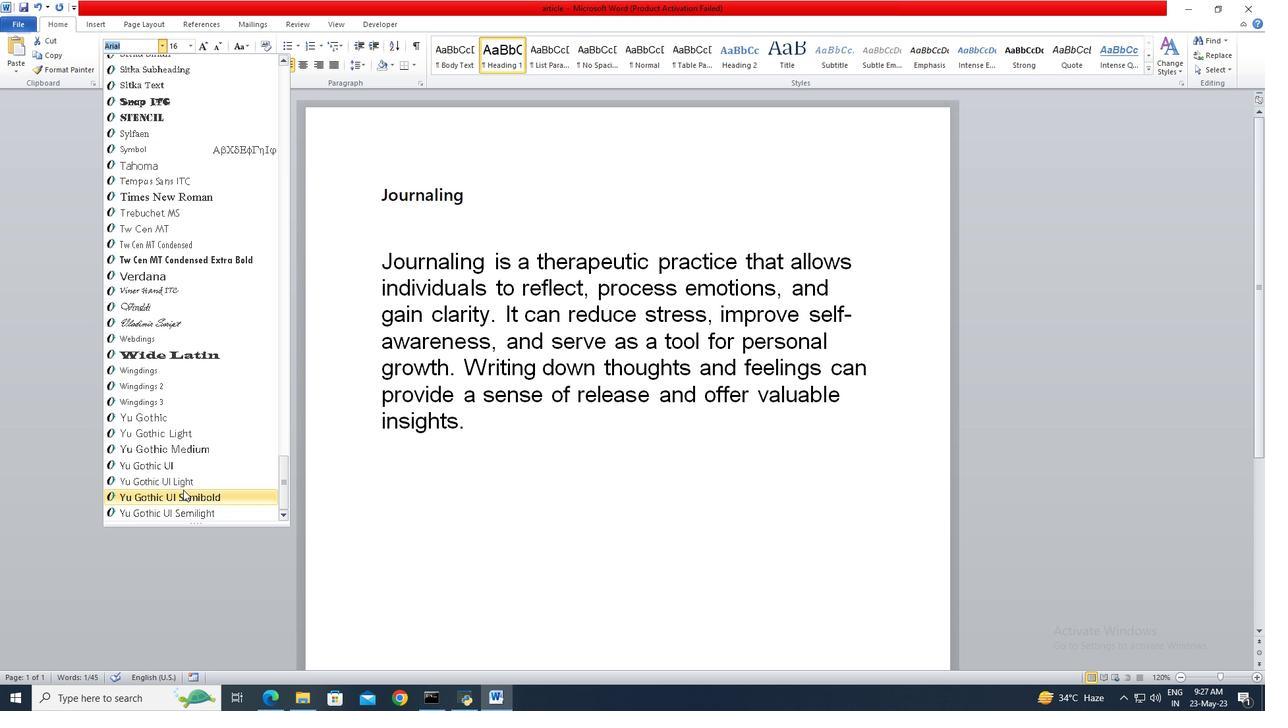 
Action: Mouse scrolled (183, 489) with delta (0, 0)
Screenshot: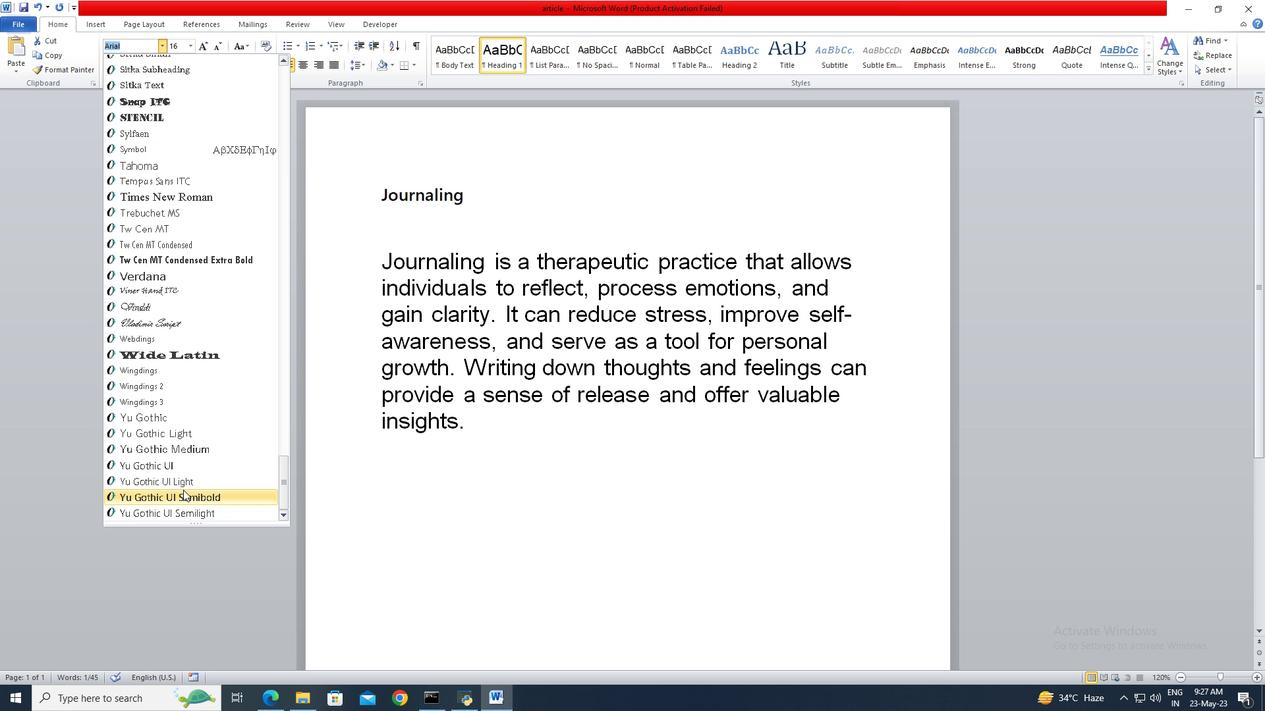 
Action: Mouse scrolled (183, 489) with delta (0, 0)
Screenshot: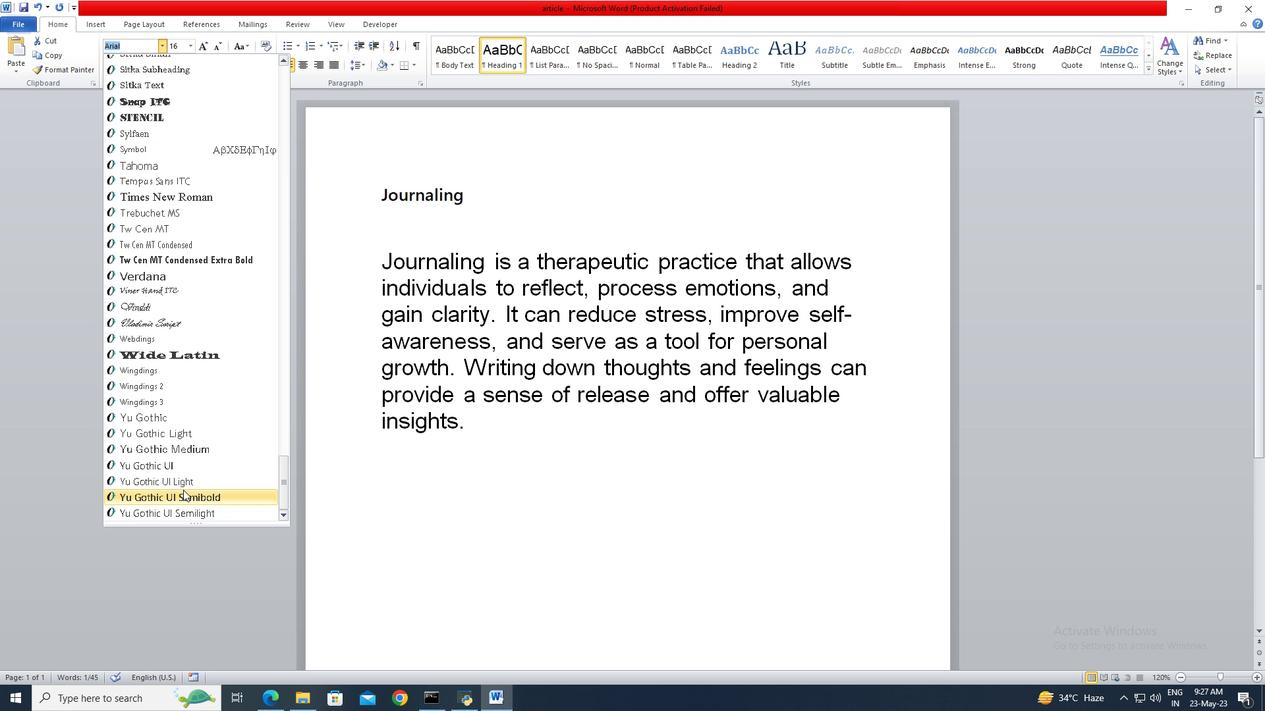 
Action: Mouse moved to (182, 435)
Screenshot: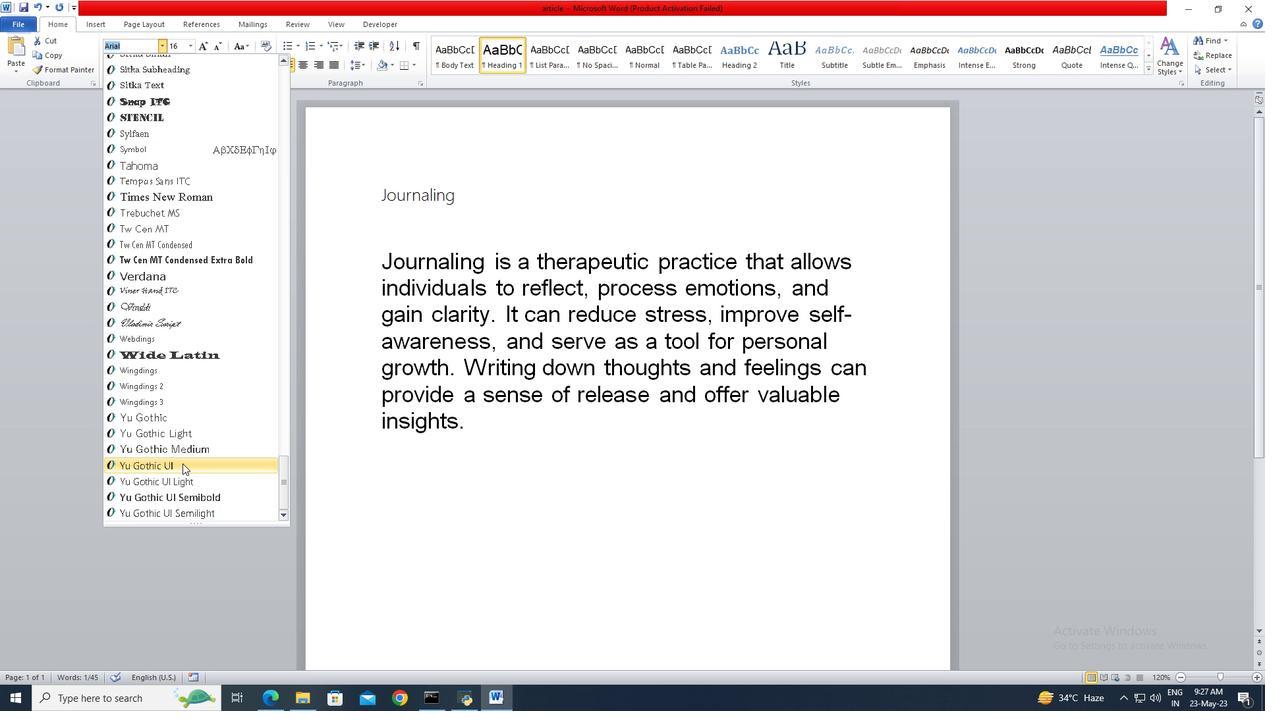
Action: Mouse scrolled (182, 434) with delta (0, 0)
Screenshot: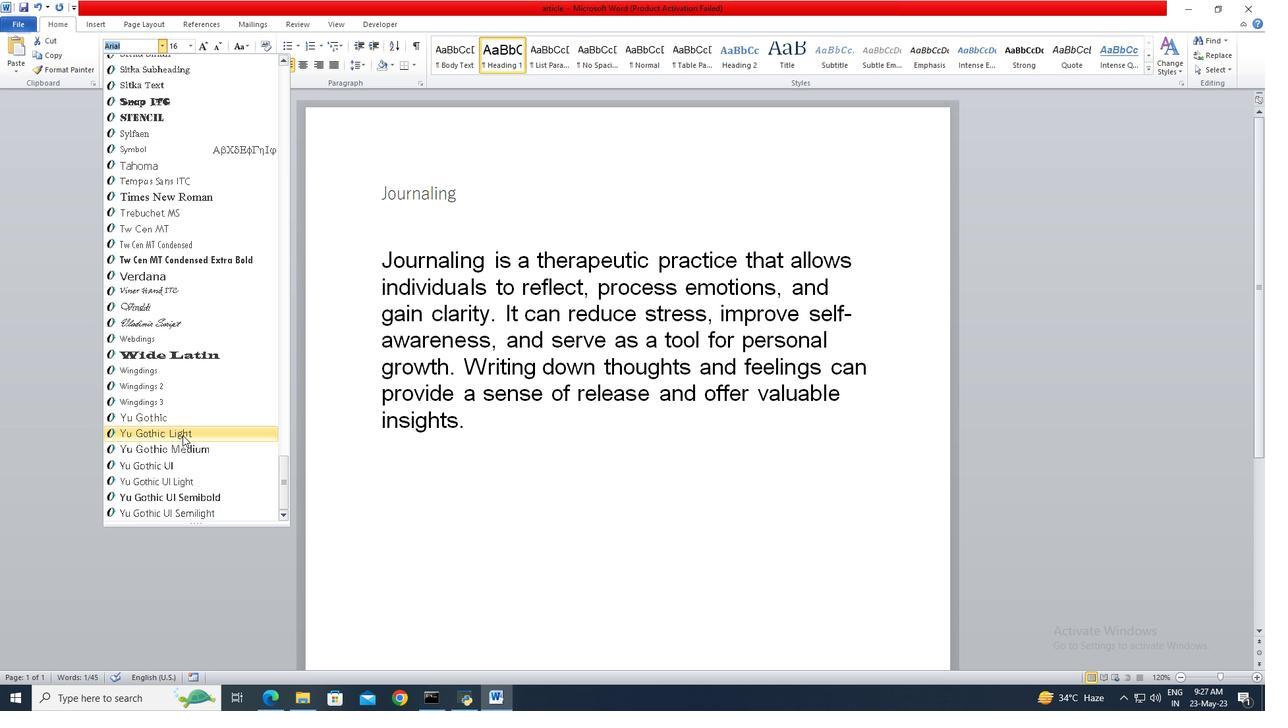 
Action: Mouse scrolled (182, 434) with delta (0, 0)
Screenshot: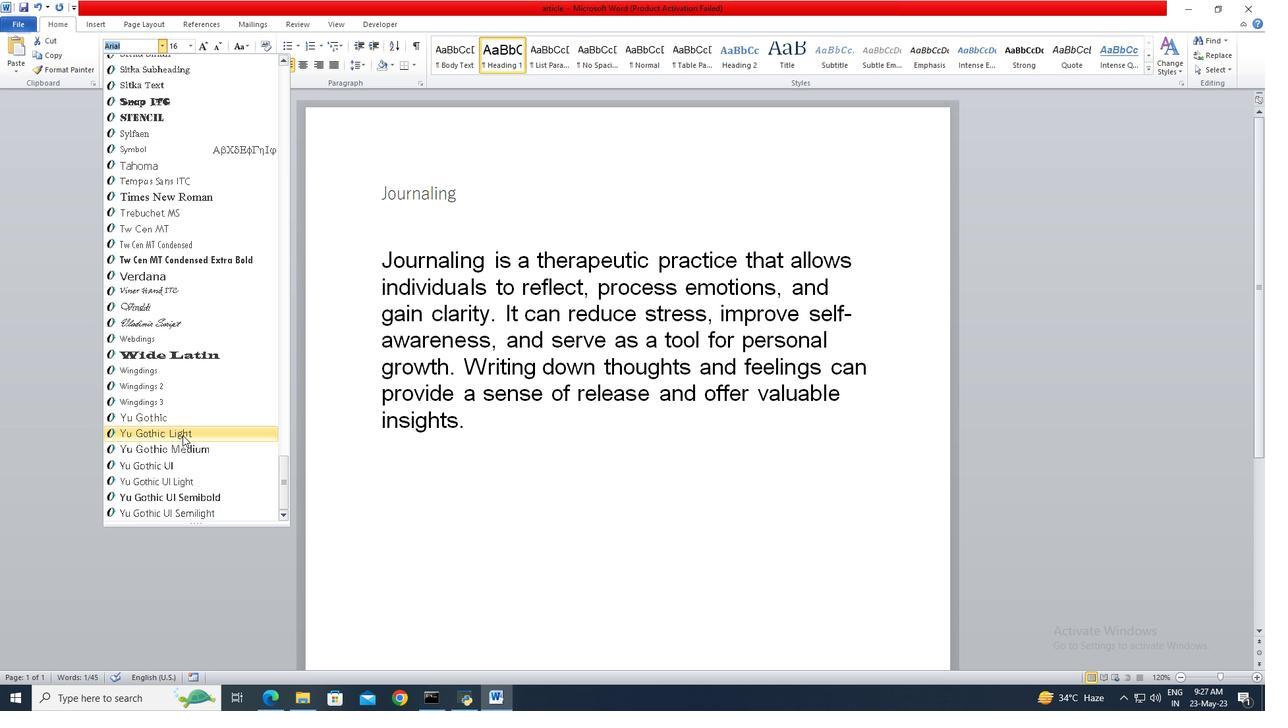 
Action: Mouse scrolled (182, 434) with delta (0, 0)
Screenshot: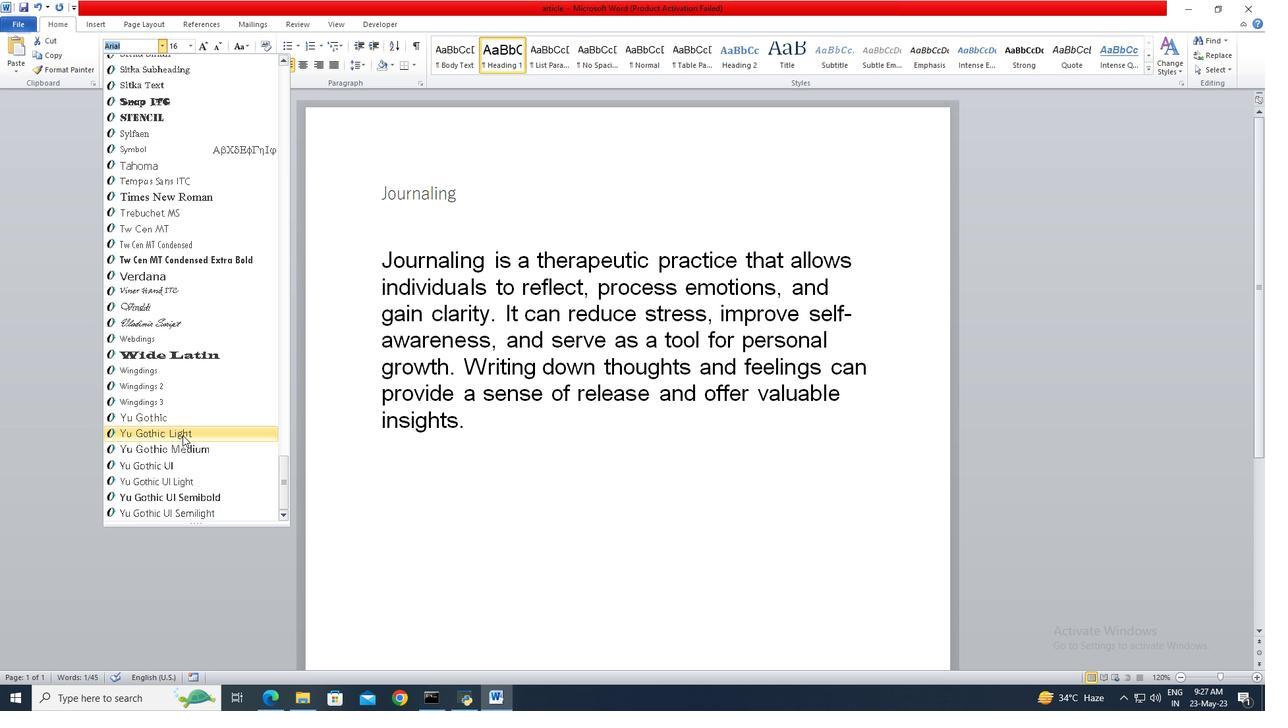 
Action: Mouse moved to (187, 44)
Screenshot: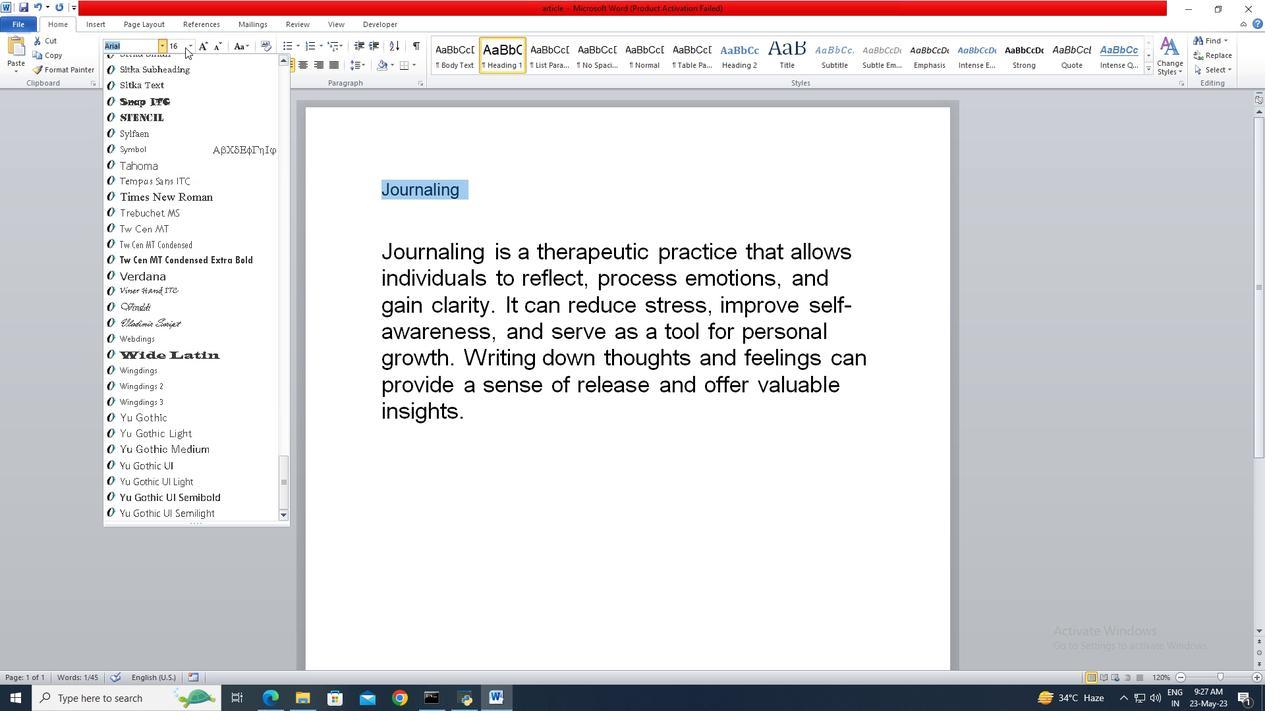 
Action: Mouse pressed left at (187, 44)
Screenshot: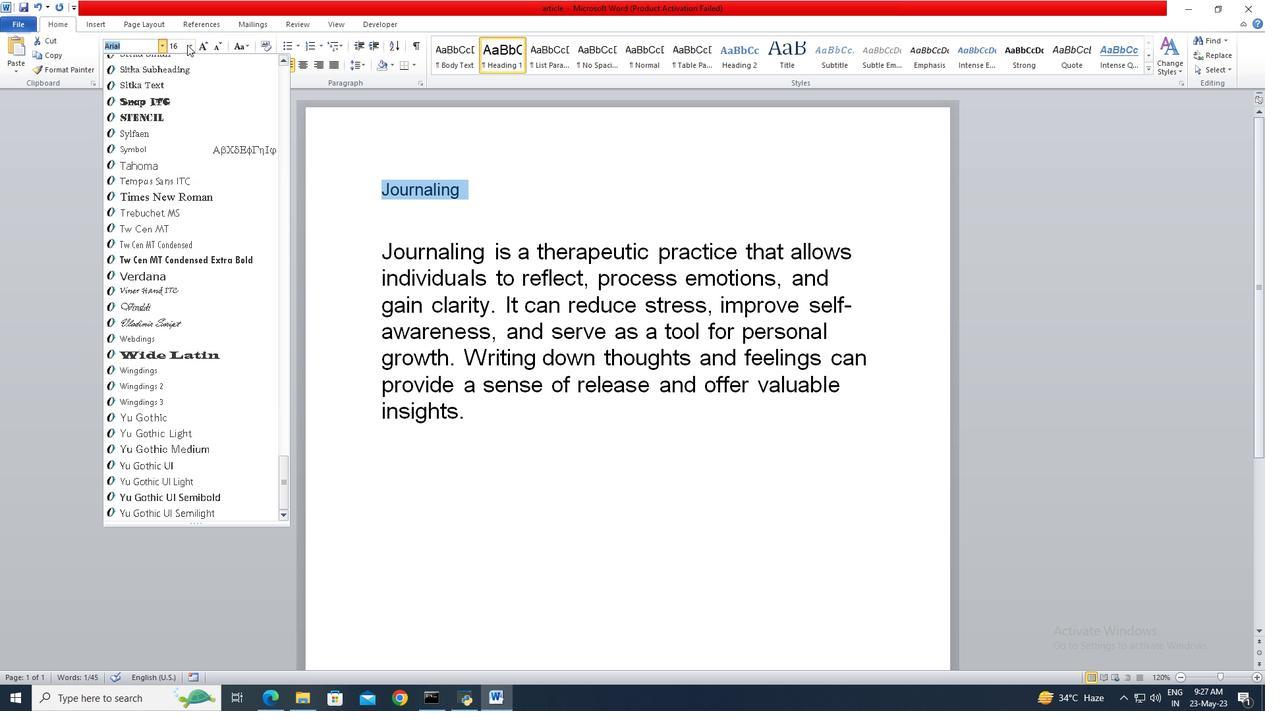 
Action: Mouse moved to (175, 127)
Screenshot: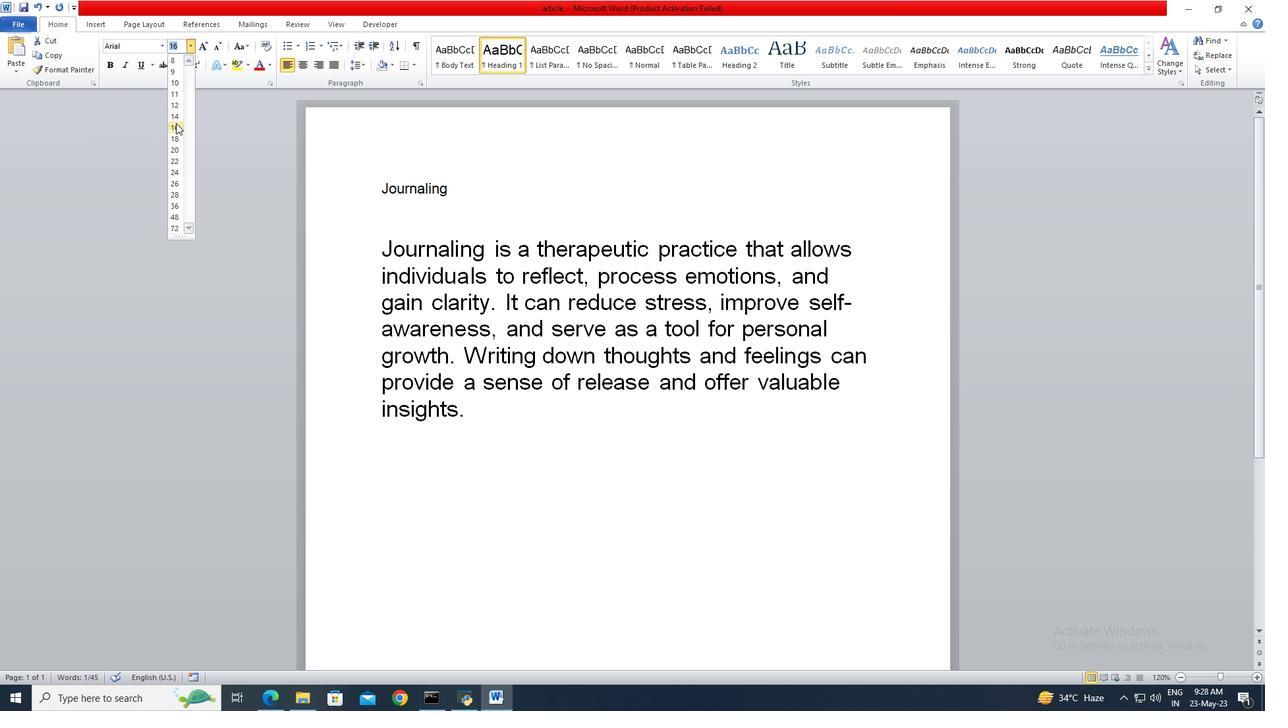 
Action: Mouse pressed left at (175, 127)
Screenshot: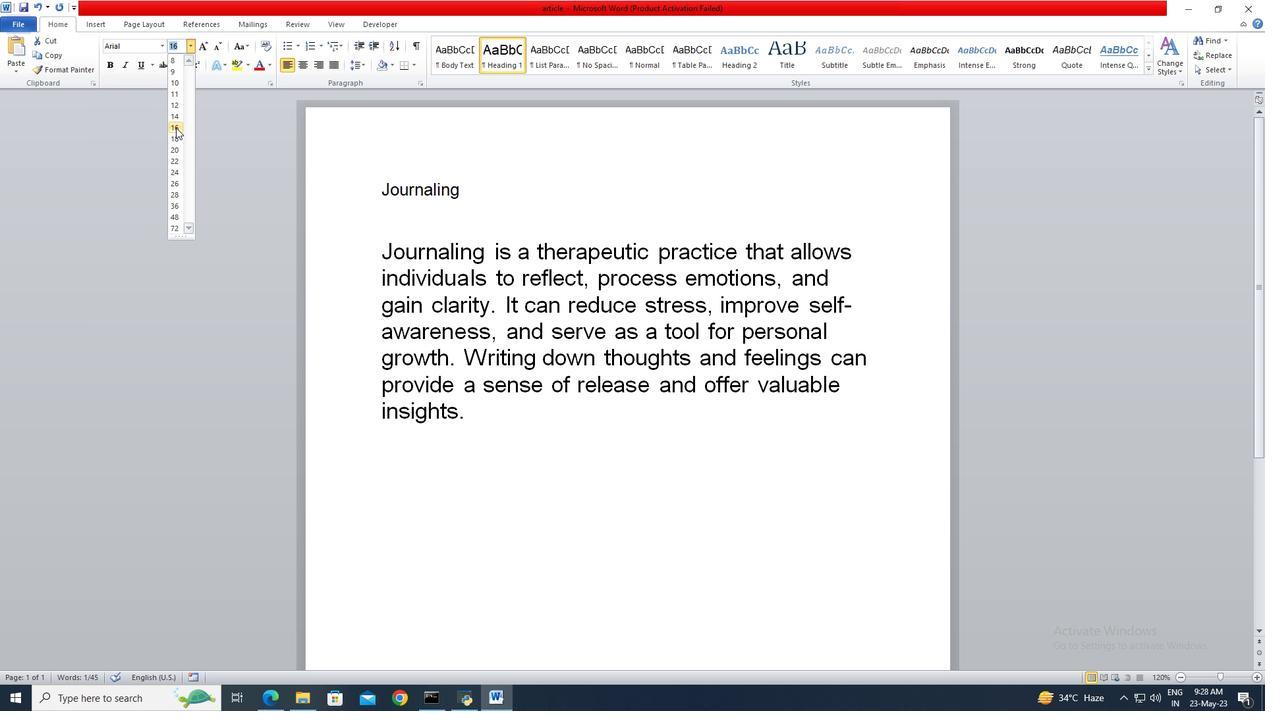 
Action: Mouse moved to (305, 69)
Screenshot: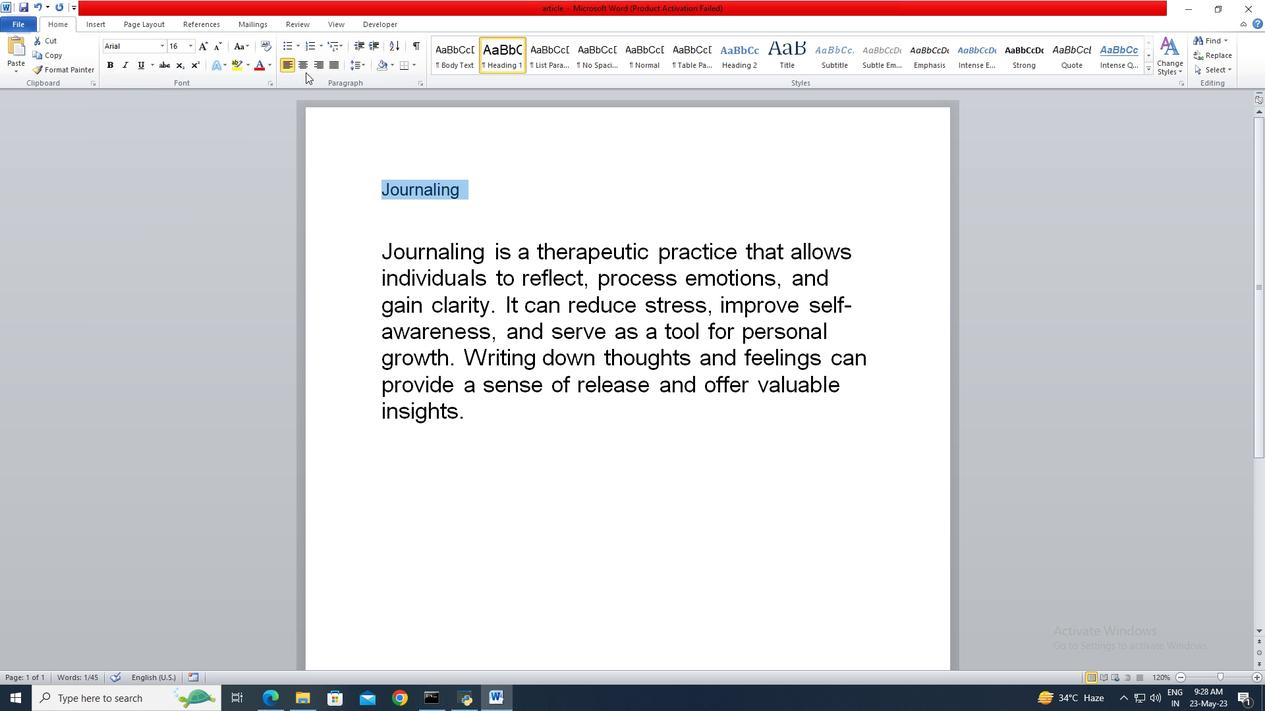 
Action: Mouse pressed left at (305, 69)
Screenshot: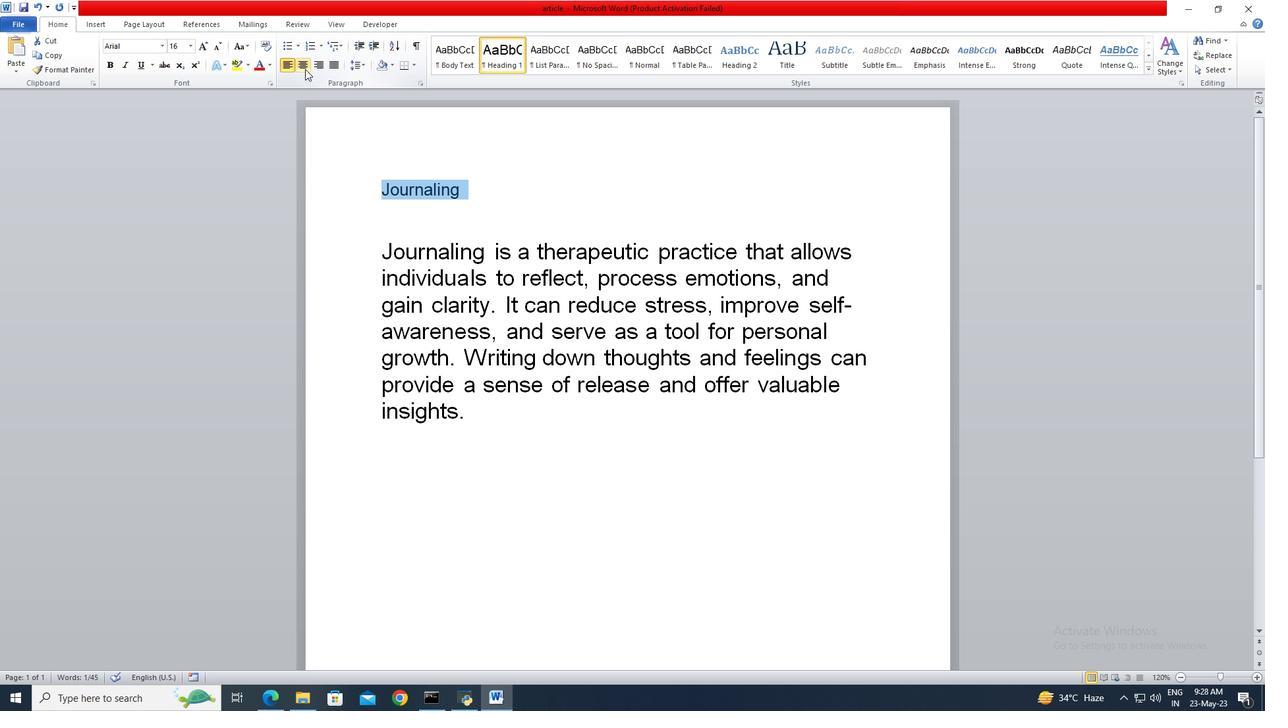 
Action: Mouse moved to (501, 415)
Screenshot: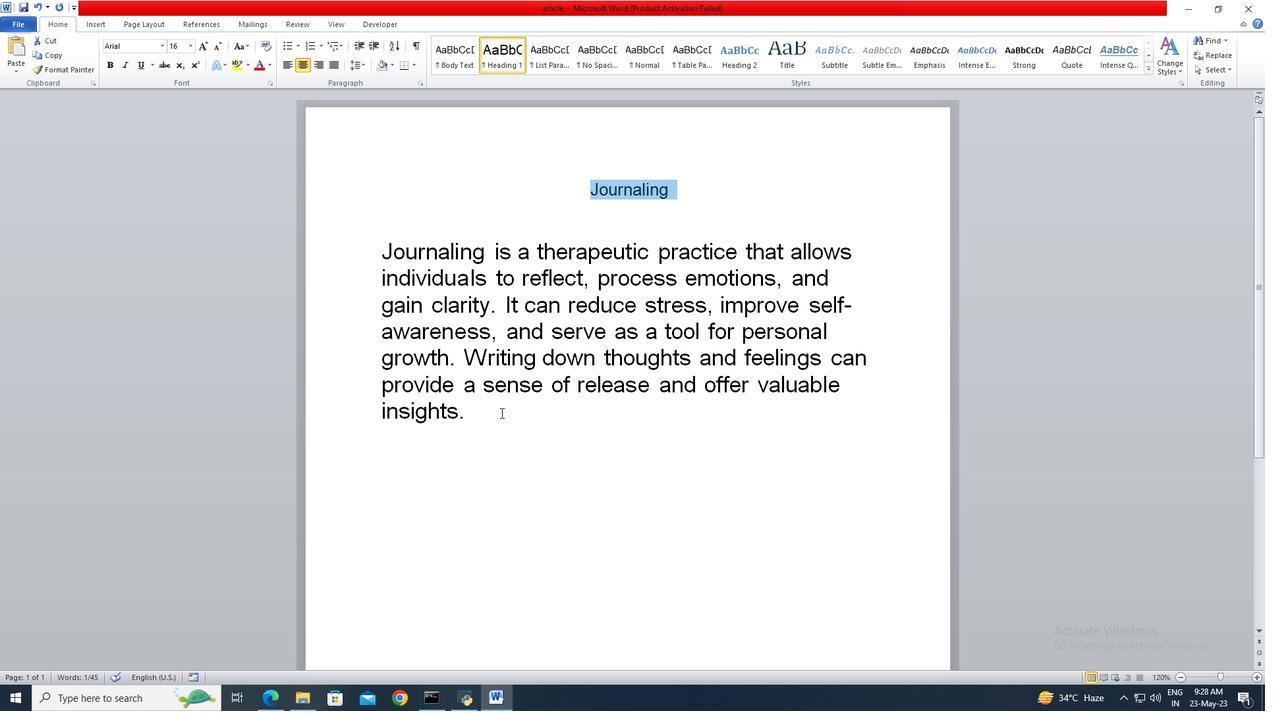 
Action: Mouse pressed left at (501, 415)
Screenshot: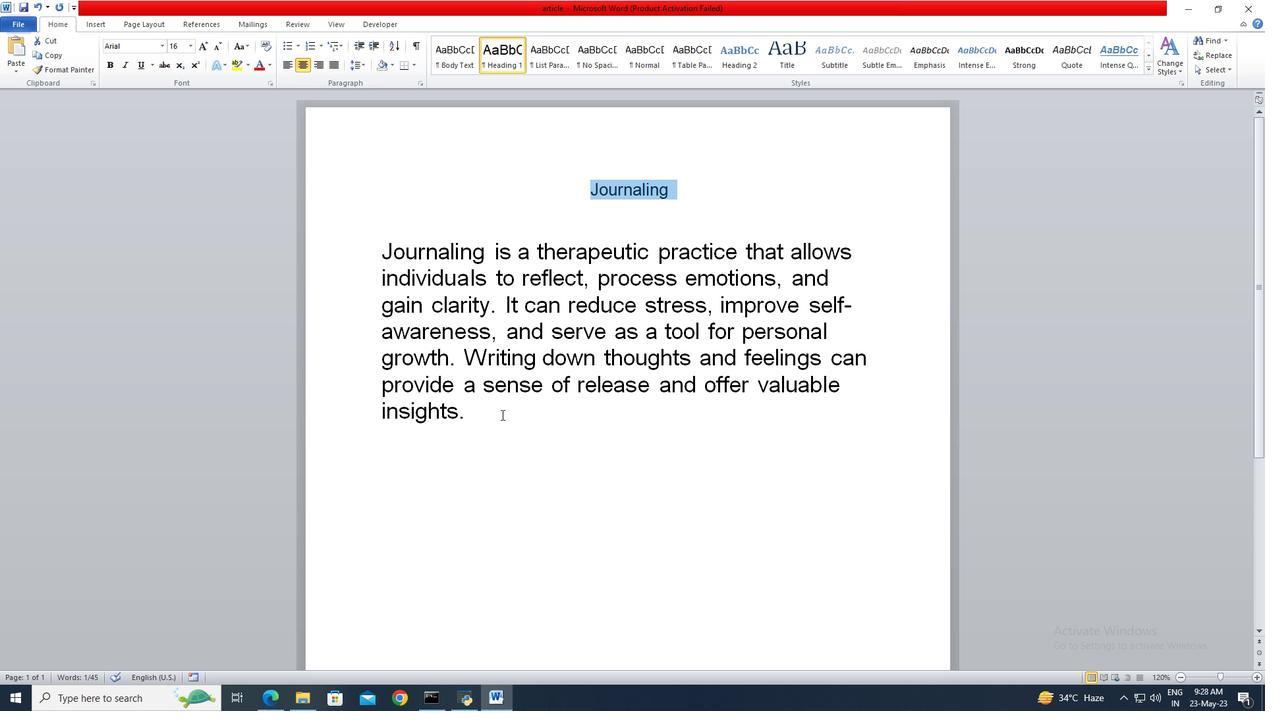
